 Task: Open the event Second Performance Evaluation and Recognition Ceremony on '2024/04/09', change the date to 2024/03/11, change the font style of the description to Comic Sans MS, set the availability to Busy, insert an emoji Smile, logged in from the account softage.10@softage.net and add another guest for the event, softage.6@softage.net. Change the alignment of the event description to Align left.Change the font color of the description to Green and select an event charm, 
Action: Mouse moved to (341, 143)
Screenshot: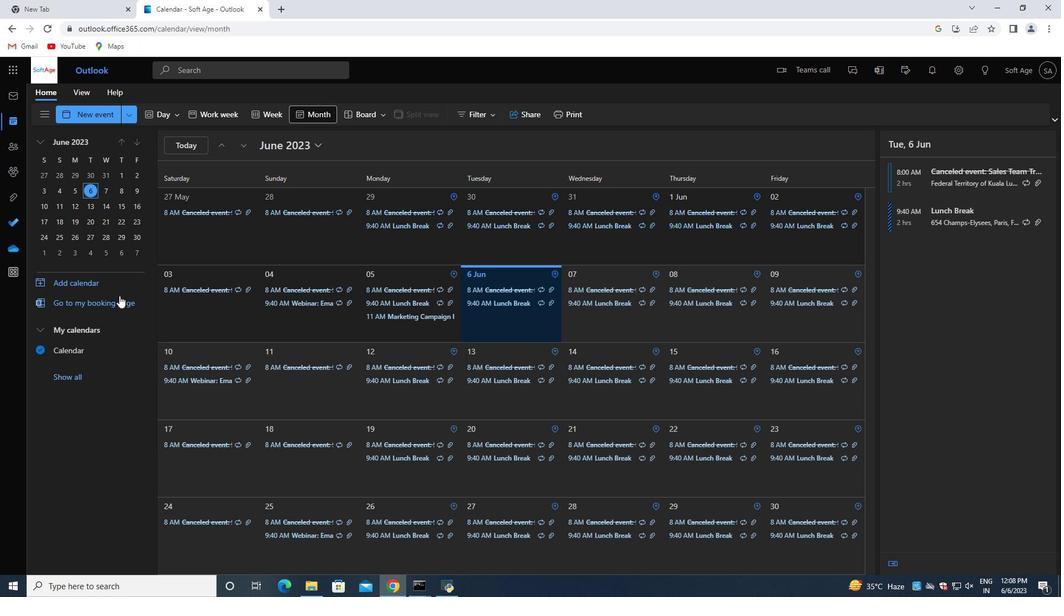 
Action: Mouse pressed left at (341, 143)
Screenshot: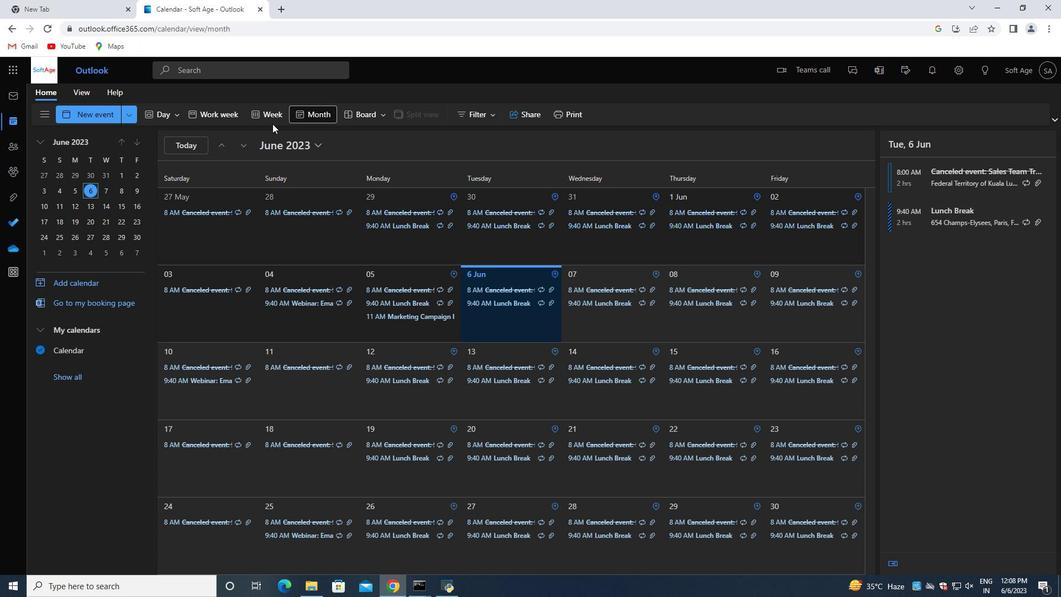 
Action: Mouse moved to (363, 173)
Screenshot: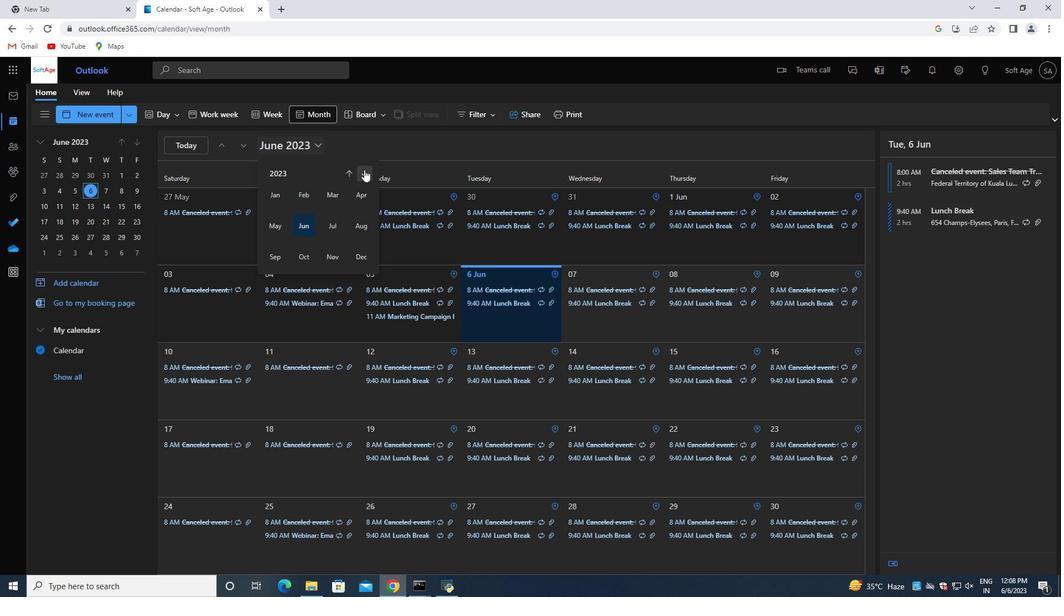 
Action: Mouse pressed left at (363, 173)
Screenshot: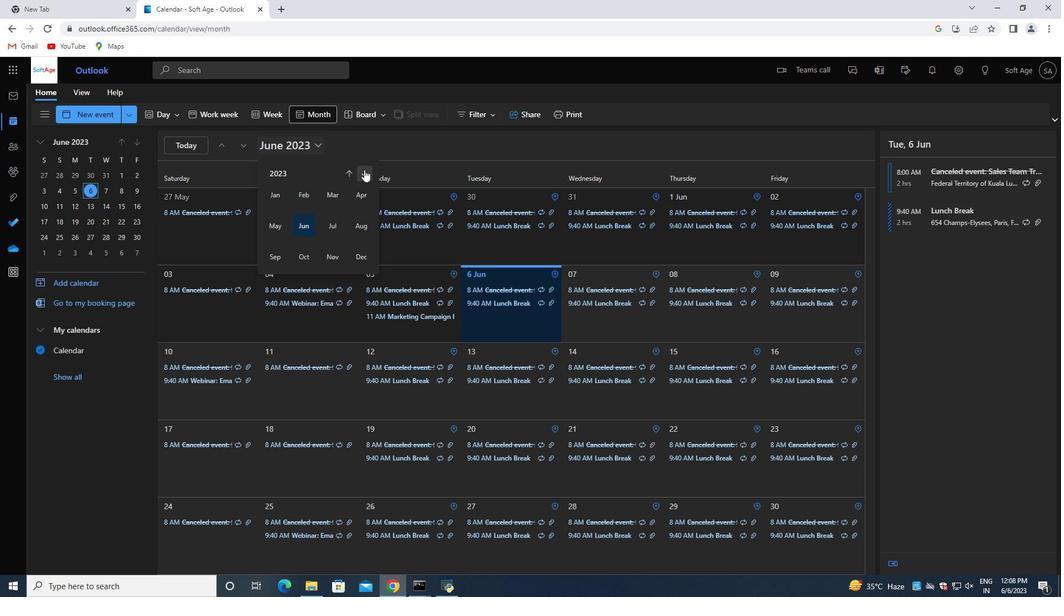 
Action: Mouse moved to (365, 197)
Screenshot: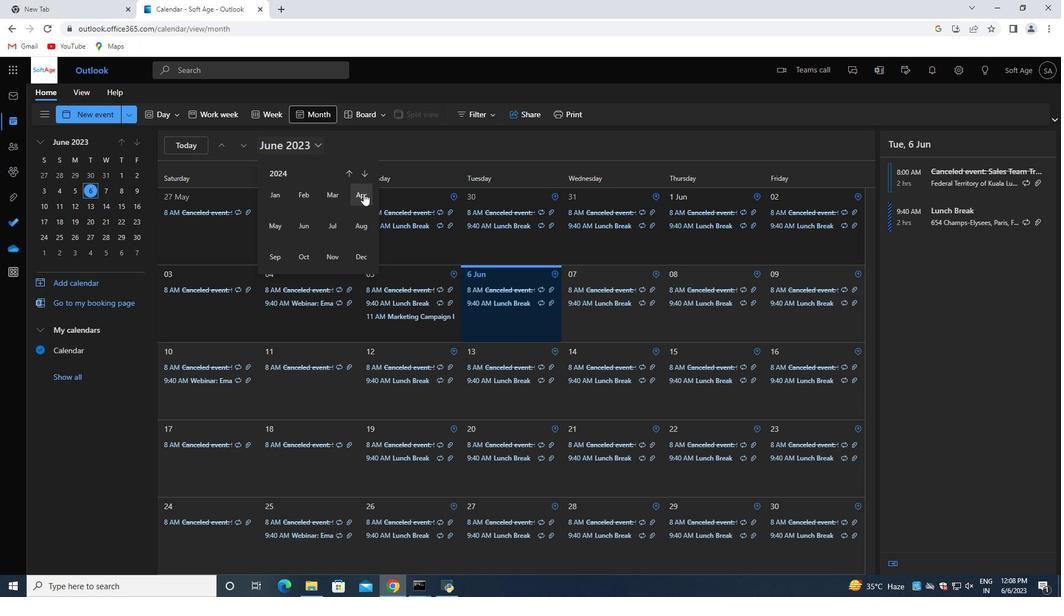 
Action: Mouse pressed left at (365, 197)
Screenshot: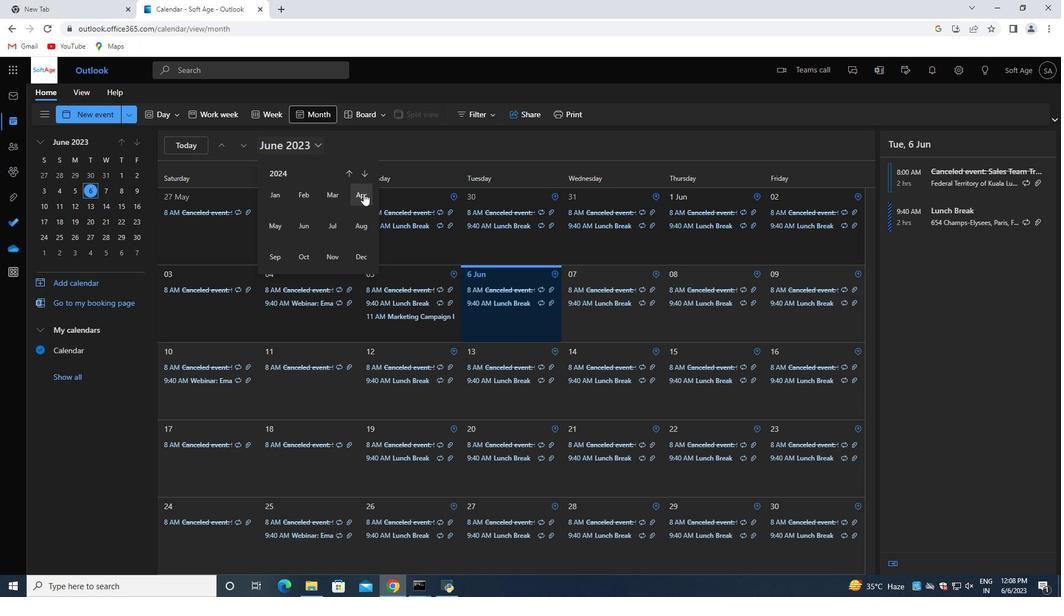 
Action: Mouse moved to (570, 146)
Screenshot: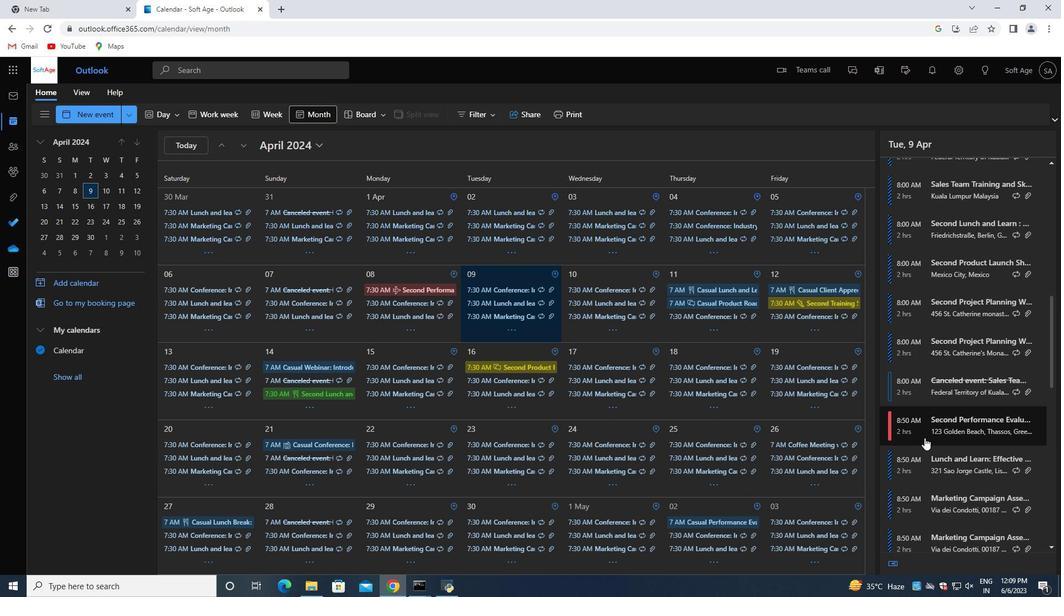 
Action: Mouse pressed left at (570, 146)
Screenshot: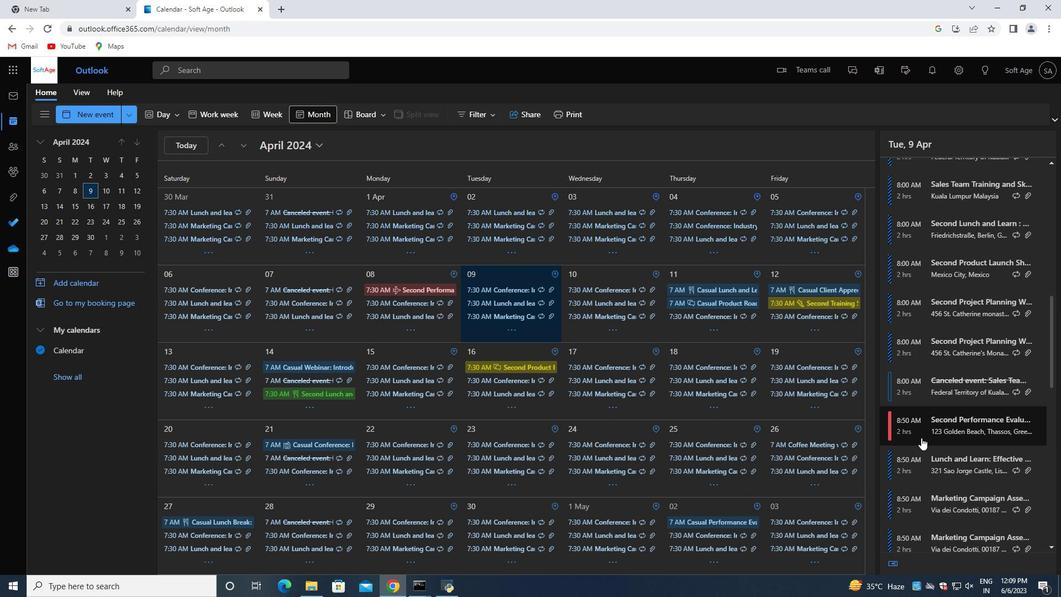 
Action: Mouse moved to (311, 144)
Screenshot: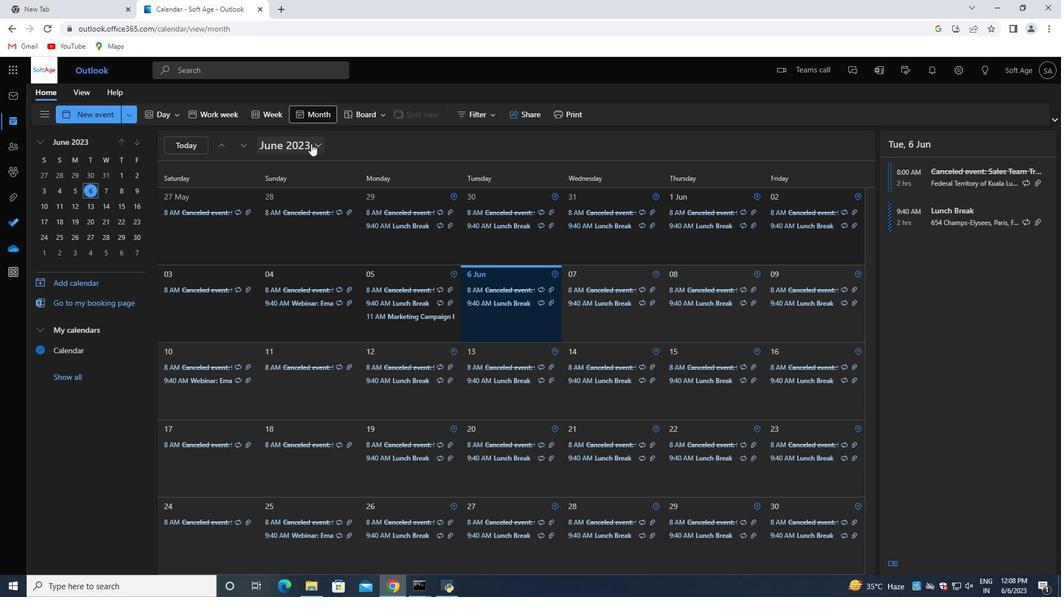 
Action: Mouse pressed left at (311, 144)
Screenshot: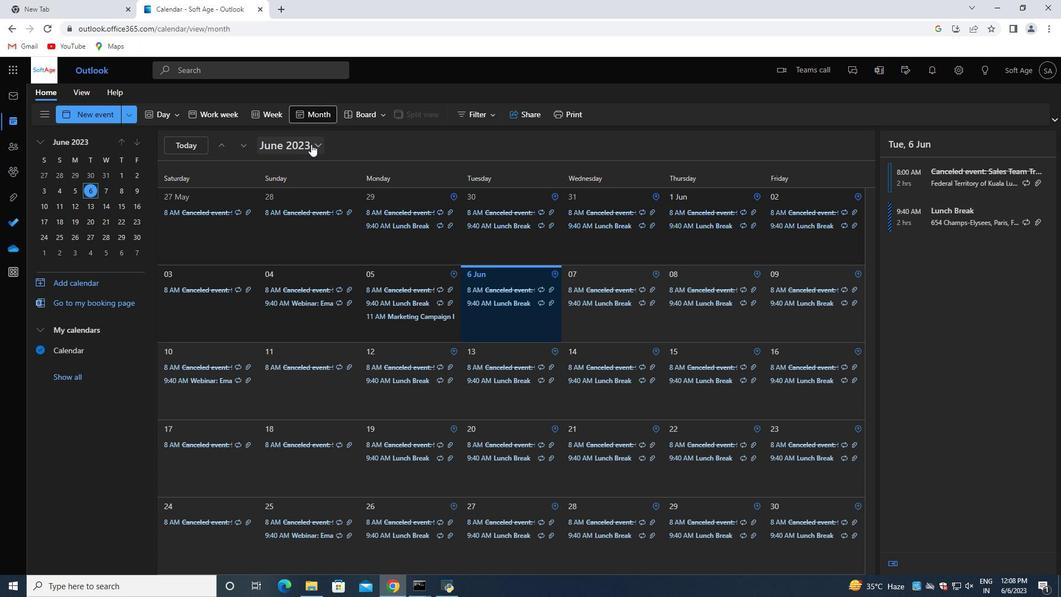 
Action: Mouse moved to (364, 169)
Screenshot: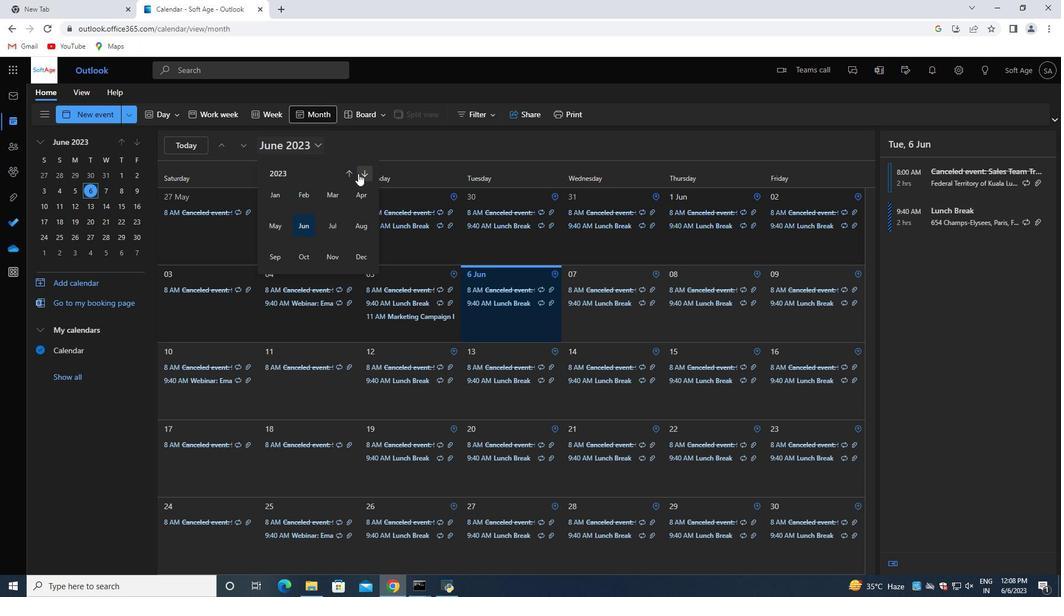 
Action: Mouse pressed left at (364, 169)
Screenshot: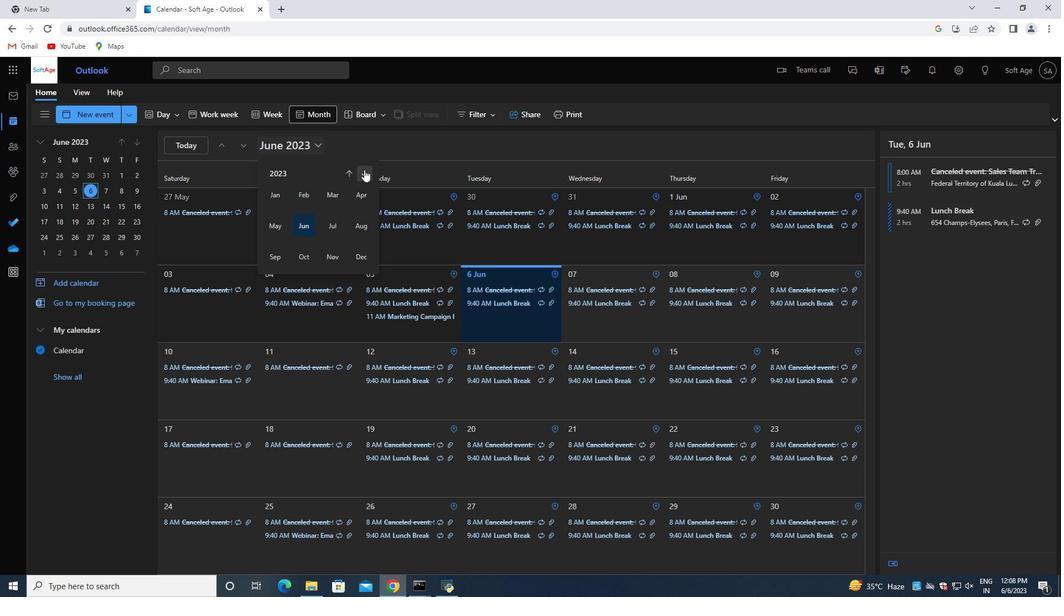 
Action: Mouse moved to (363, 193)
Screenshot: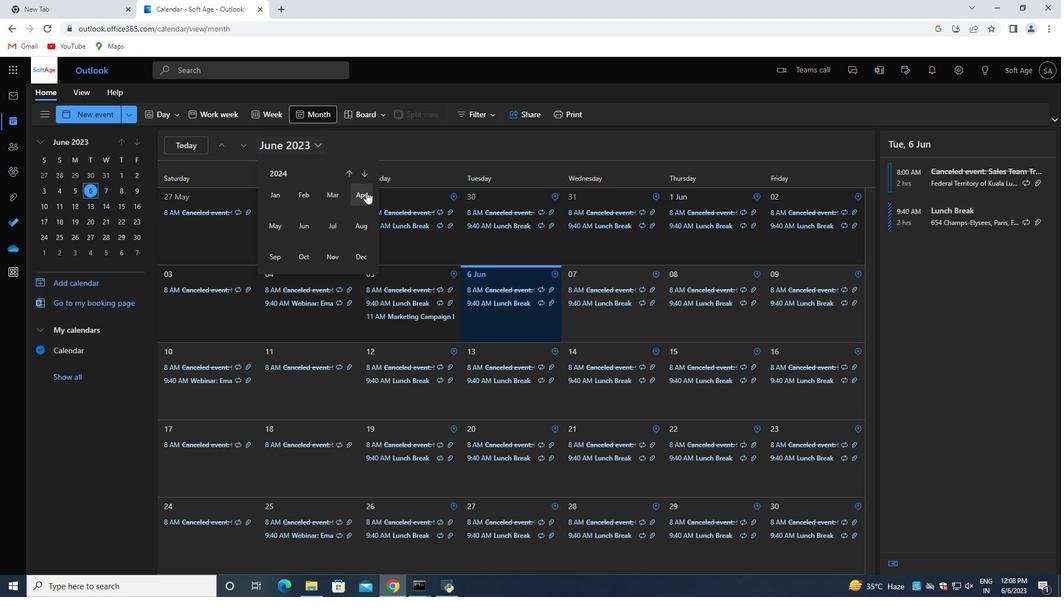 
Action: Mouse pressed left at (363, 193)
Screenshot: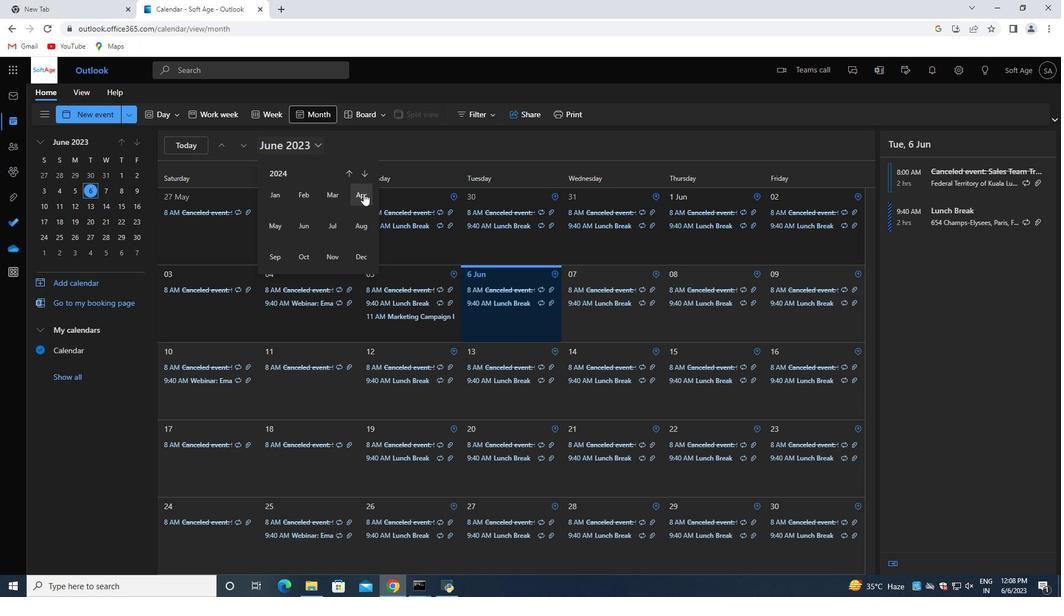 
Action: Mouse moved to (481, 328)
Screenshot: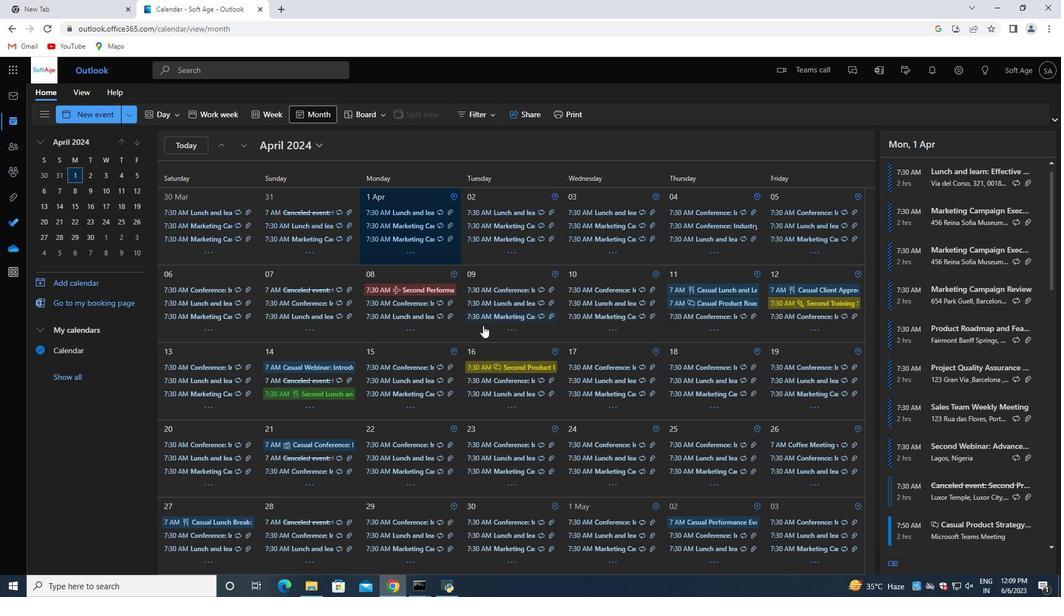 
Action: Mouse pressed left at (481, 328)
Screenshot: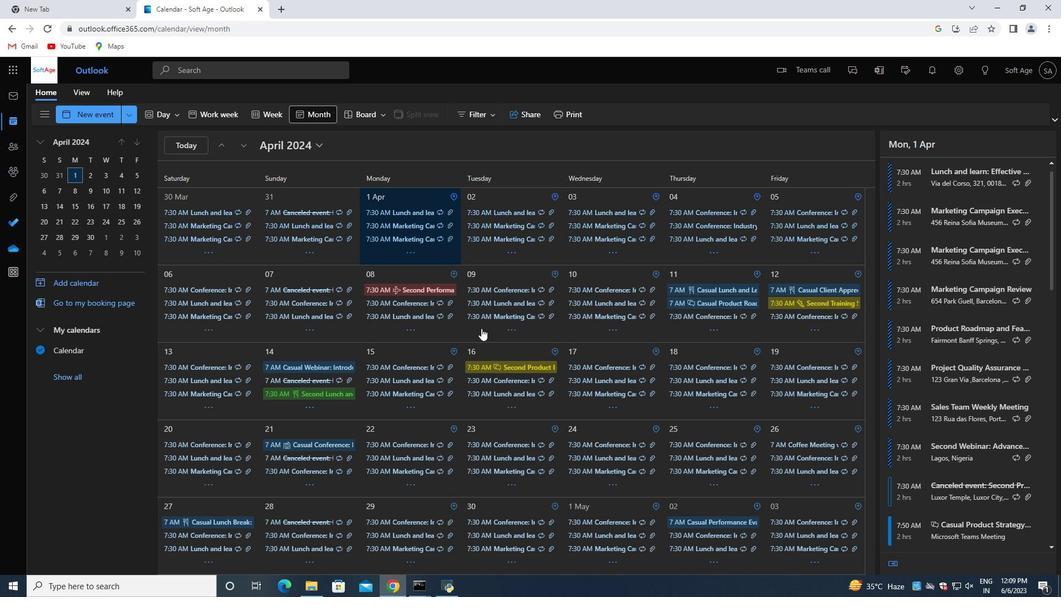 
Action: Mouse moved to (936, 210)
Screenshot: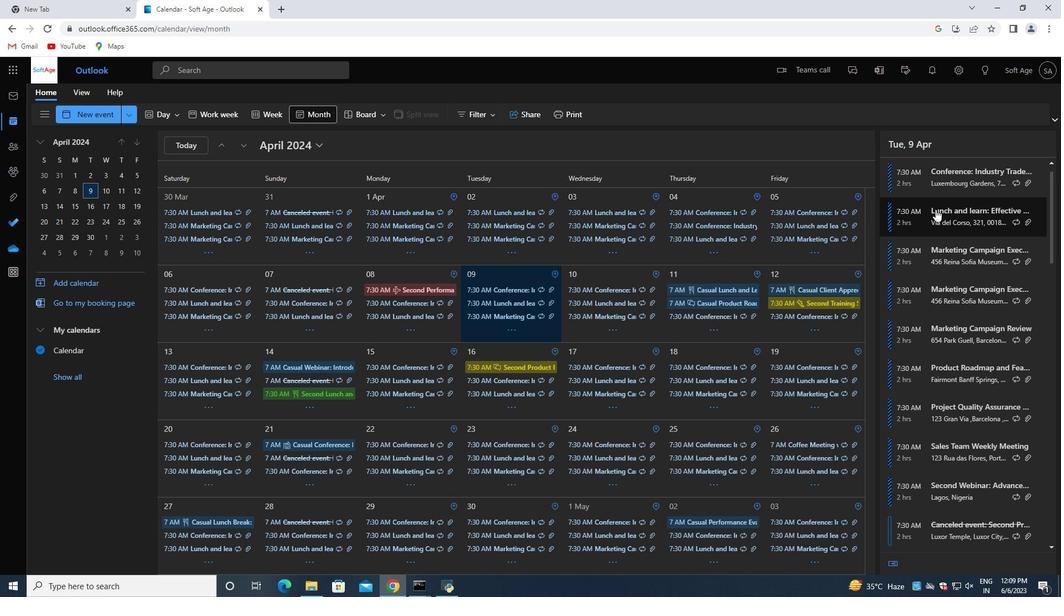 
Action: Mouse scrolled (936, 210) with delta (0, 0)
Screenshot: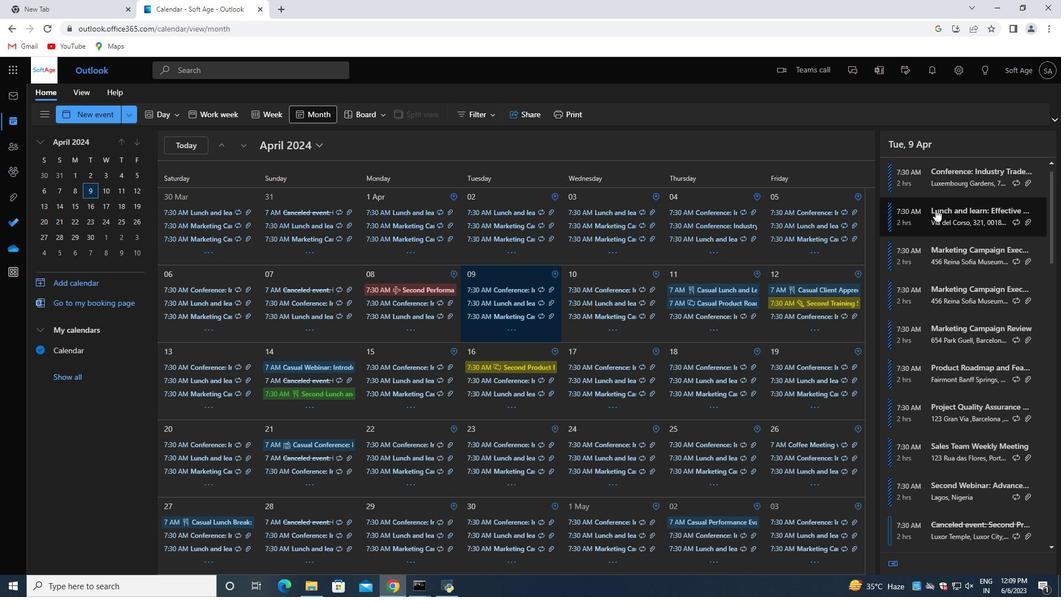 
Action: Mouse moved to (922, 205)
Screenshot: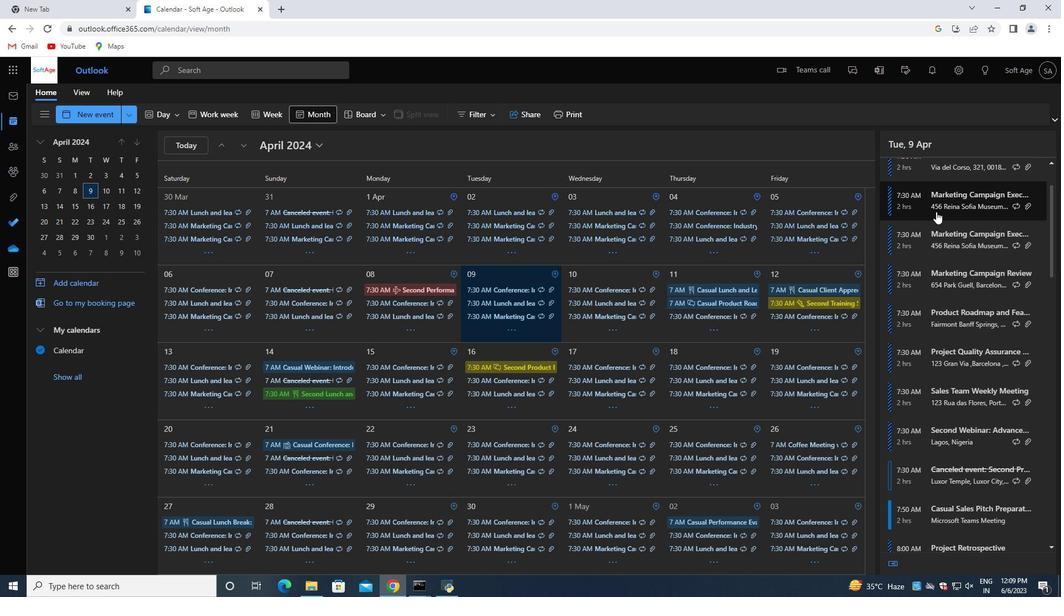 
Action: Mouse scrolled (922, 204) with delta (0, 0)
Screenshot: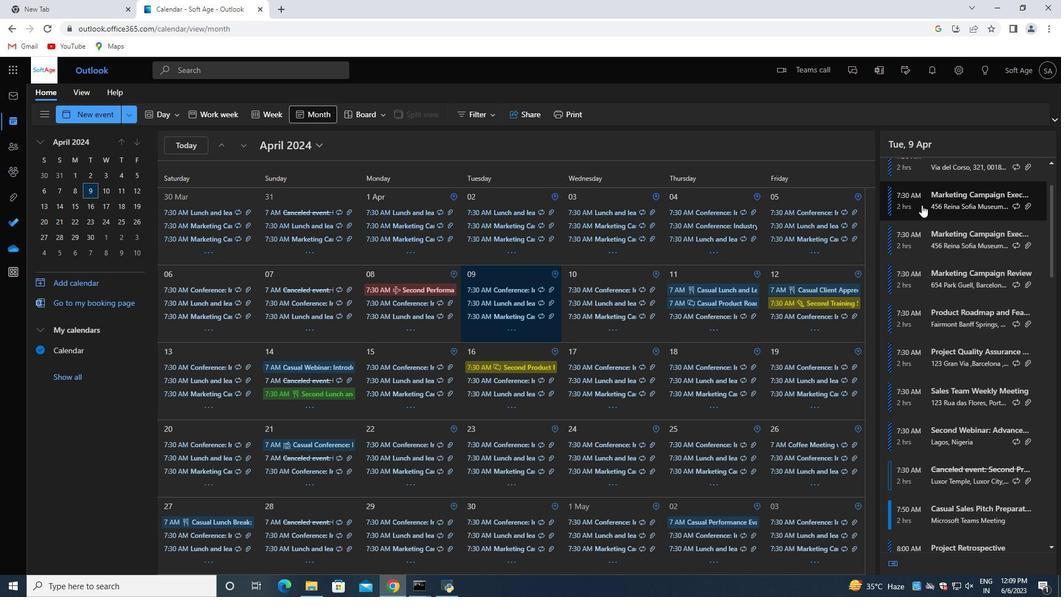 
Action: Mouse moved to (920, 204)
Screenshot: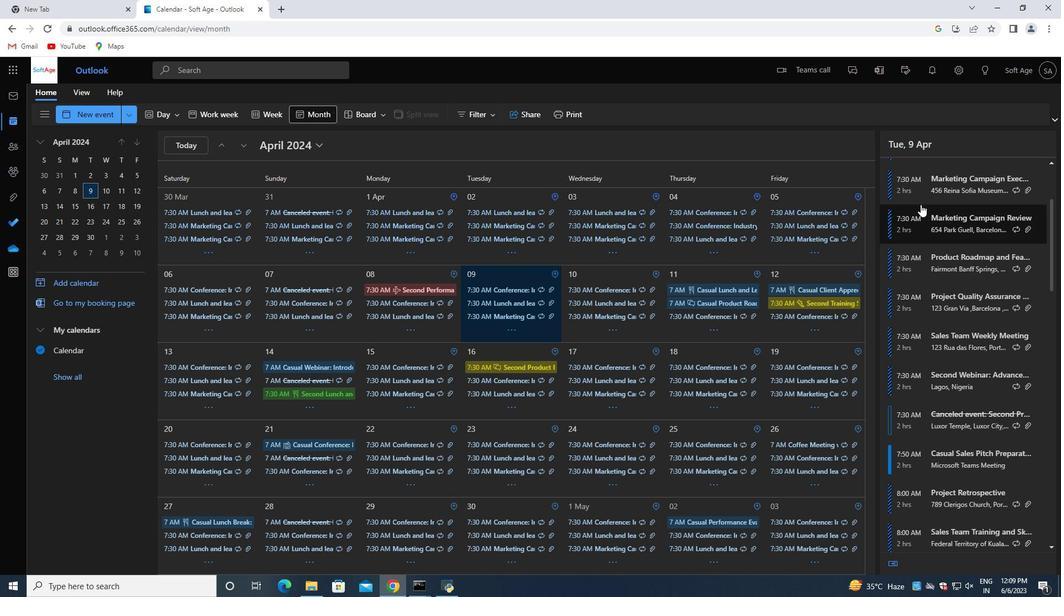 
Action: Mouse scrolled (920, 204) with delta (0, 0)
Screenshot: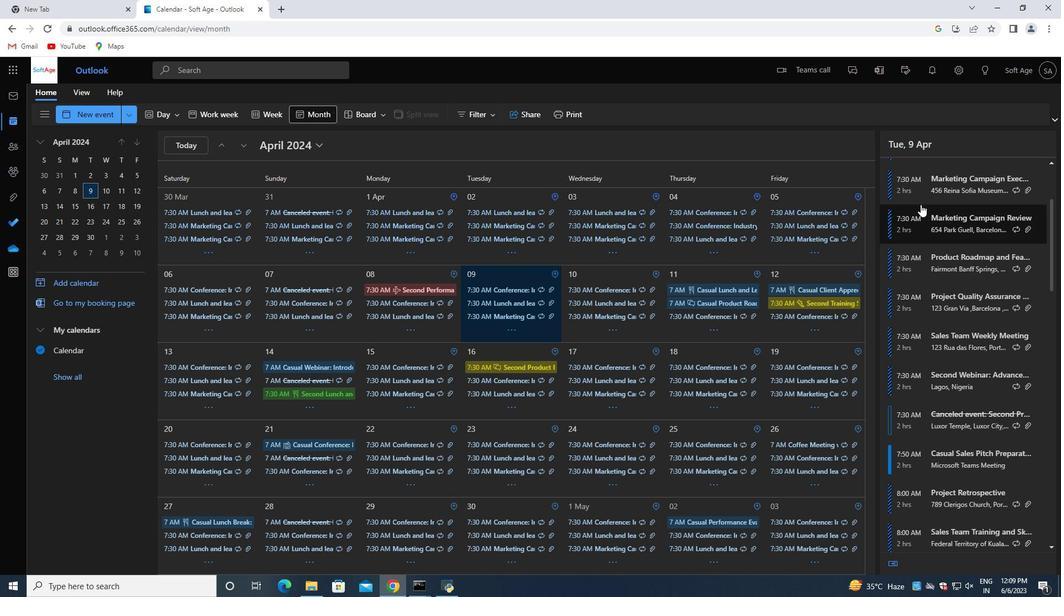 
Action: Mouse scrolled (920, 204) with delta (0, 0)
Screenshot: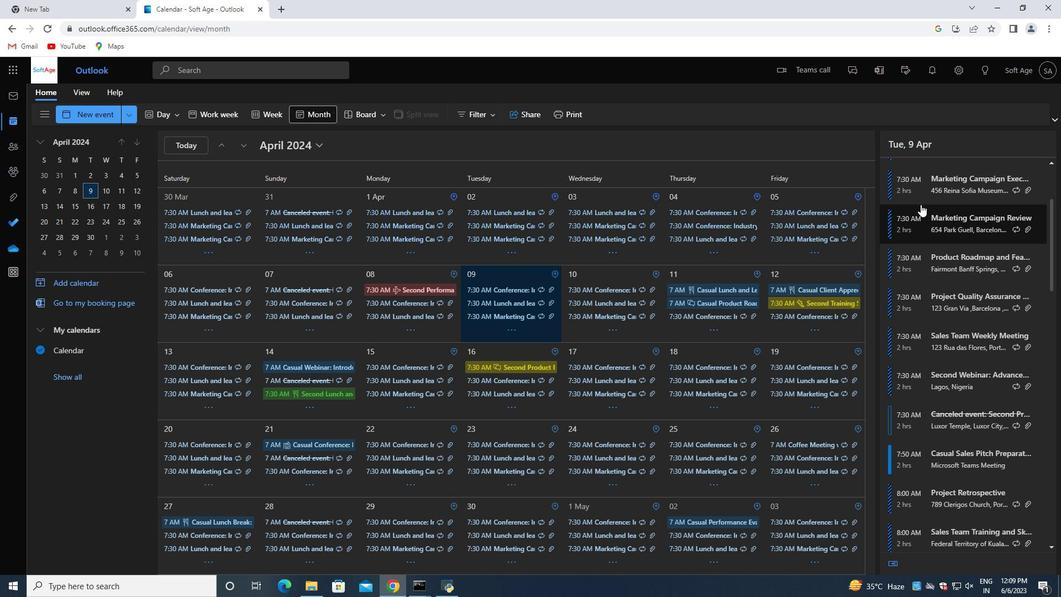 
Action: Mouse scrolled (920, 204) with delta (0, 0)
Screenshot: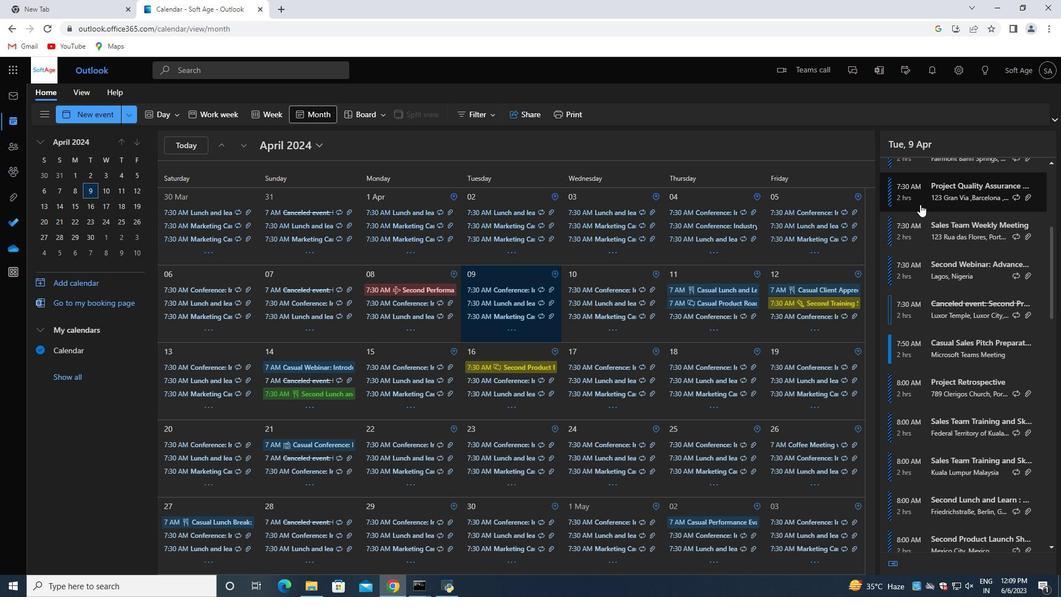 
Action: Mouse scrolled (920, 204) with delta (0, 0)
Screenshot: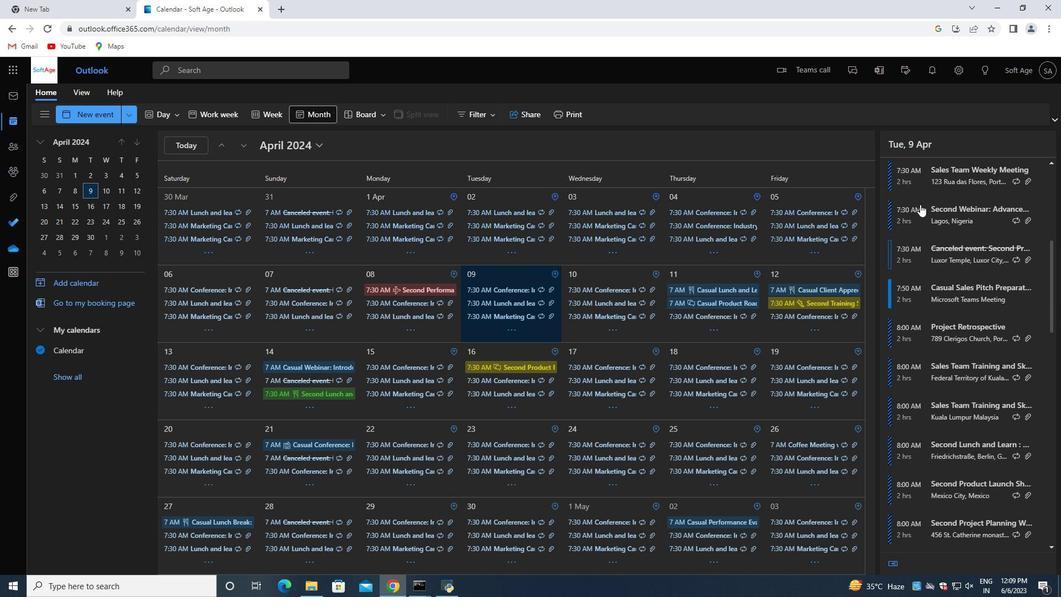 
Action: Mouse scrolled (920, 204) with delta (0, 0)
Screenshot: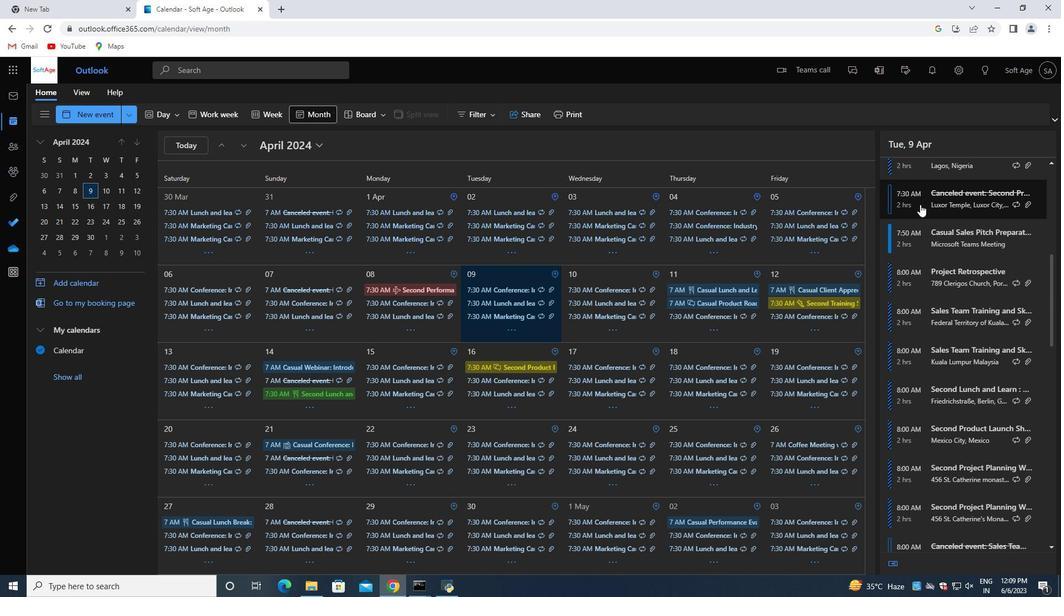 
Action: Mouse scrolled (920, 204) with delta (0, 0)
Screenshot: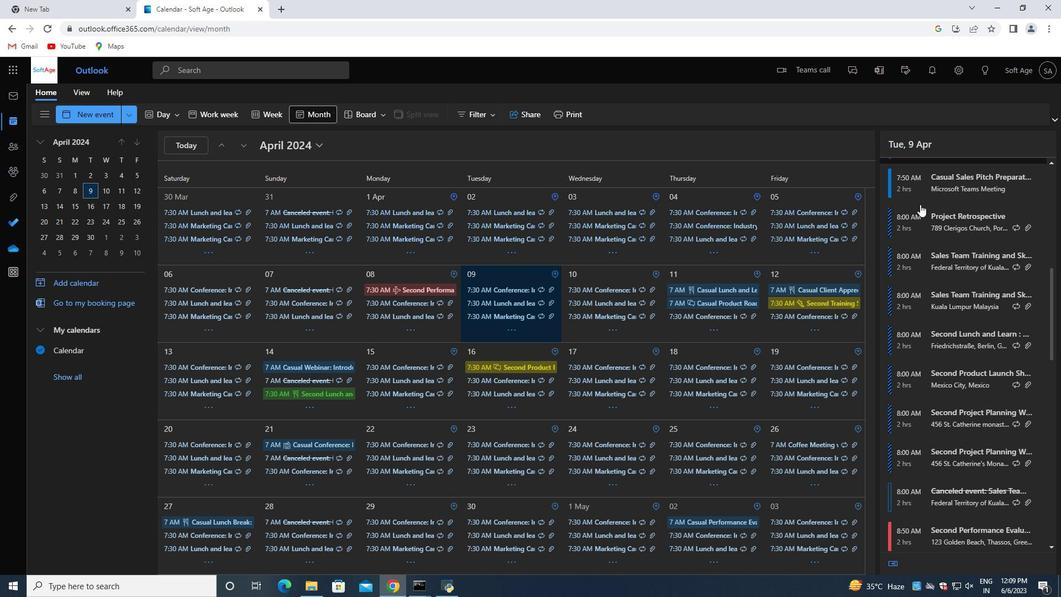 
Action: Mouse scrolled (920, 204) with delta (0, 0)
Screenshot: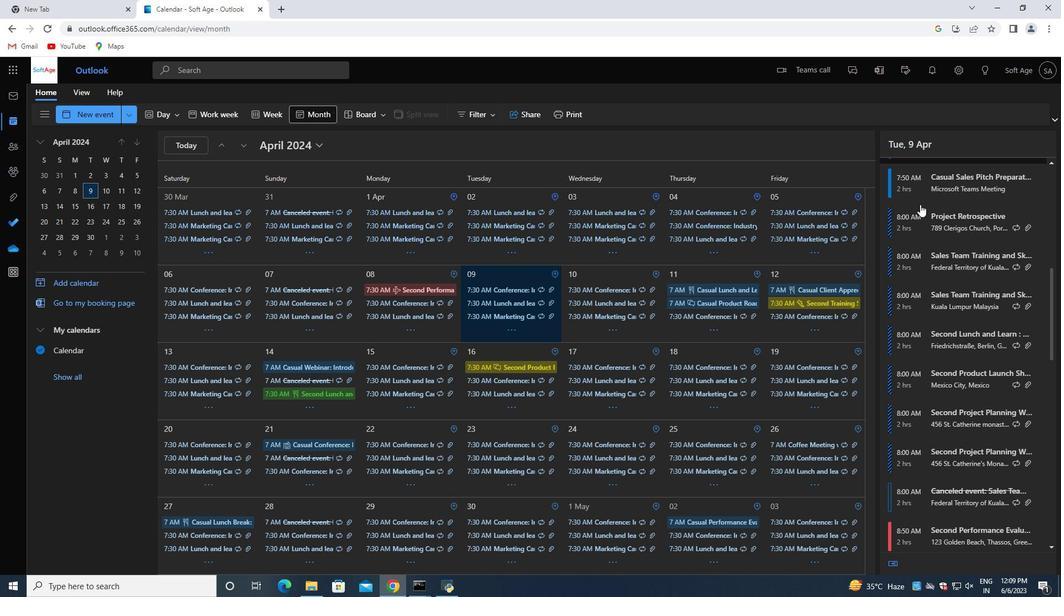 
Action: Mouse moved to (921, 437)
Screenshot: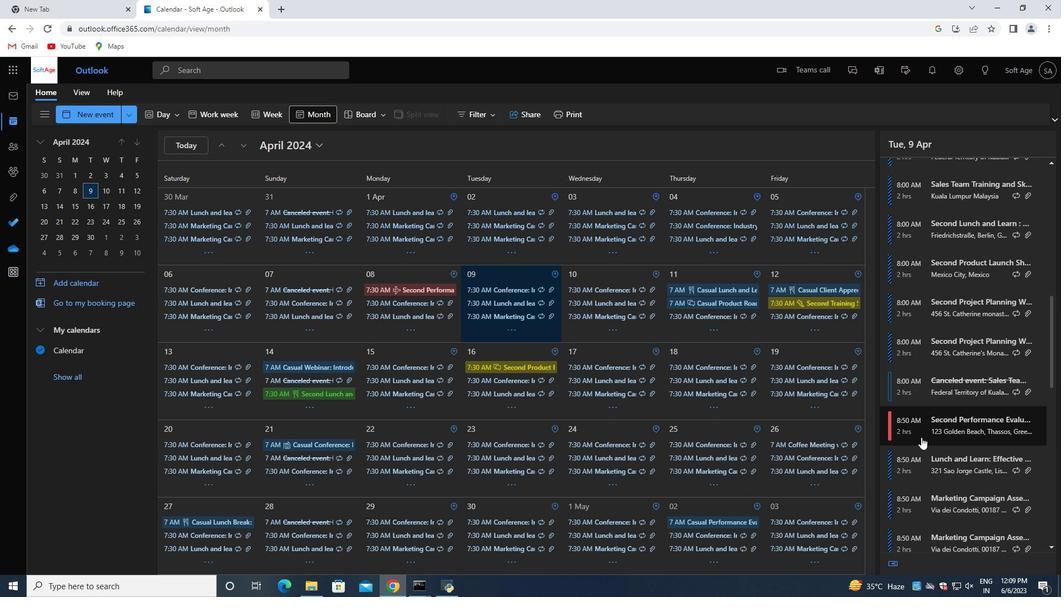 
Action: Mouse pressed left at (921, 437)
Screenshot: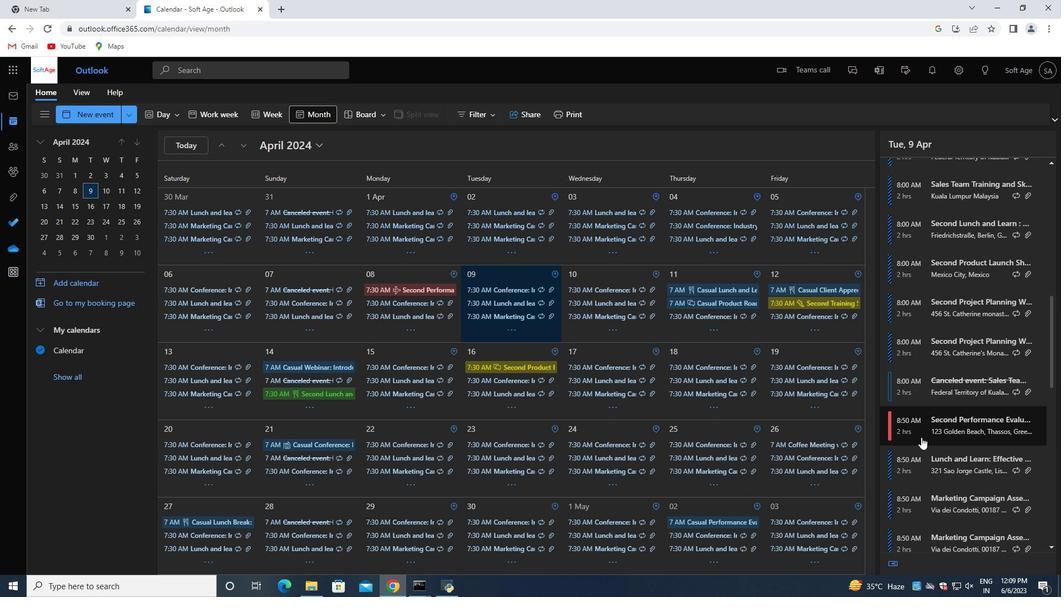 
Action: Mouse moved to (702, 534)
Screenshot: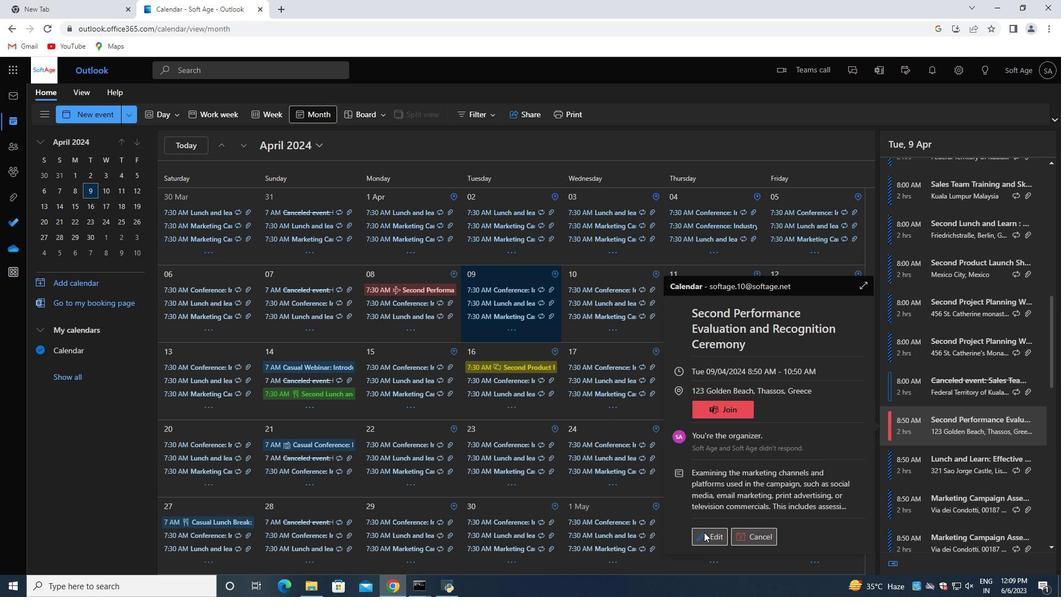 
Action: Mouse pressed left at (702, 534)
Screenshot: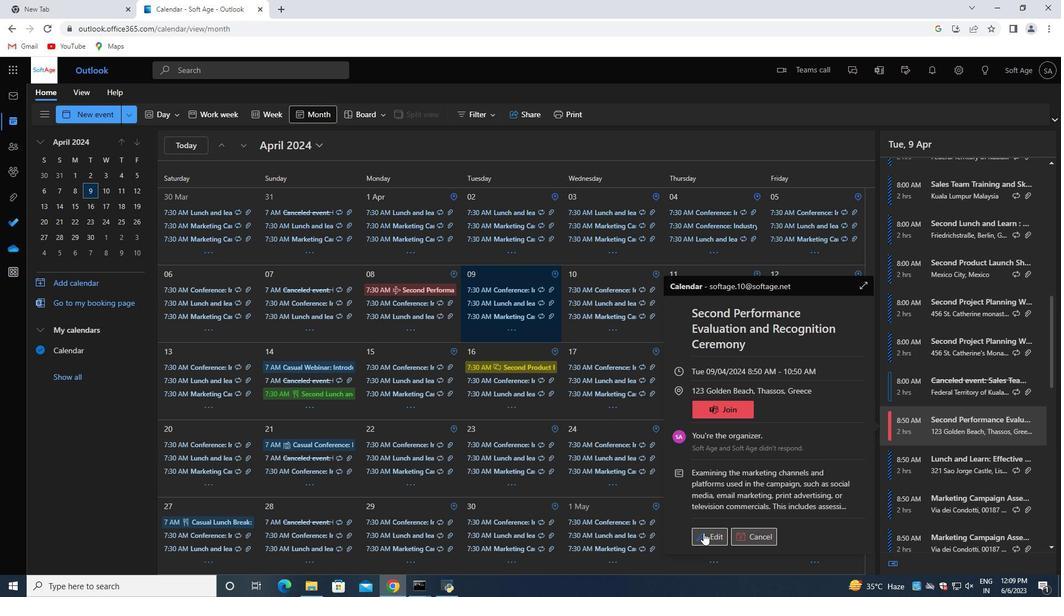 
Action: Mouse moved to (322, 307)
Screenshot: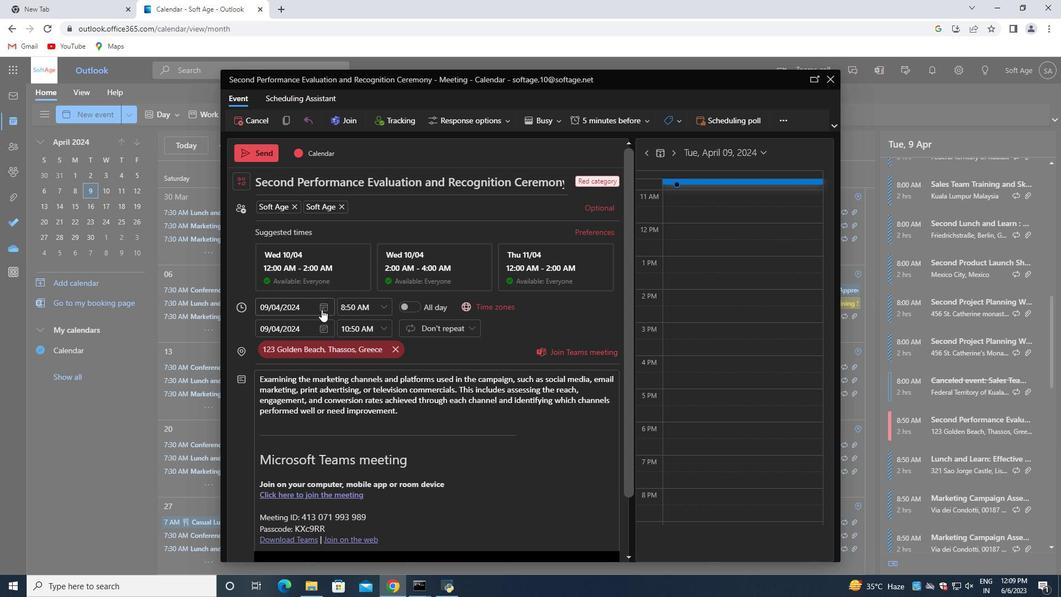 
Action: Mouse pressed left at (322, 307)
Screenshot: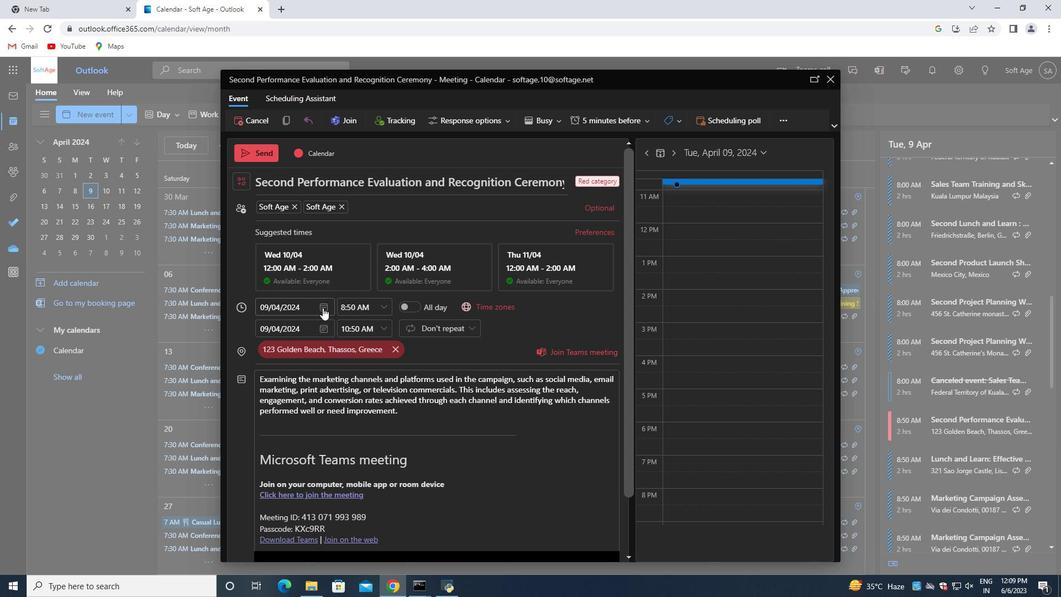 
Action: Mouse moved to (341, 330)
Screenshot: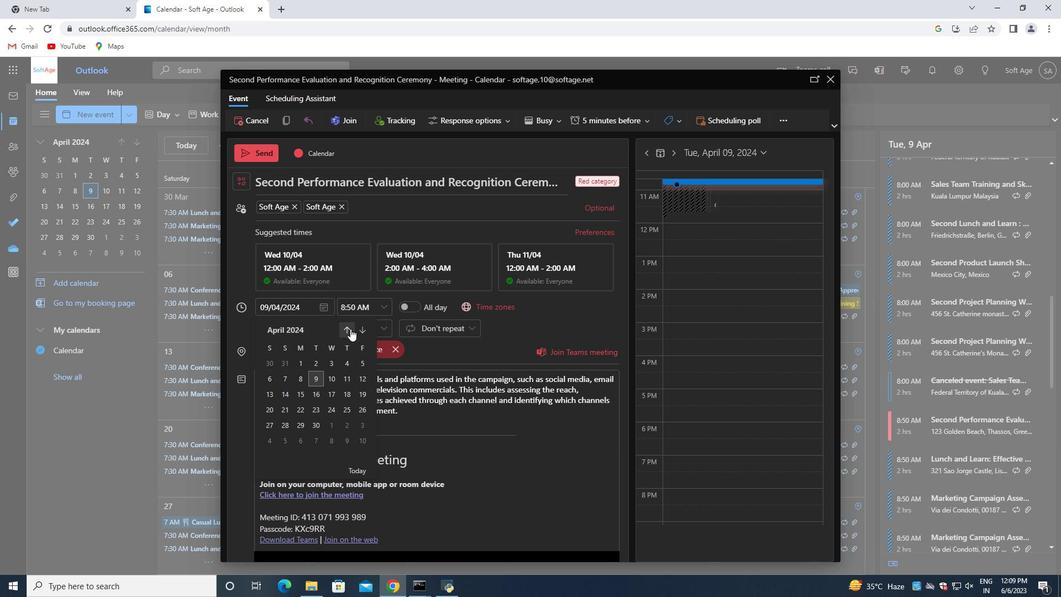 
Action: Mouse pressed left at (341, 330)
Screenshot: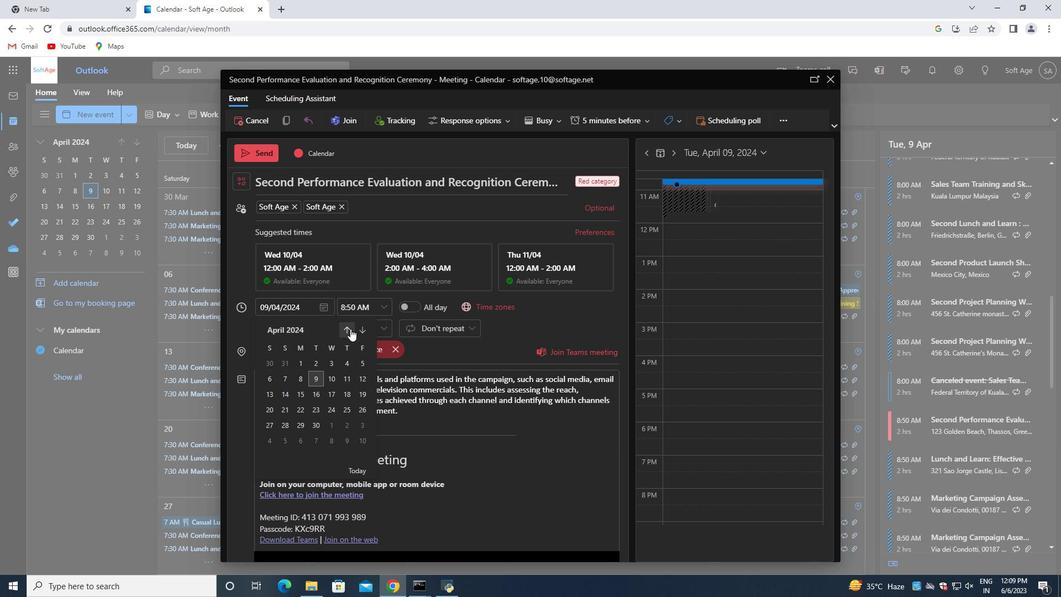 
Action: Mouse moved to (300, 392)
Screenshot: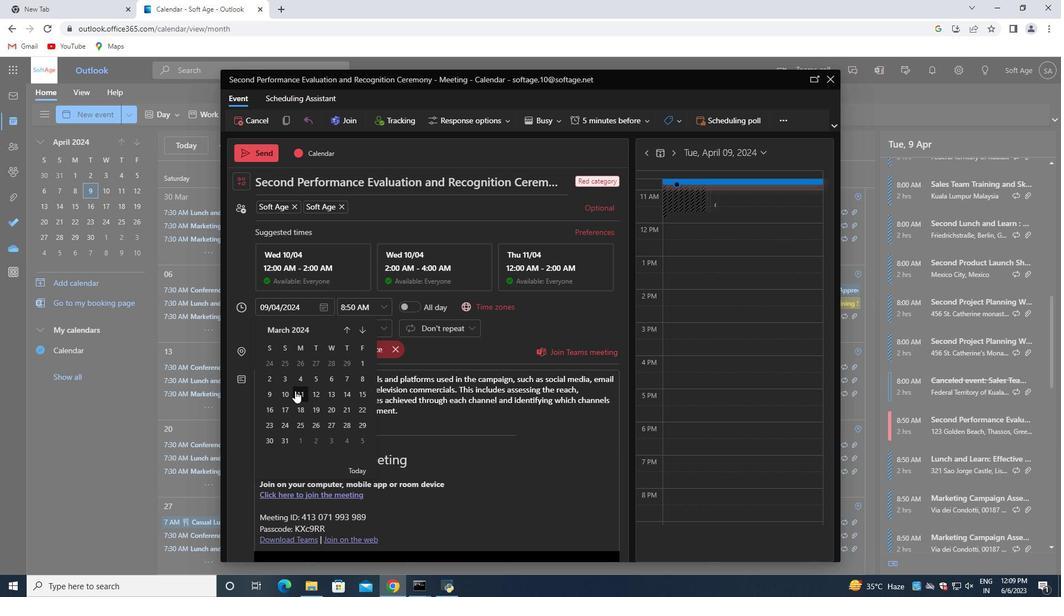 
Action: Mouse pressed left at (300, 392)
Screenshot: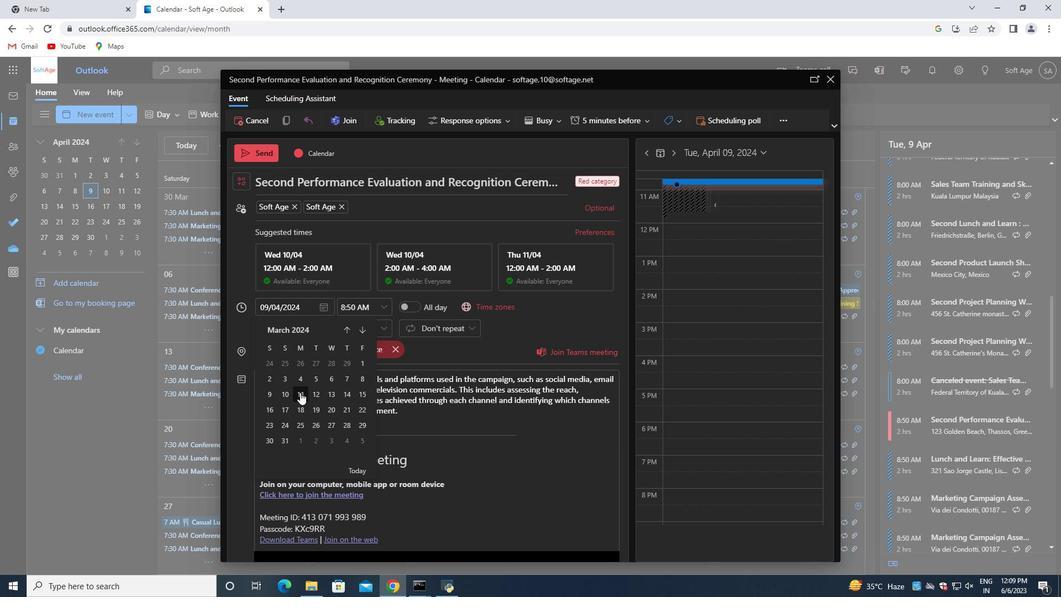 
Action: Mouse moved to (405, 413)
Screenshot: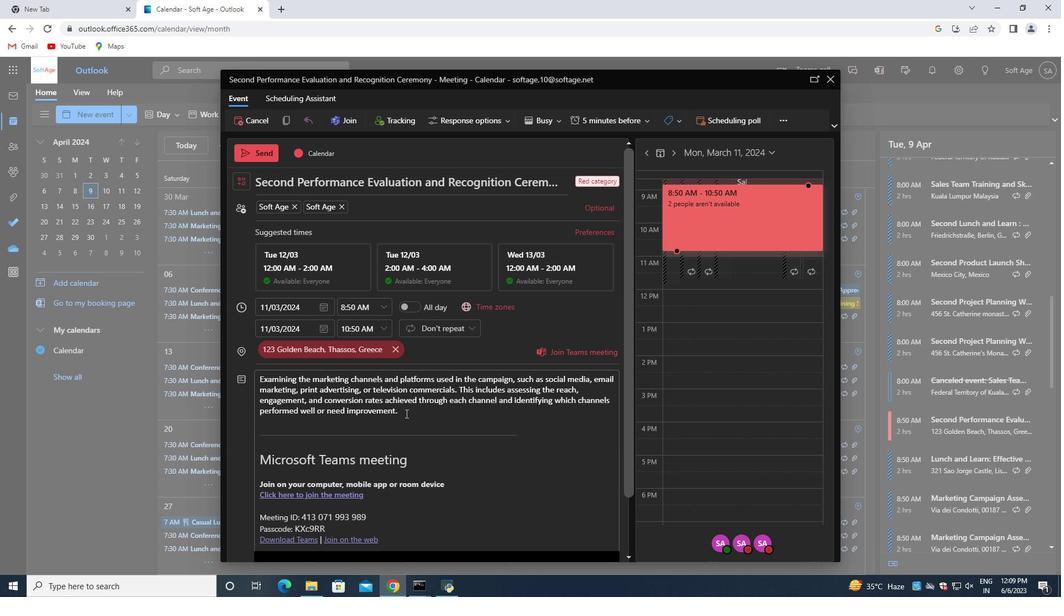 
Action: Mouse pressed left at (405, 413)
Screenshot: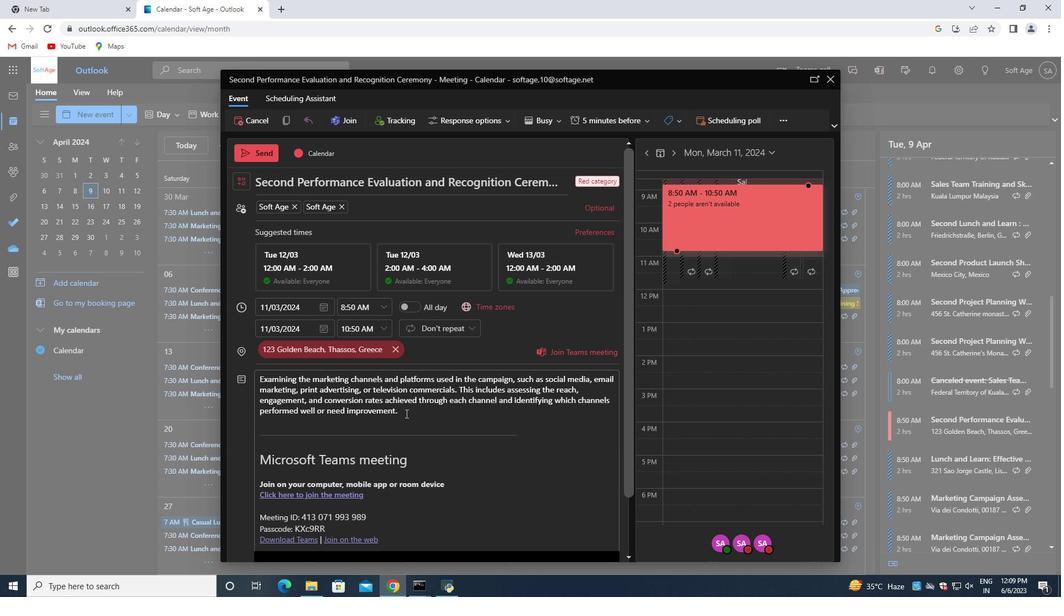 
Action: Mouse moved to (338, 429)
Screenshot: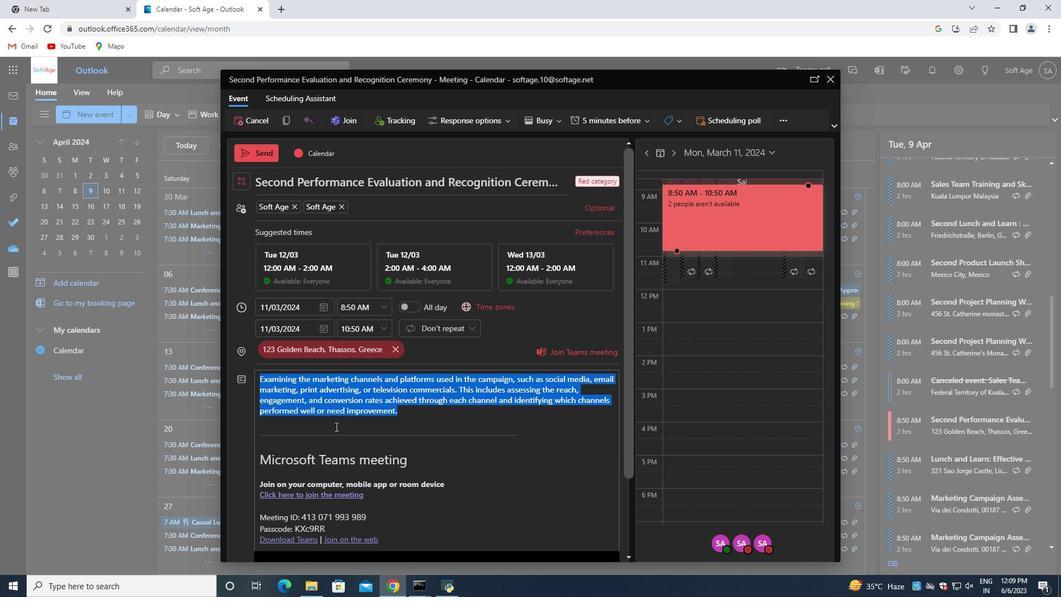 
Action: Mouse scrolled (338, 428) with delta (0, 0)
Screenshot: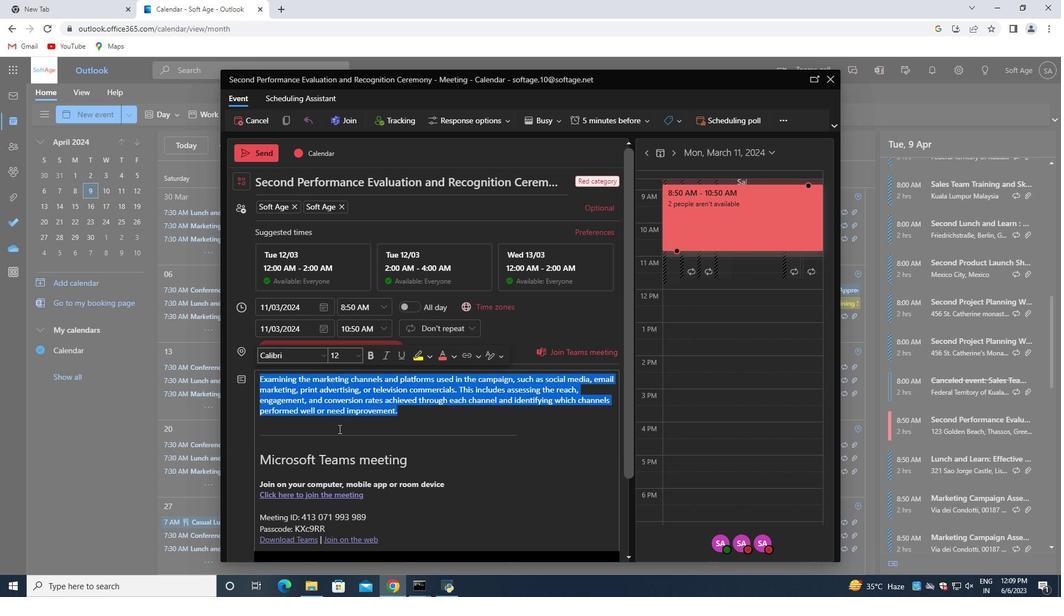 
Action: Mouse scrolled (338, 428) with delta (0, 0)
Screenshot: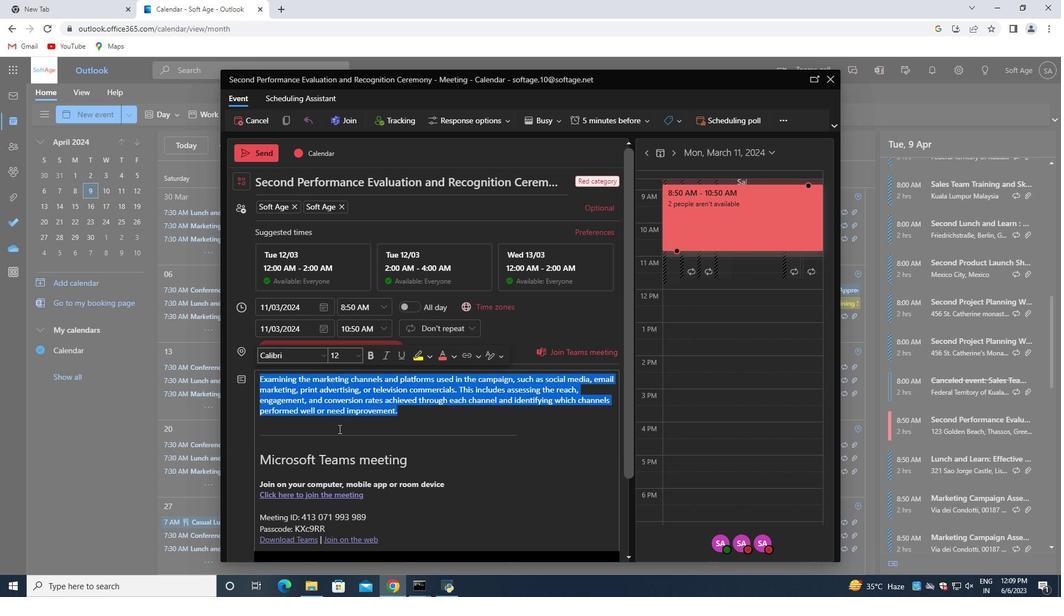 
Action: Mouse moved to (338, 432)
Screenshot: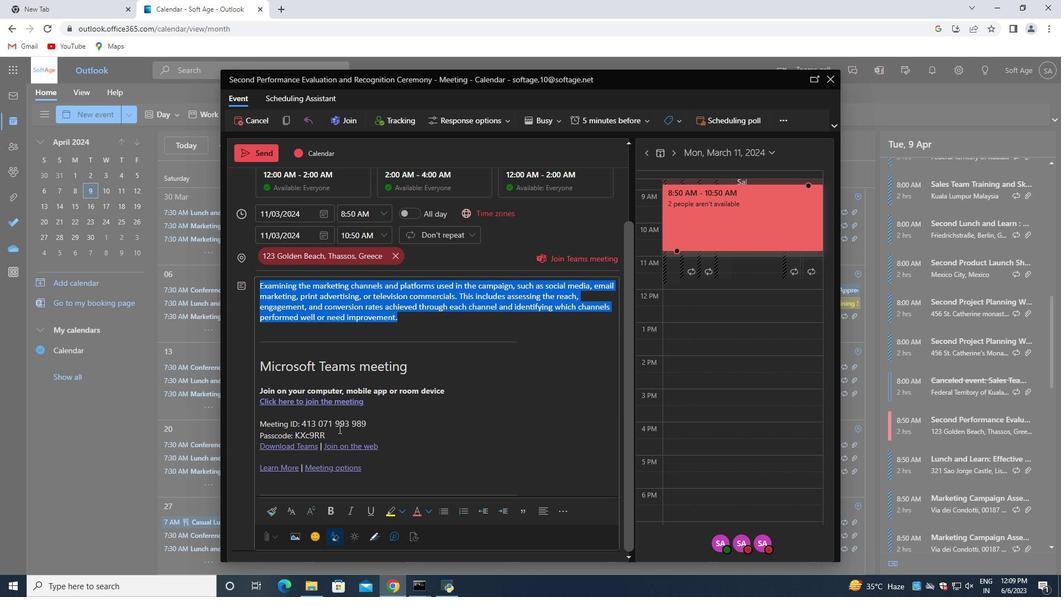
Action: Mouse scrolled (338, 428) with delta (0, 0)
Screenshot: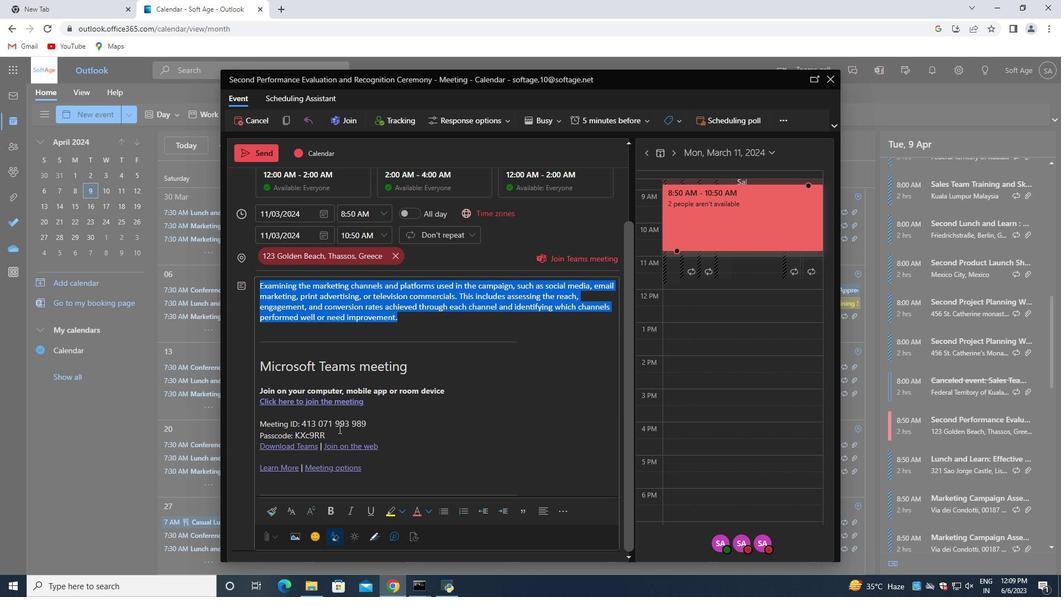 
Action: Mouse moved to (338, 434)
Screenshot: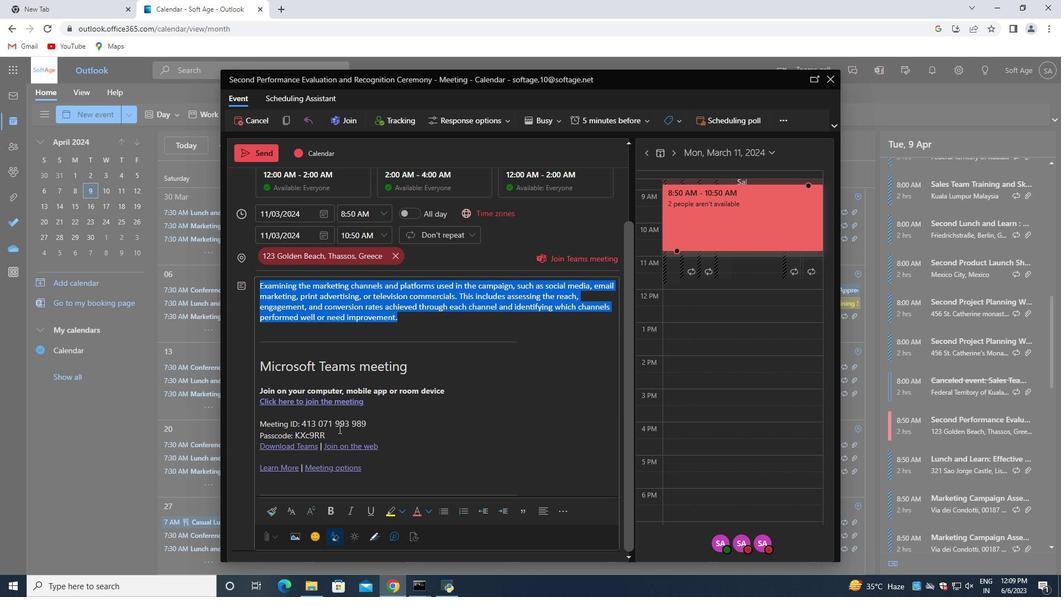 
Action: Mouse scrolled (338, 433) with delta (0, 0)
Screenshot: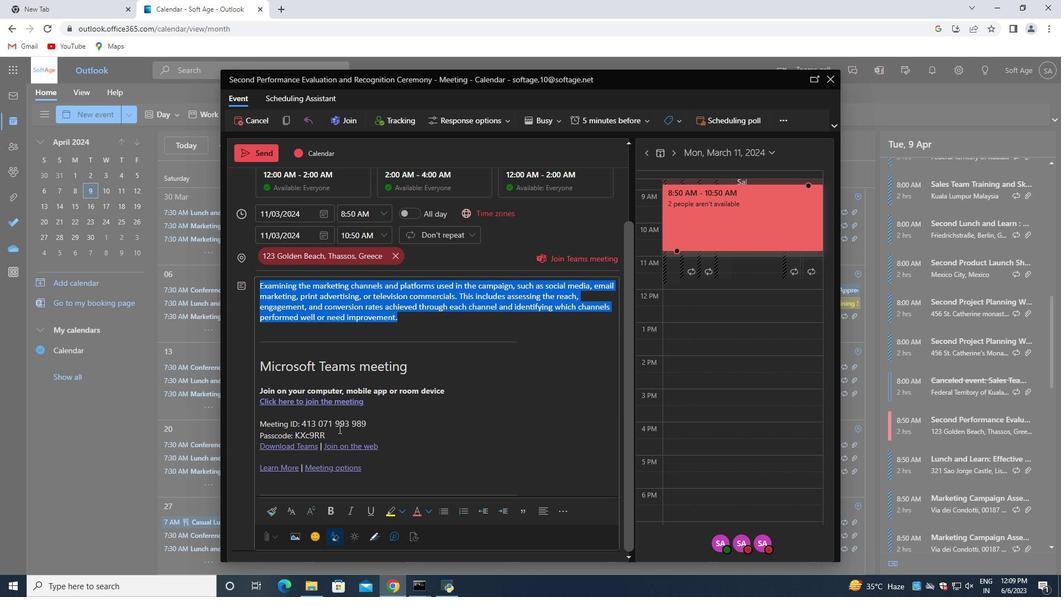 
Action: Mouse moved to (337, 439)
Screenshot: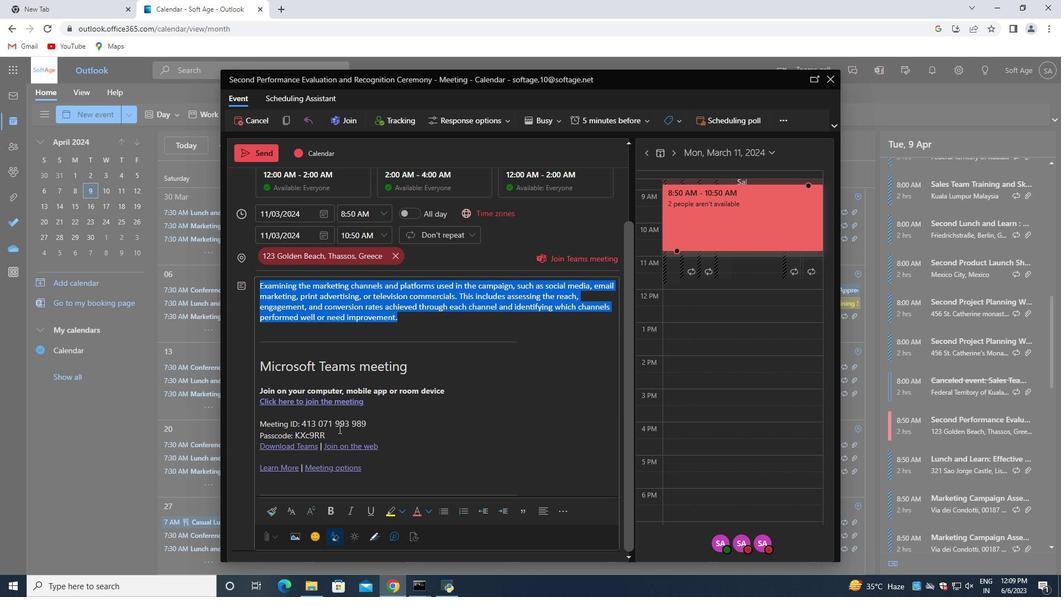 
Action: Mouse scrolled (337, 439) with delta (0, 0)
Screenshot: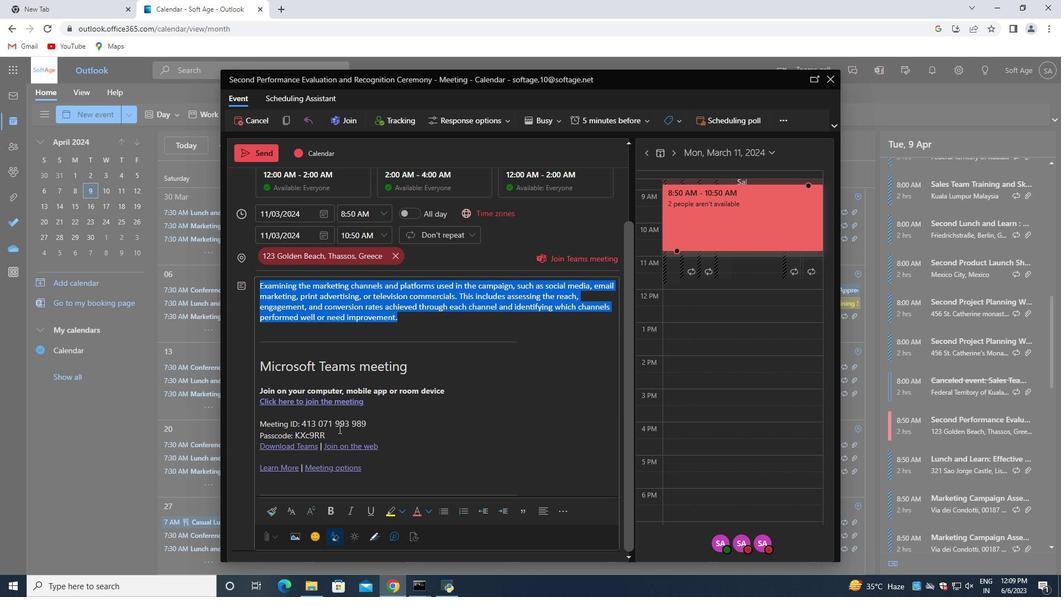 
Action: Mouse moved to (293, 508)
Screenshot: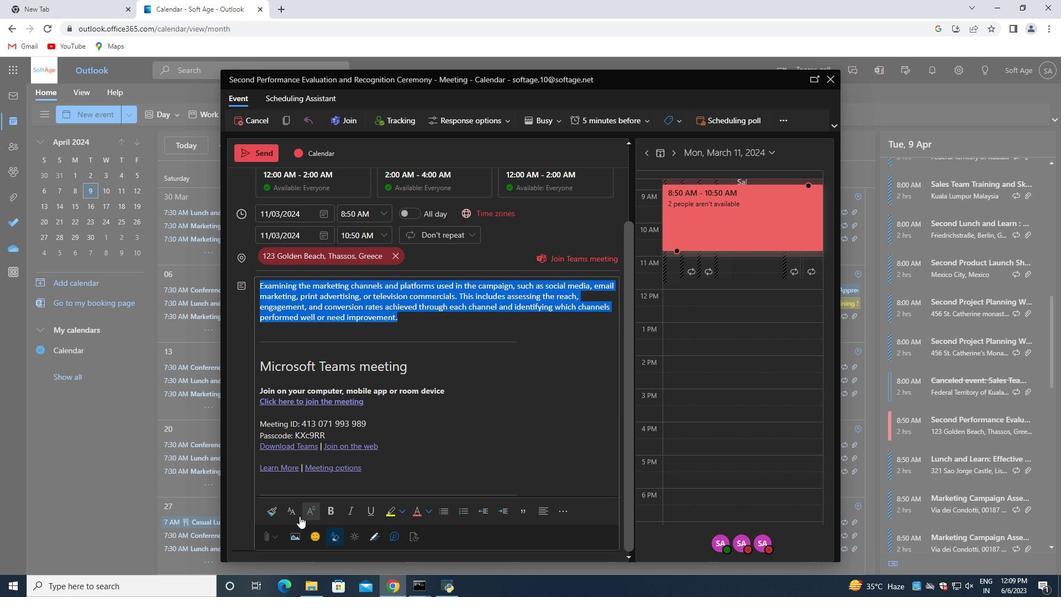 
Action: Mouse pressed left at (293, 508)
Screenshot: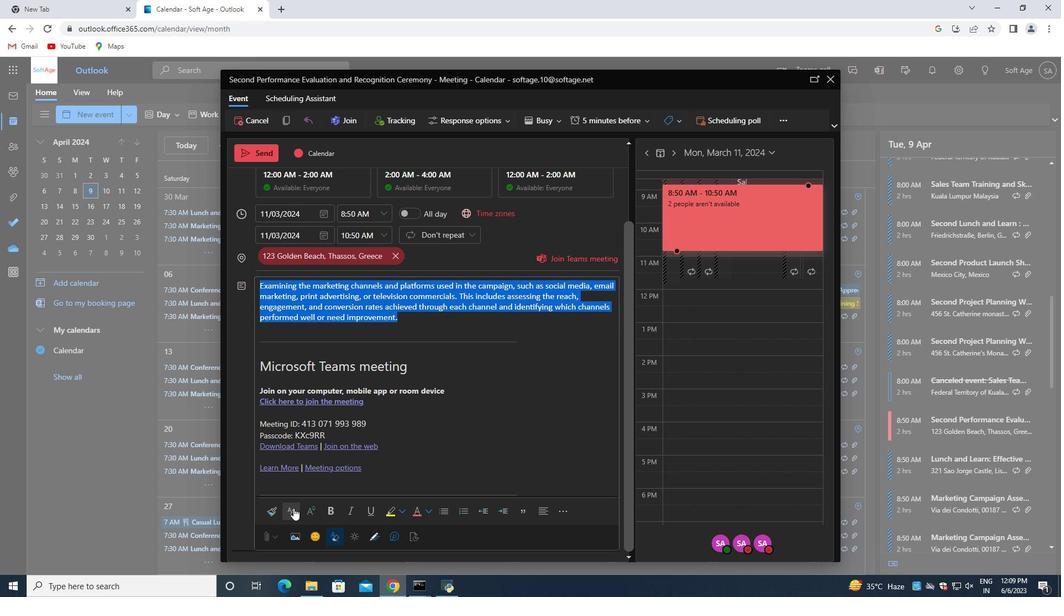 
Action: Mouse moved to (351, 426)
Screenshot: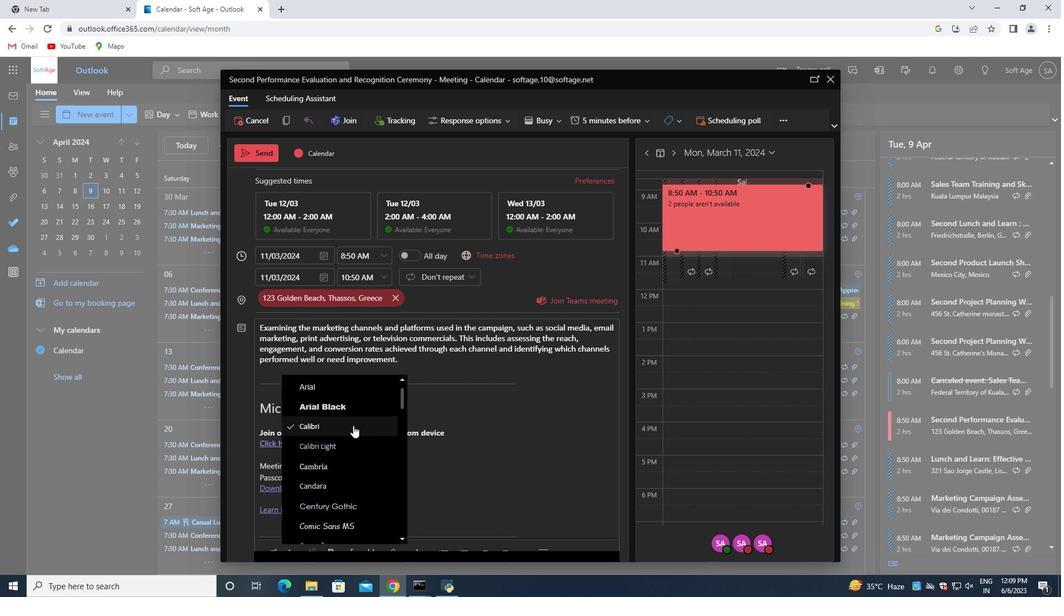 
Action: Mouse scrolled (351, 425) with delta (0, 0)
Screenshot: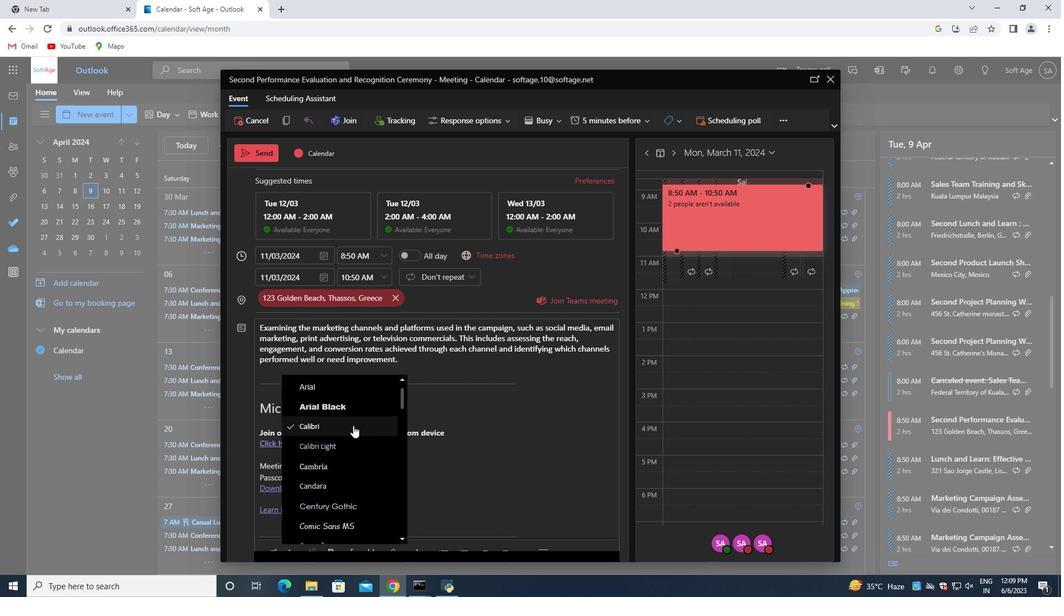 
Action: Mouse moved to (332, 469)
Screenshot: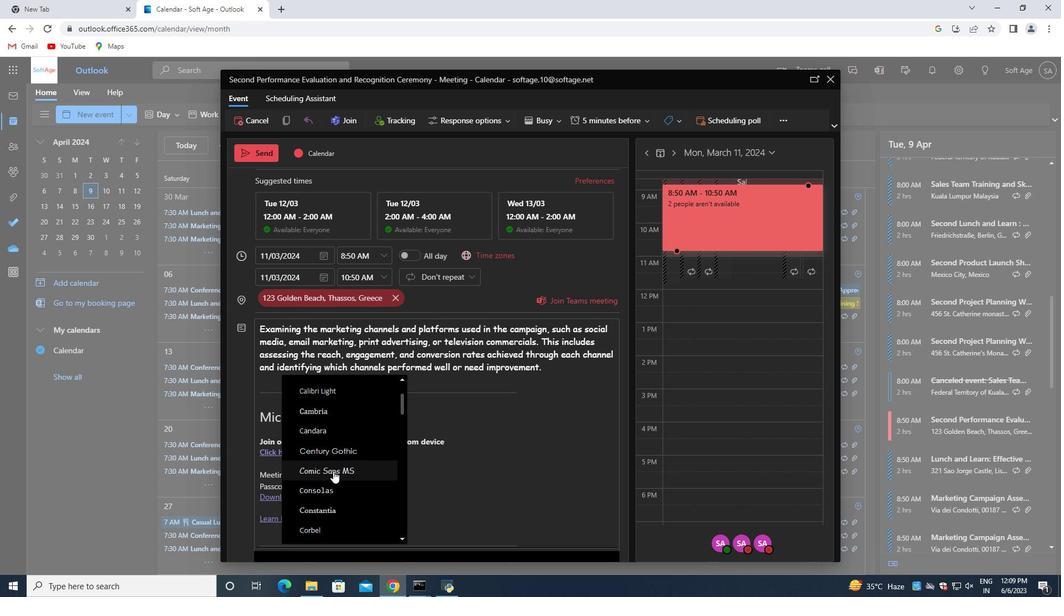 
Action: Mouse pressed left at (332, 469)
Screenshot: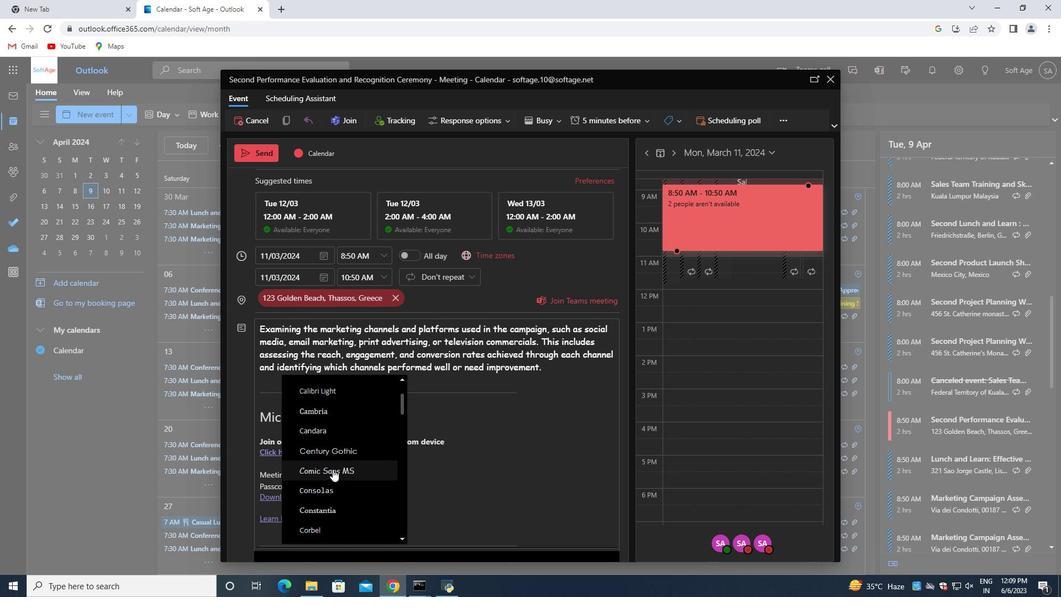 
Action: Mouse moved to (536, 121)
Screenshot: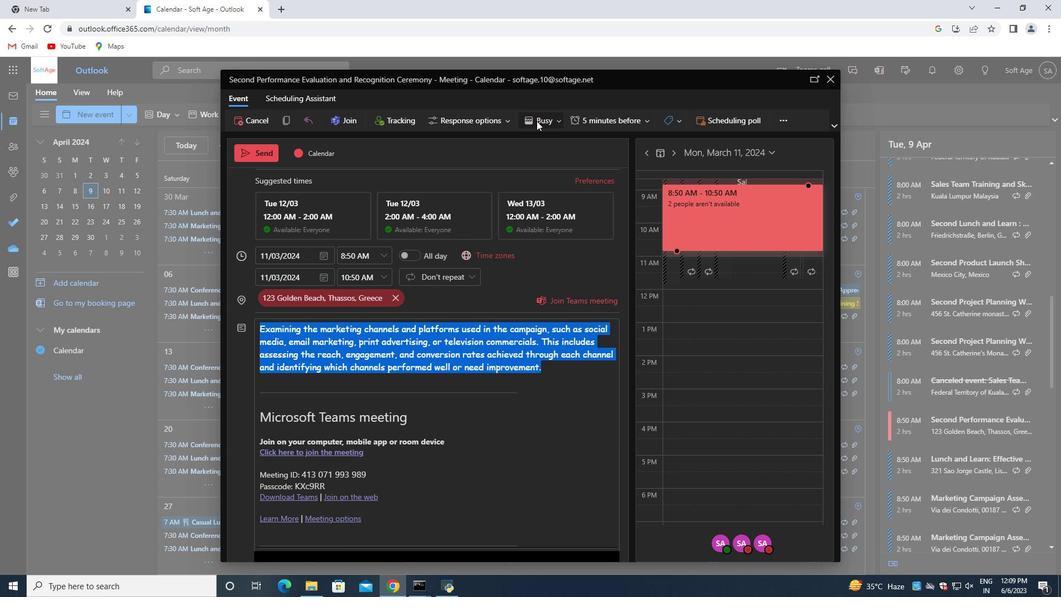 
Action: Mouse pressed left at (536, 121)
Screenshot: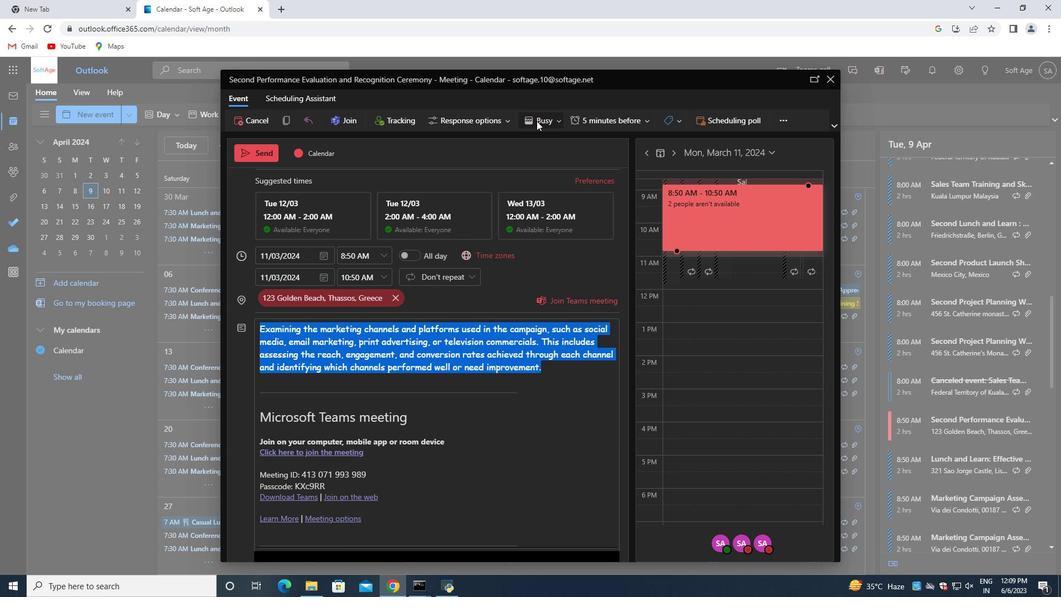 
Action: Mouse moved to (510, 201)
Screenshot: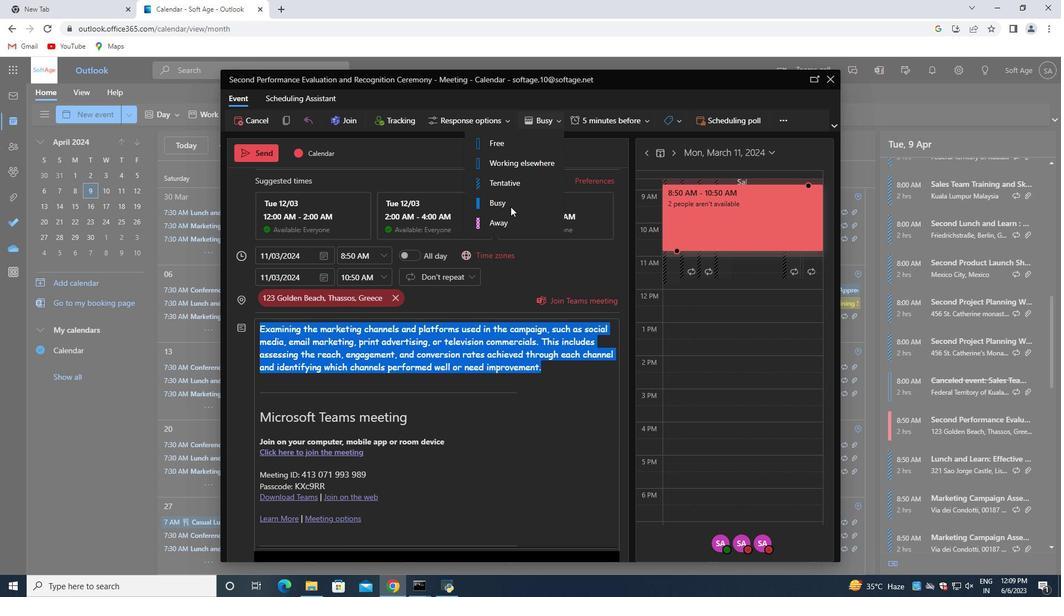
Action: Mouse pressed left at (510, 201)
Screenshot: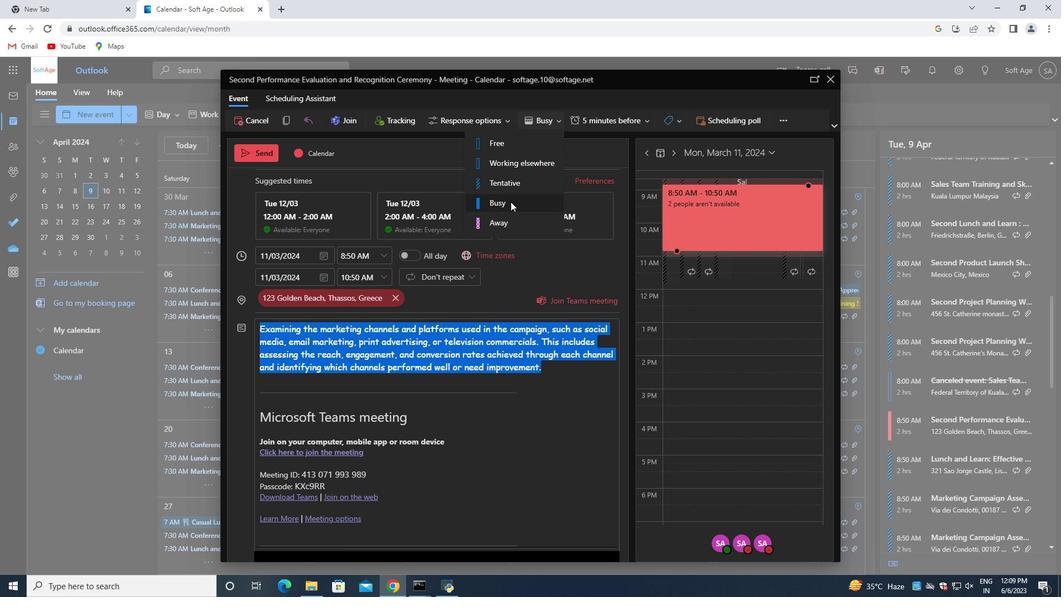 
Action: Mouse moved to (554, 368)
Screenshot: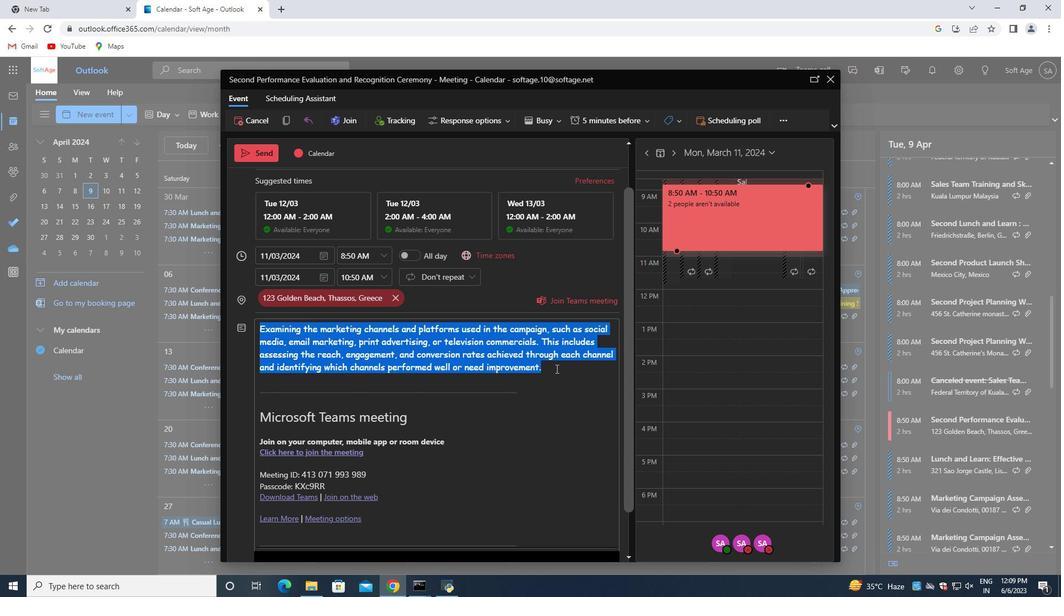 
Action: Mouse pressed left at (554, 368)
Screenshot: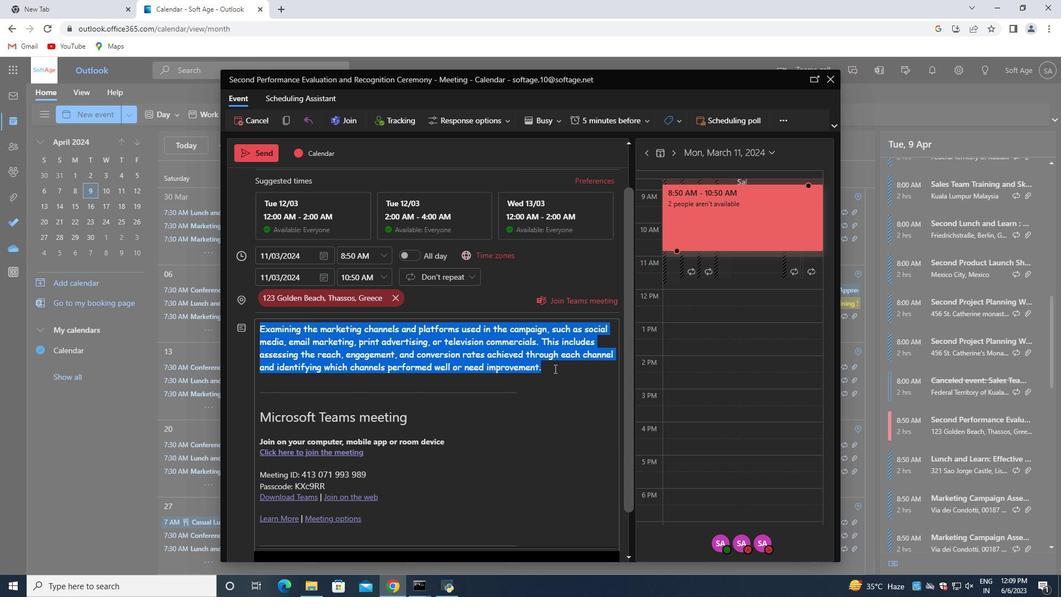 
Action: Mouse moved to (548, 371)
Screenshot: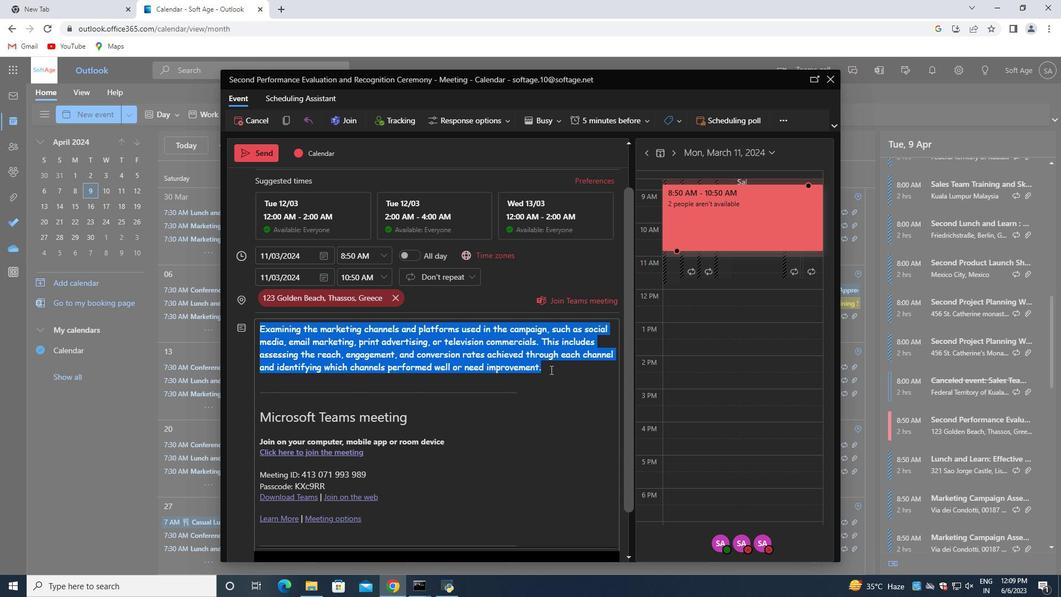 
Action: Mouse pressed left at (548, 371)
Screenshot: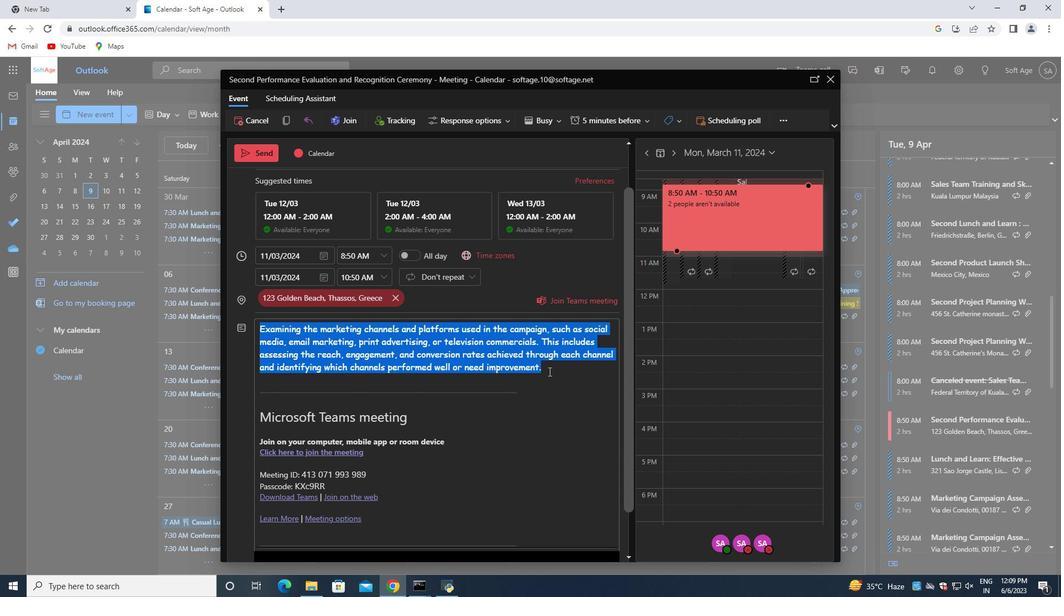 
Action: Mouse moved to (338, 467)
Screenshot: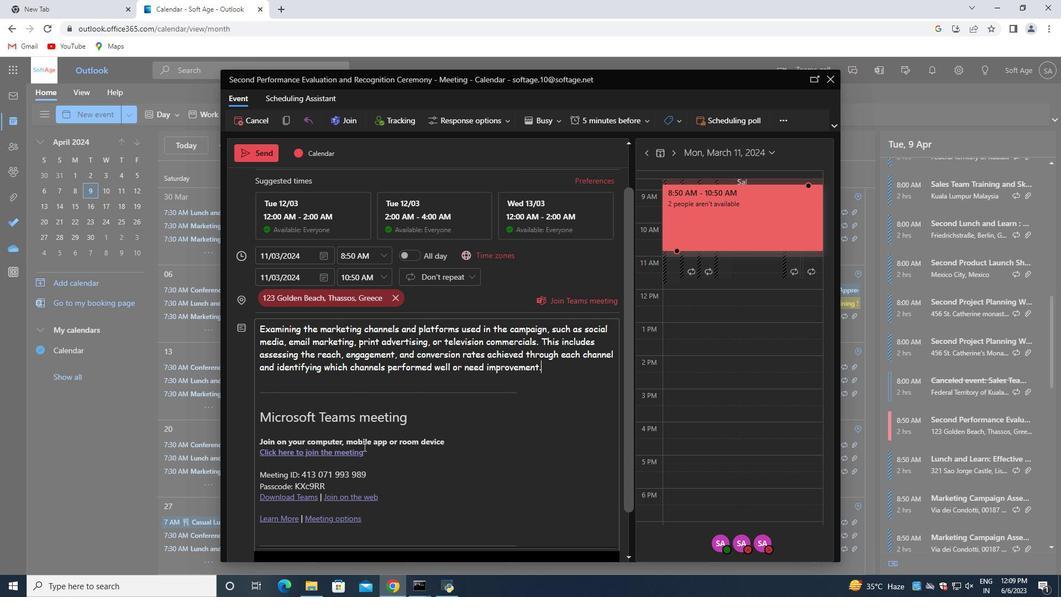 
Action: Mouse scrolled (362, 448) with delta (0, 0)
Screenshot: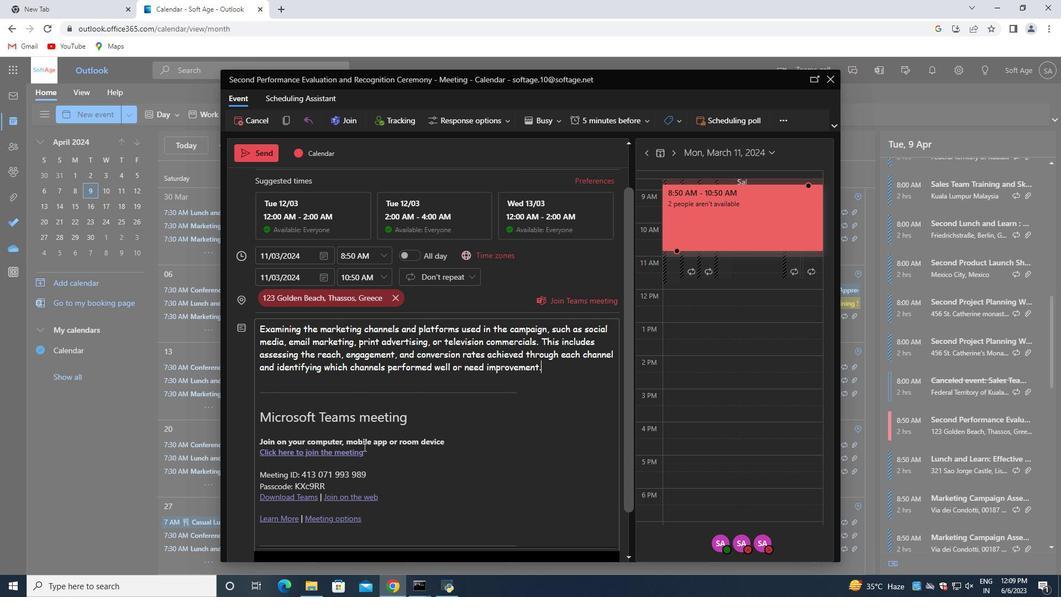 
Action: Mouse moved to (337, 468)
Screenshot: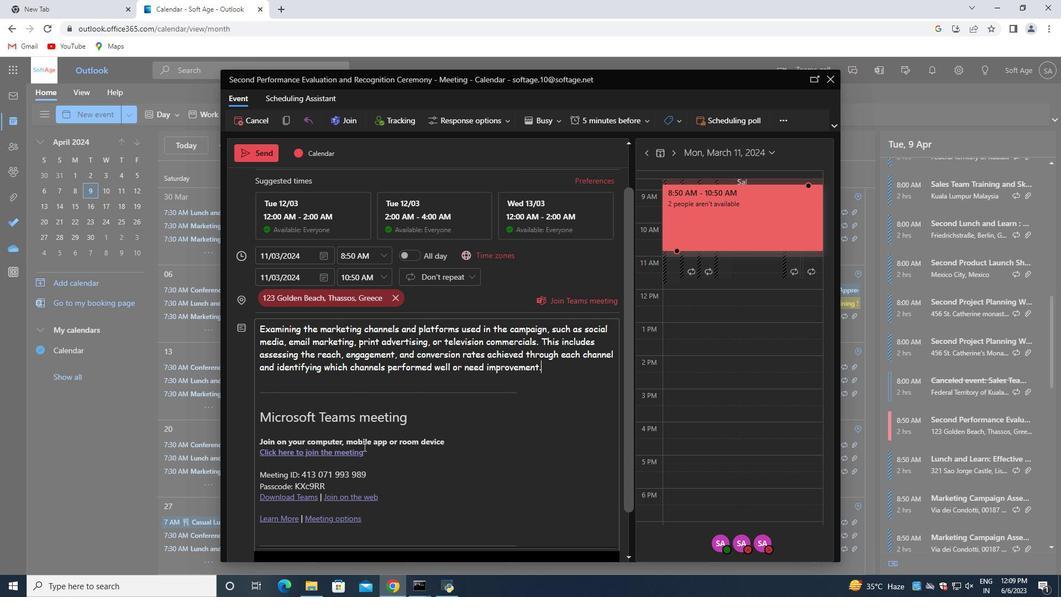 
Action: Mouse scrolled (356, 452) with delta (0, 0)
Screenshot: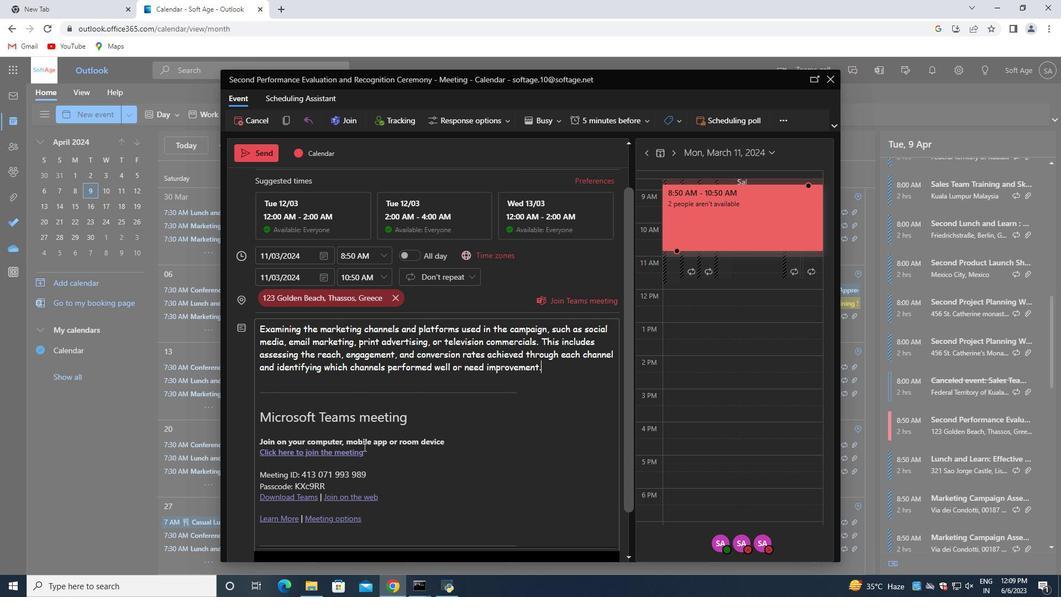 
Action: Mouse moved to (336, 470)
Screenshot: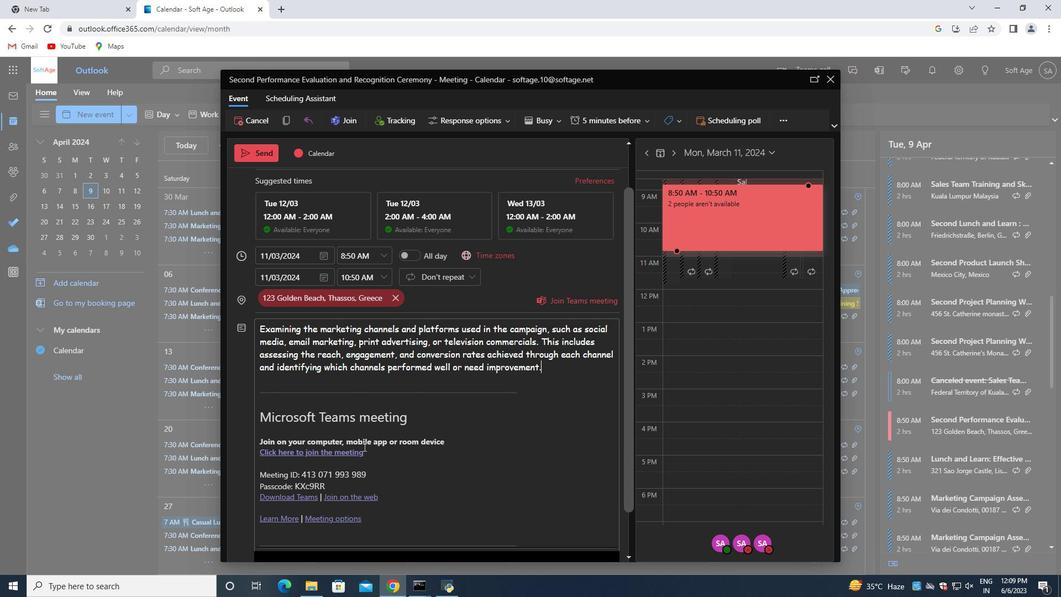 
Action: Mouse scrolled (346, 458) with delta (0, 0)
Screenshot: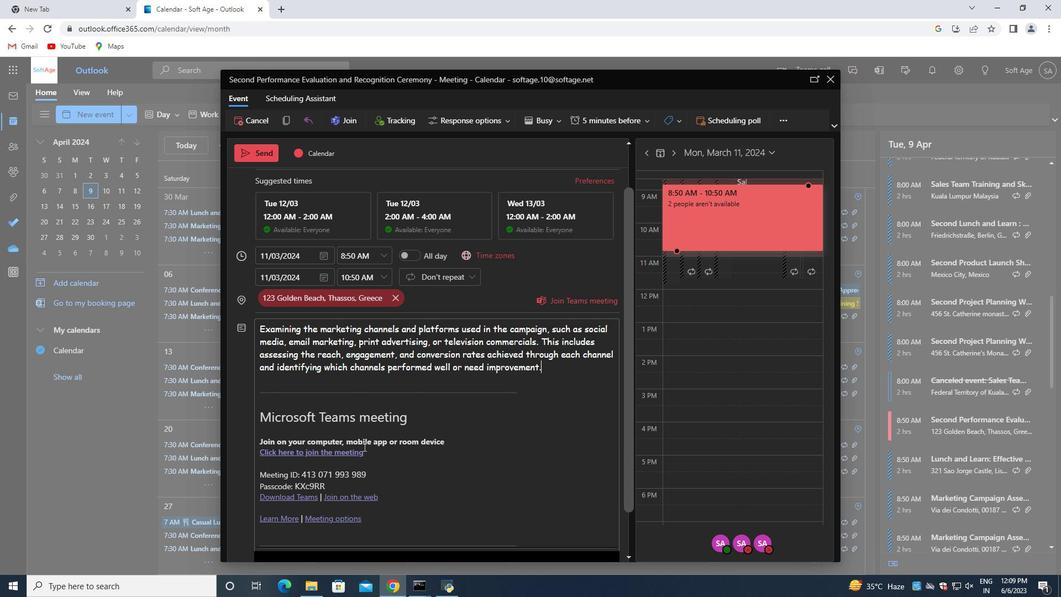 
Action: Mouse moved to (336, 472)
Screenshot: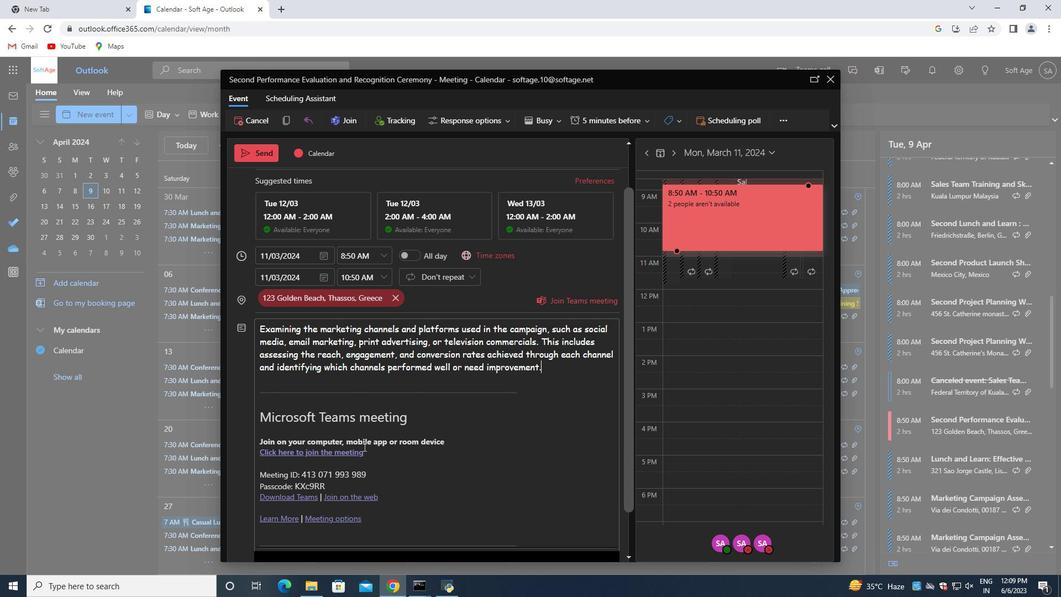 
Action: Mouse scrolled (340, 464) with delta (0, 0)
Screenshot: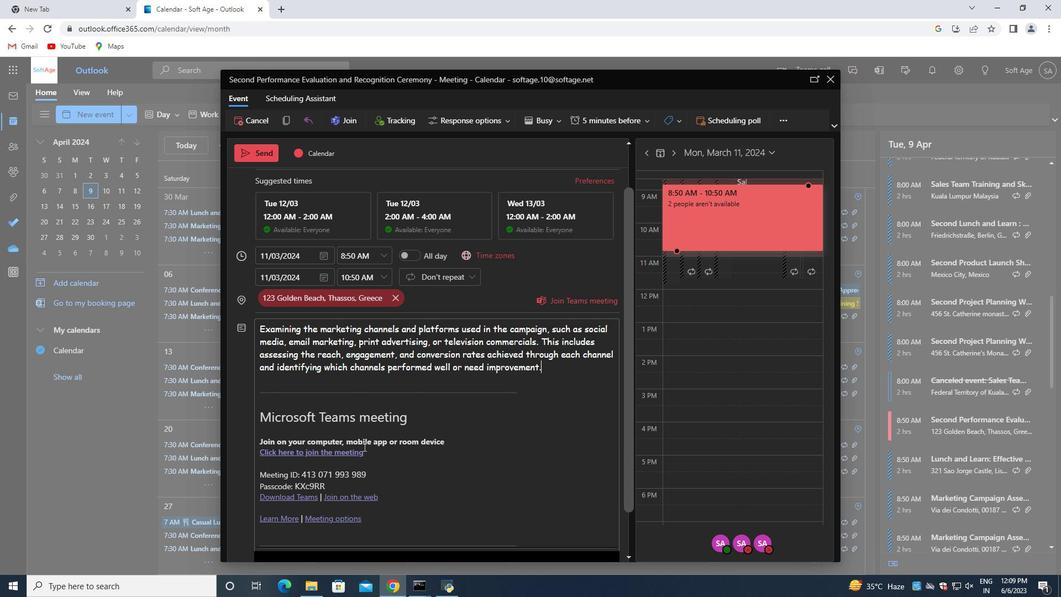 
Action: Mouse moved to (335, 472)
Screenshot: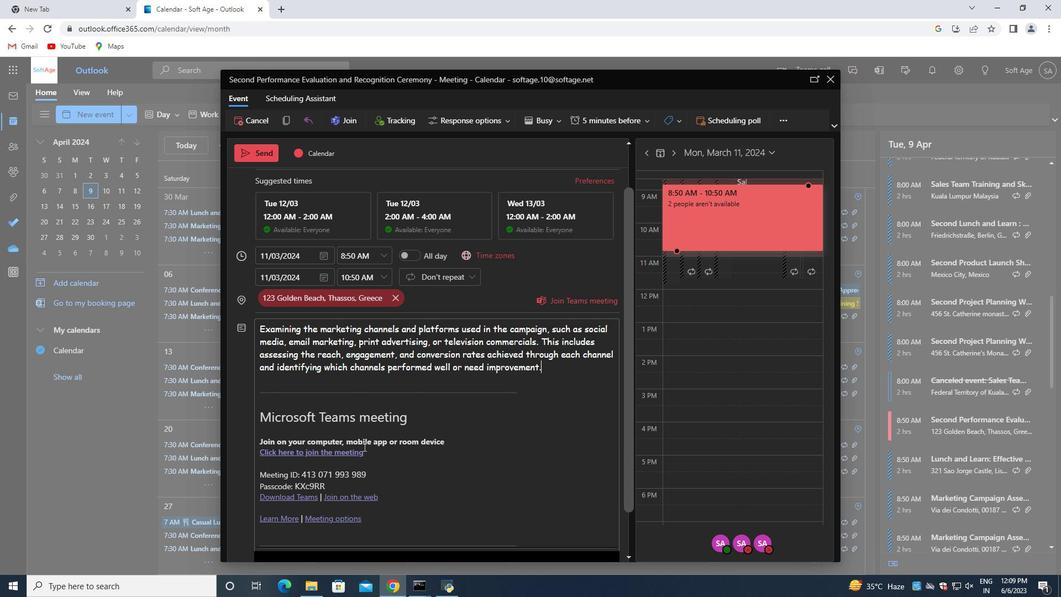 
Action: Mouse scrolled (337, 468) with delta (0, 0)
Screenshot: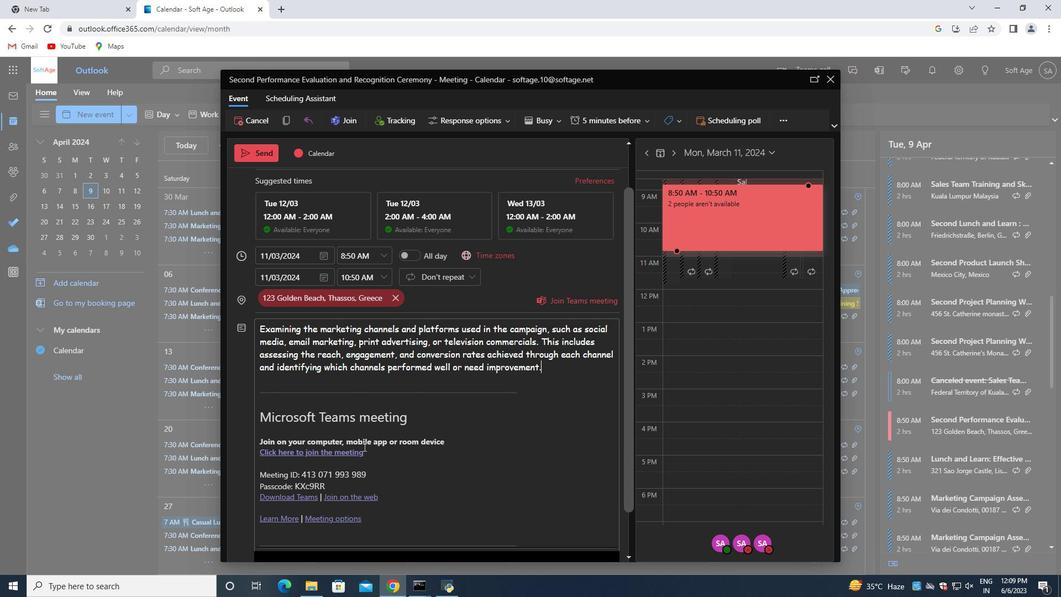 
Action: Mouse moved to (320, 537)
Screenshot: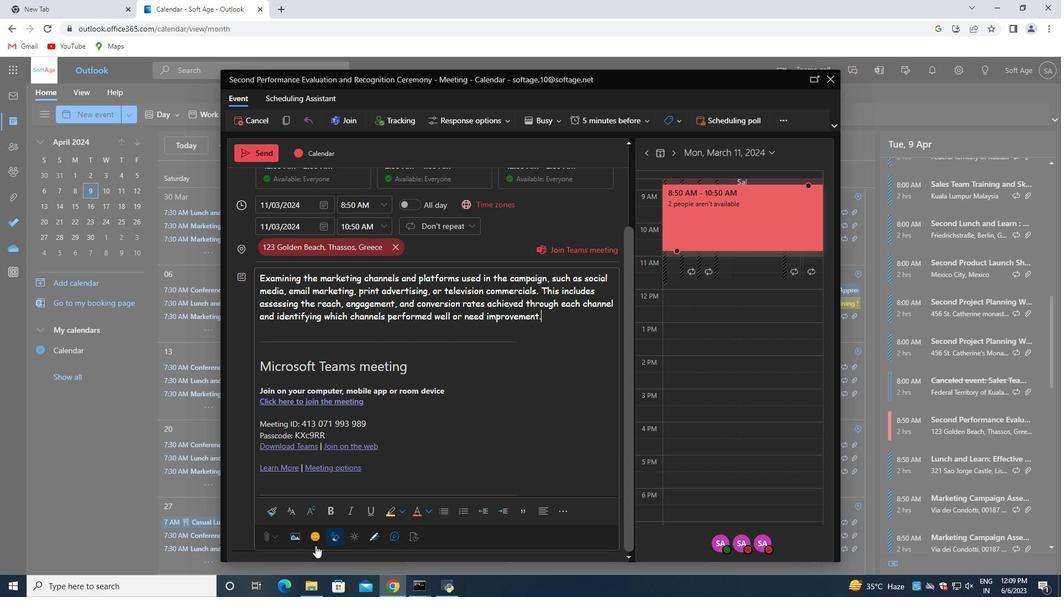 
Action: Mouse pressed left at (320, 537)
Screenshot: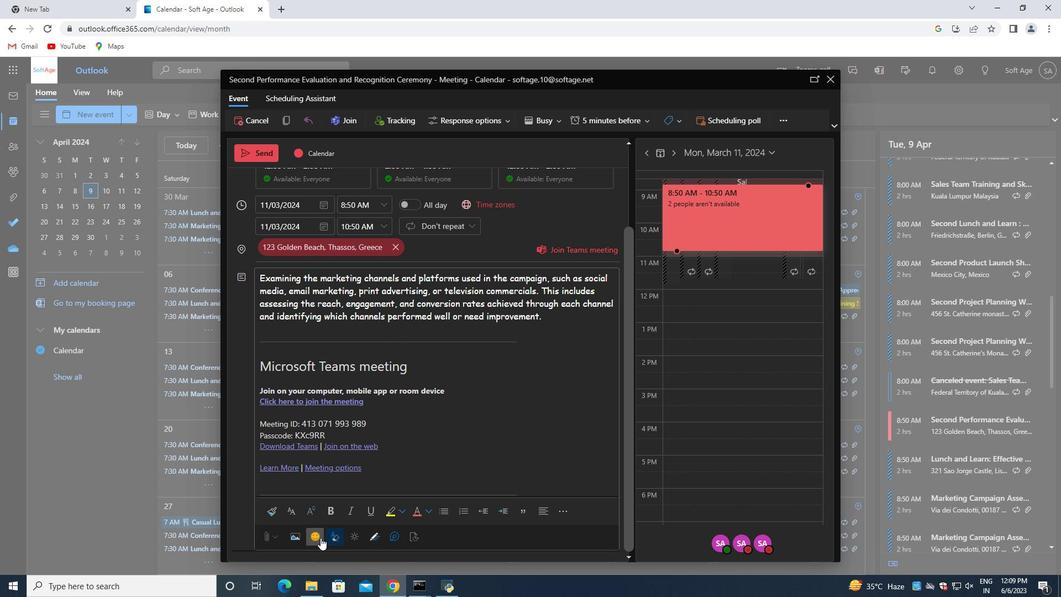 
Action: Mouse moved to (759, 307)
Screenshot: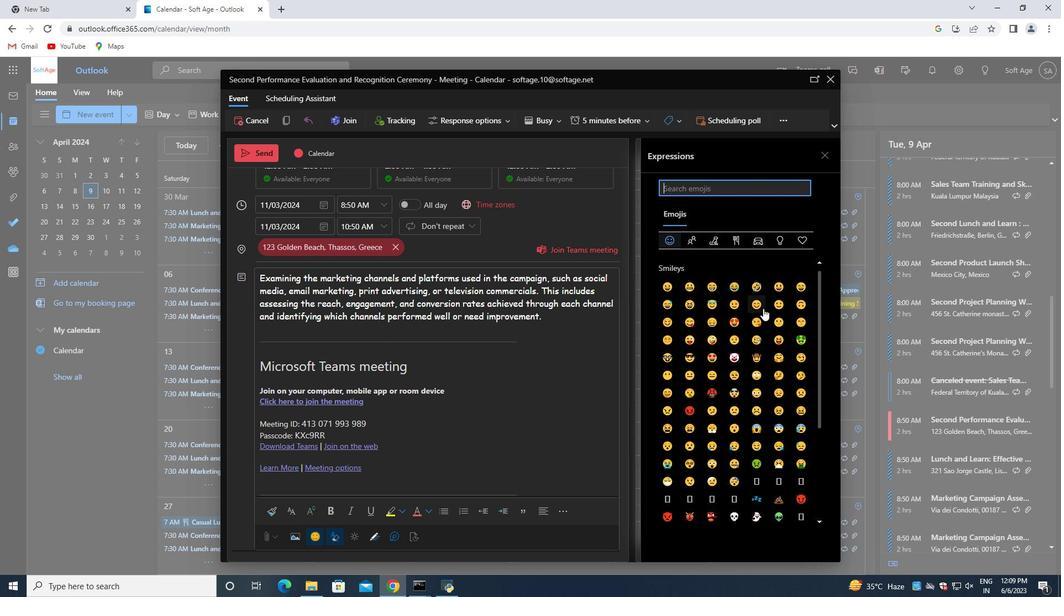 
Action: Mouse pressed left at (759, 307)
Screenshot: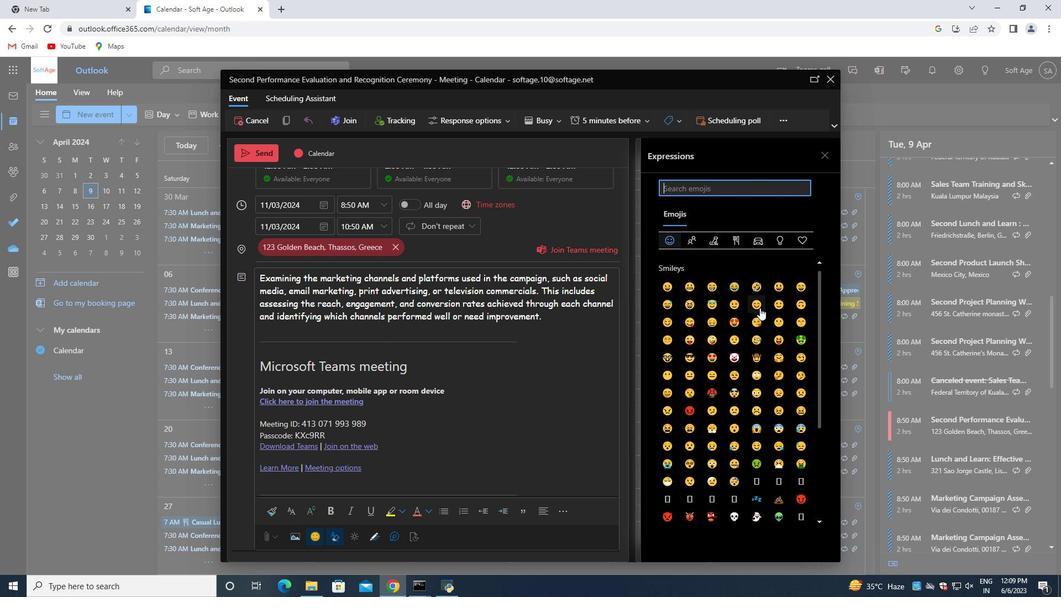 
Action: Mouse moved to (827, 152)
Screenshot: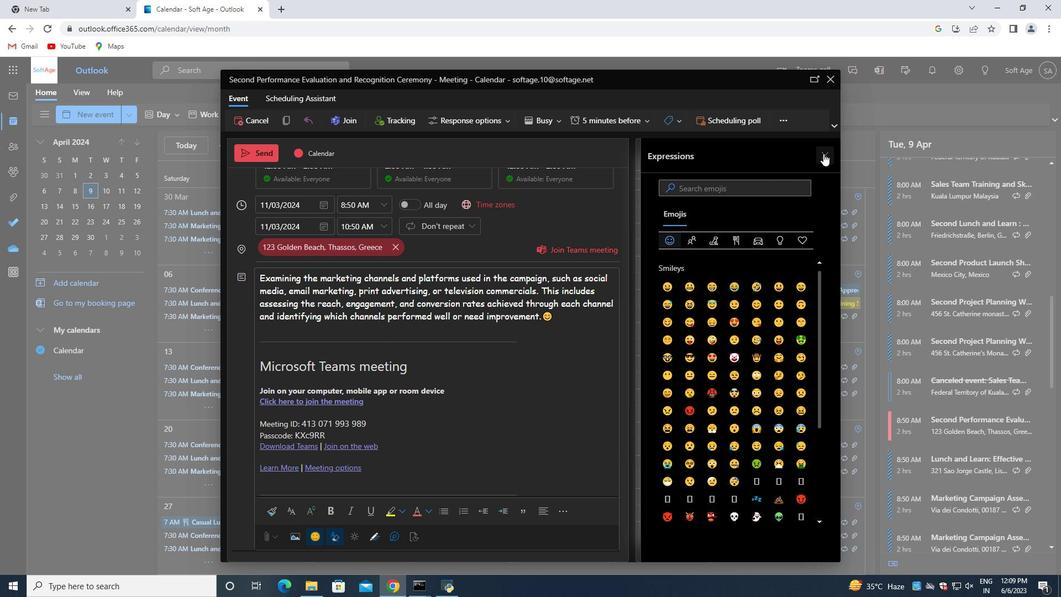 
Action: Mouse pressed left at (827, 152)
Screenshot: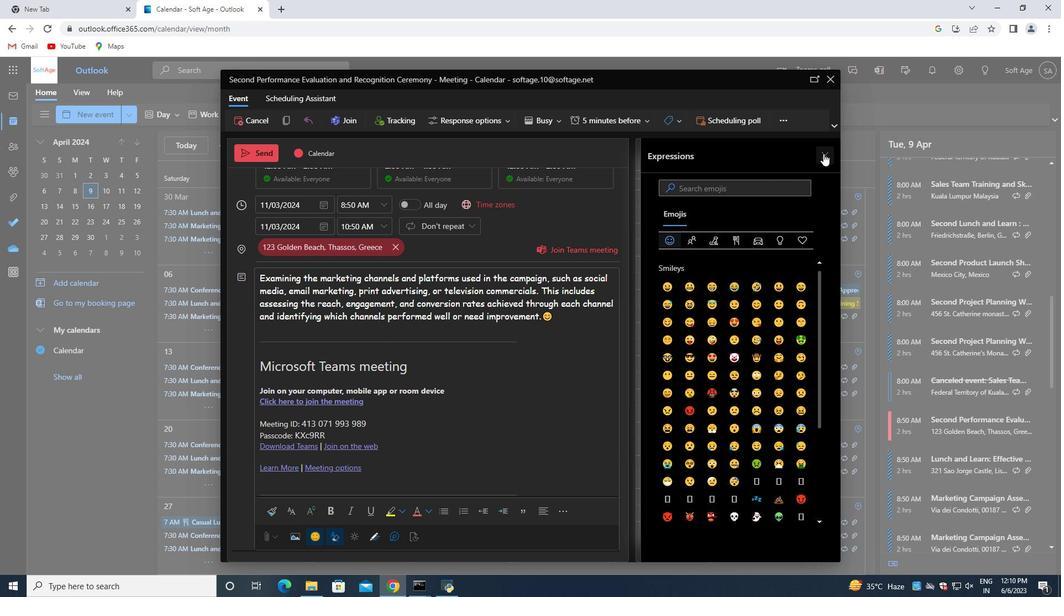
Action: Mouse moved to (495, 333)
Screenshot: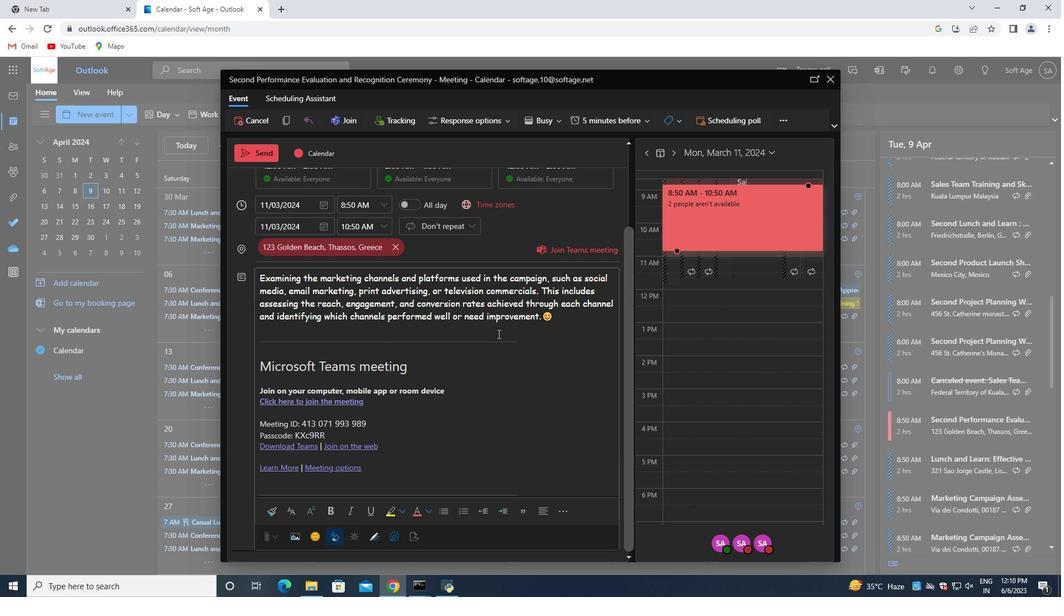 
Action: Mouse scrolled (495, 334) with delta (0, 0)
Screenshot: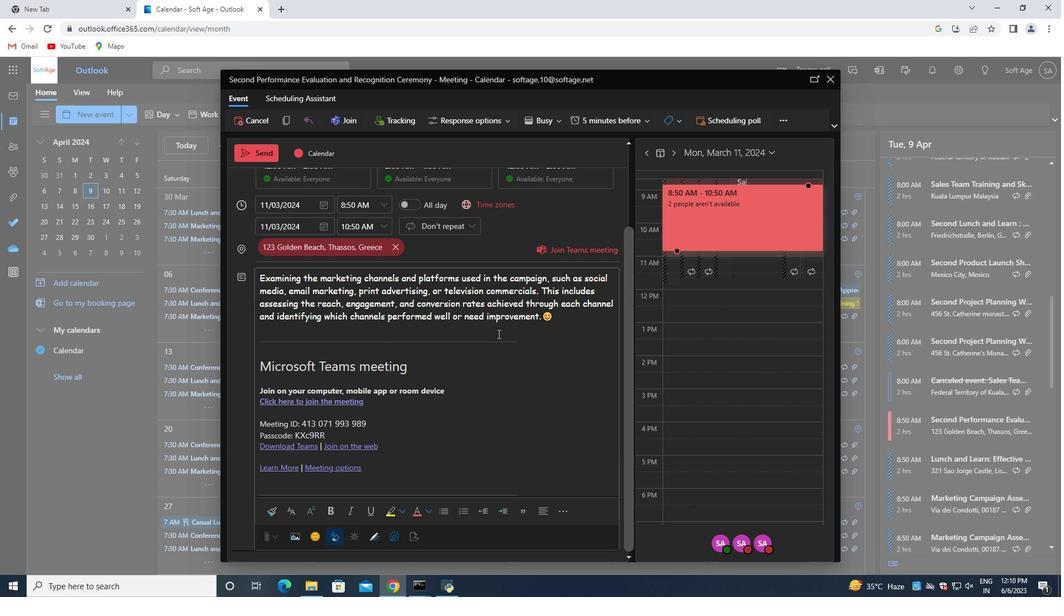 
Action: Mouse moved to (495, 332)
Screenshot: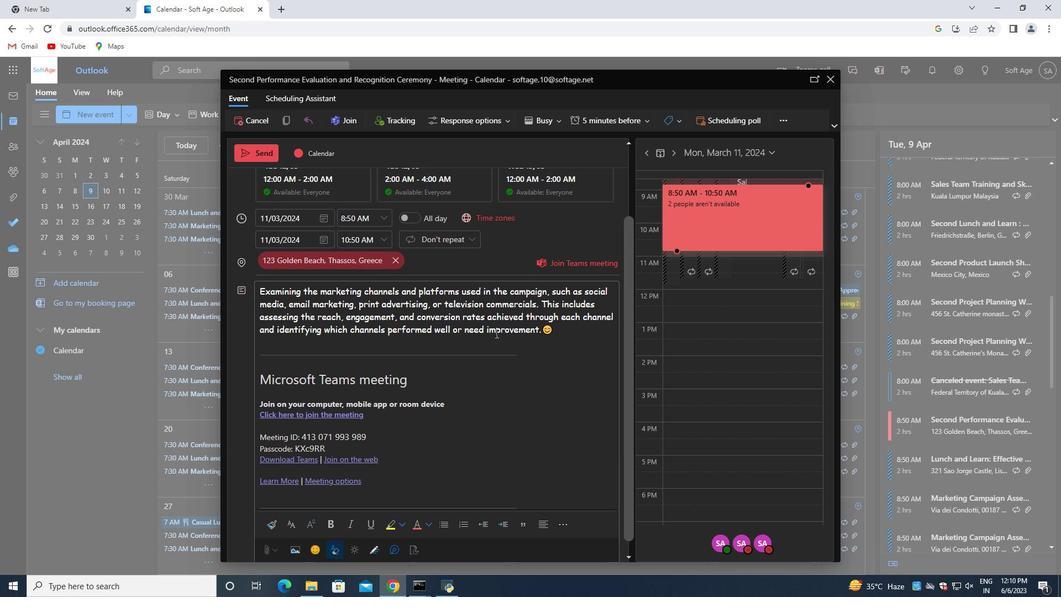 
Action: Mouse scrolled (495, 333) with delta (0, 0)
Screenshot: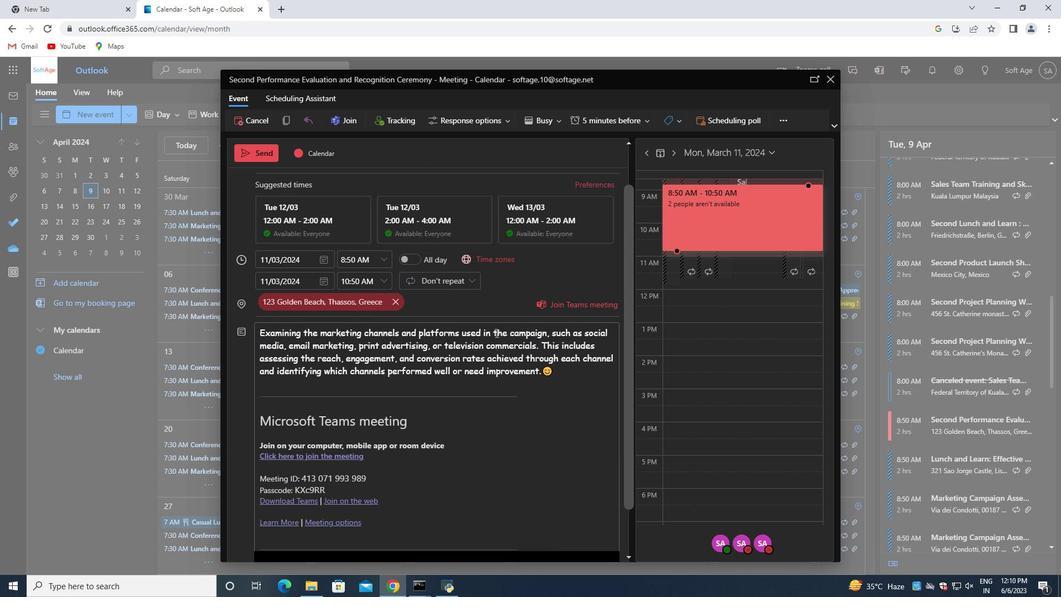 
Action: Mouse scrolled (495, 333) with delta (0, 0)
Screenshot: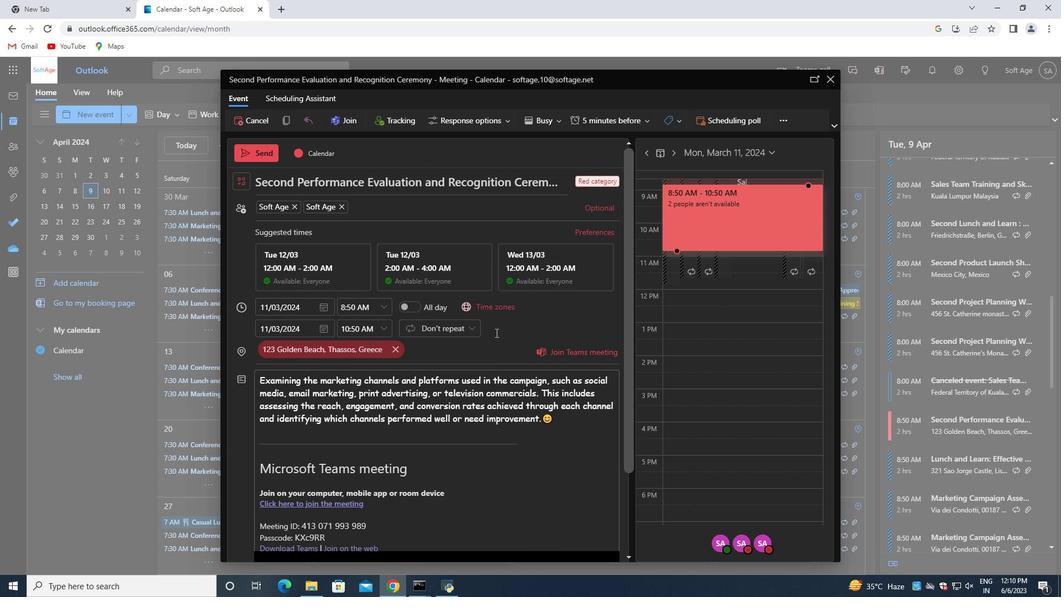 
Action: Mouse scrolled (495, 333) with delta (0, 0)
Screenshot: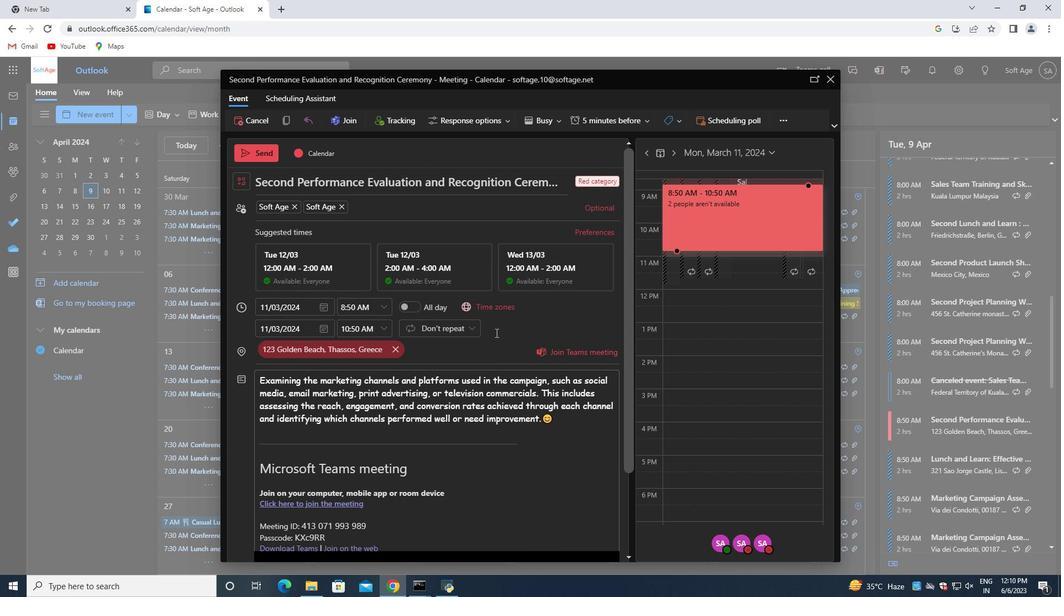 
Action: Mouse scrolled (495, 333) with delta (0, 0)
Screenshot: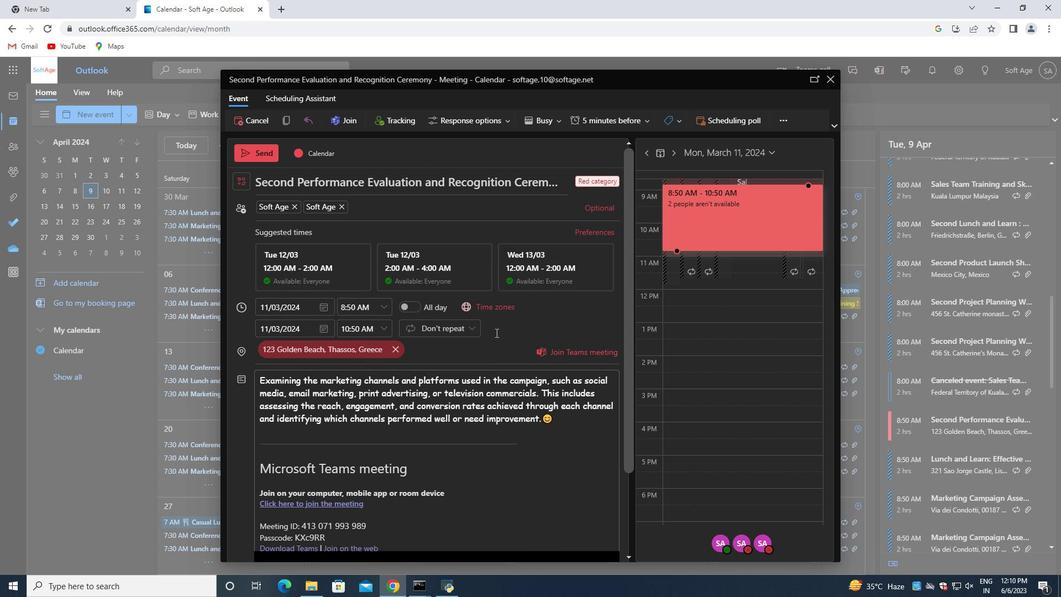 
Action: Mouse scrolled (495, 333) with delta (0, 0)
Screenshot: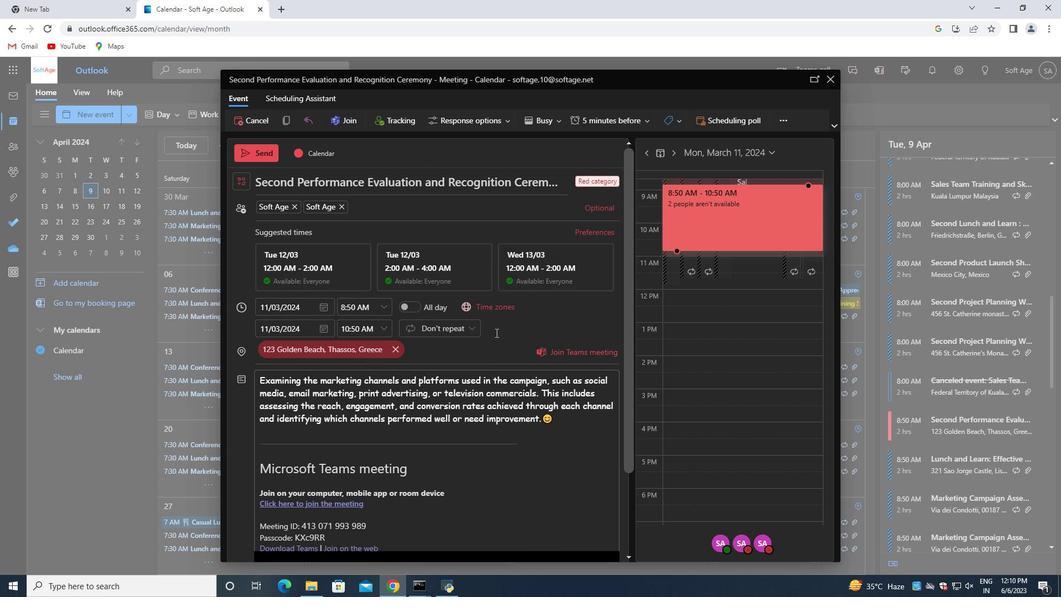 
Action: Mouse scrolled (495, 333) with delta (0, 0)
Screenshot: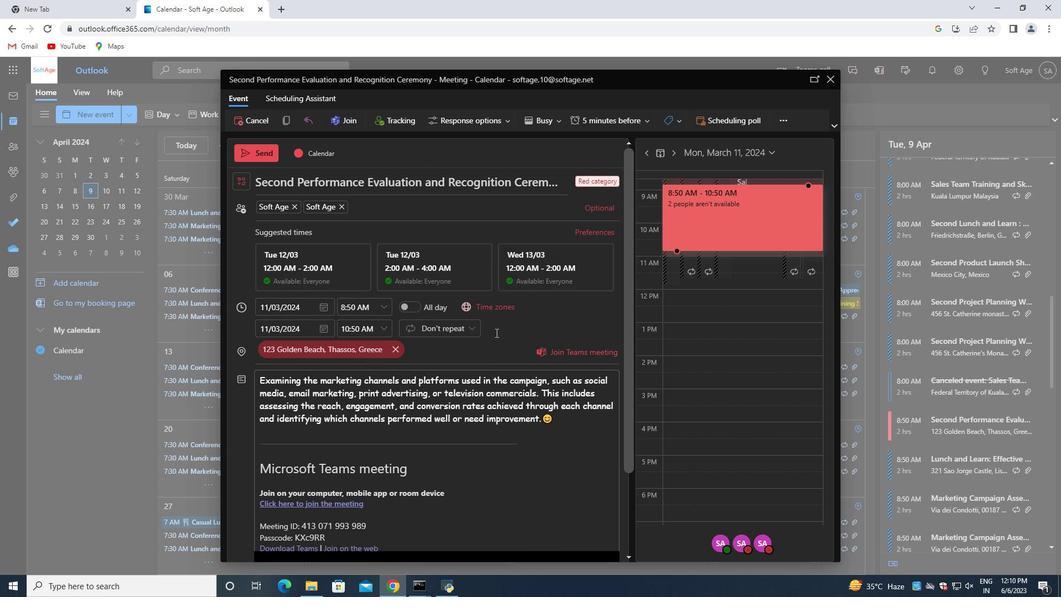 
Action: Mouse moved to (362, 206)
Screenshot: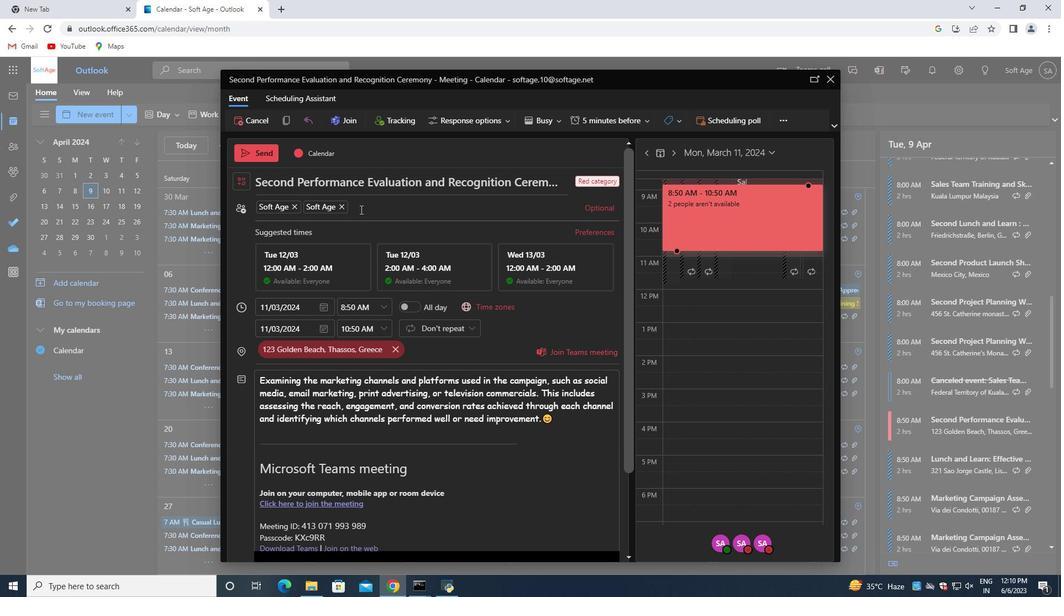 
Action: Mouse pressed left at (362, 206)
Screenshot: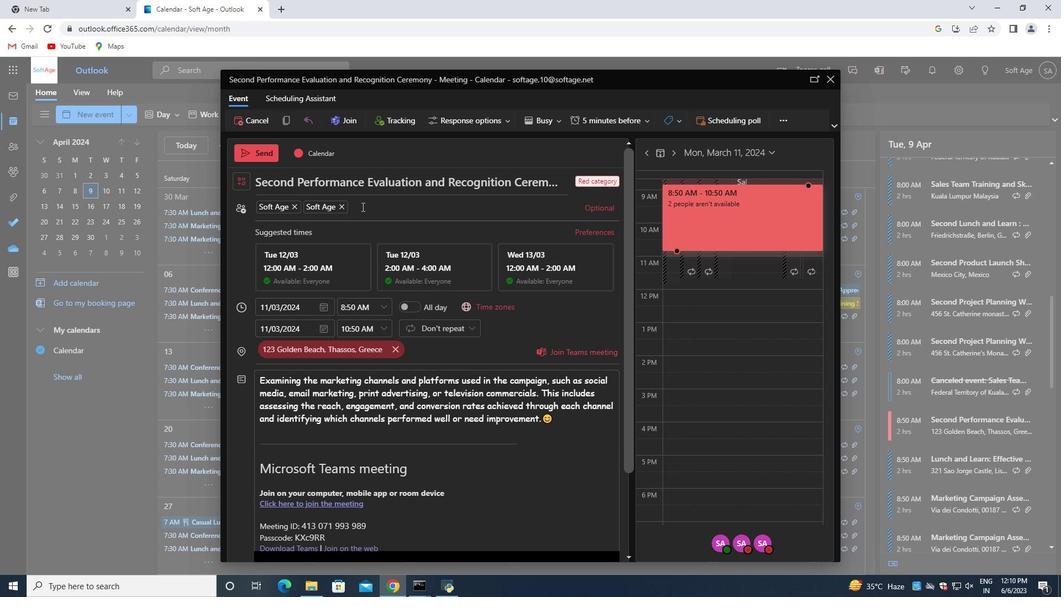 
Action: Key pressed softage.6<Key.shift>@softage.net<Key.enter>
Screenshot: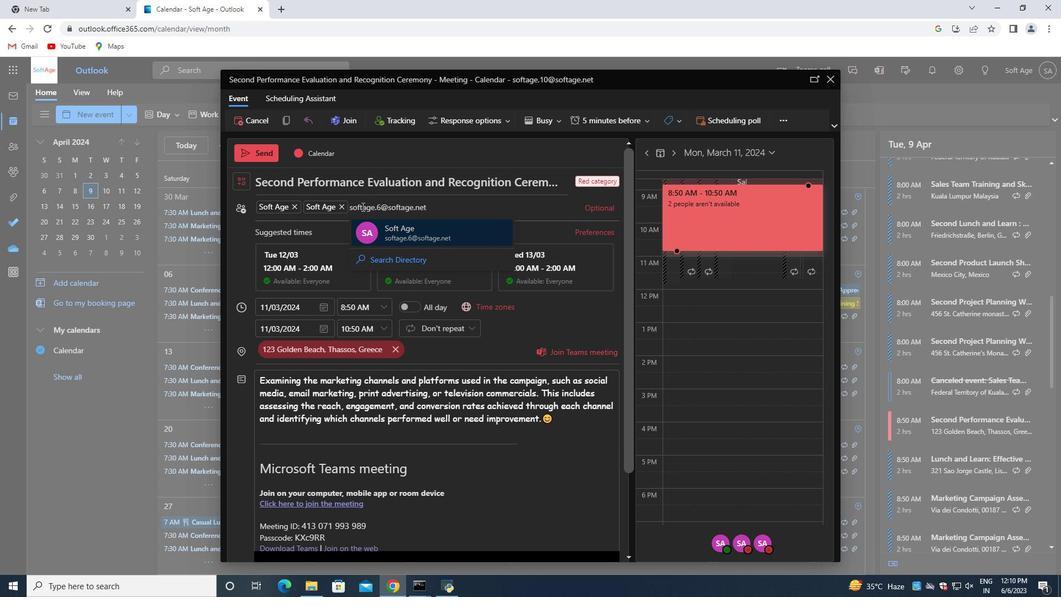 
Action: Mouse moved to (556, 416)
Screenshot: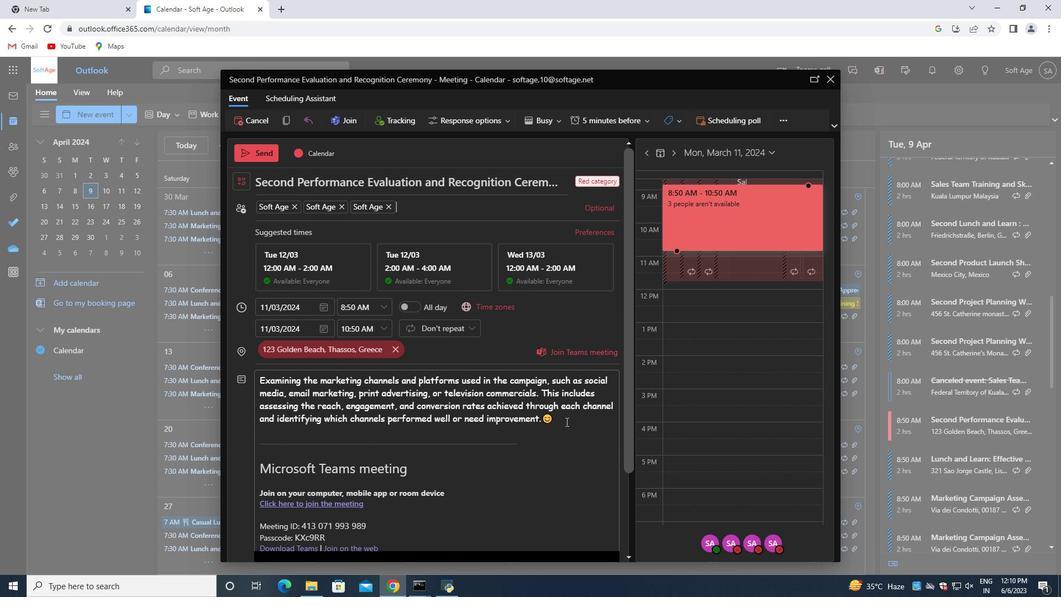 
Action: Mouse pressed left at (556, 416)
Screenshot: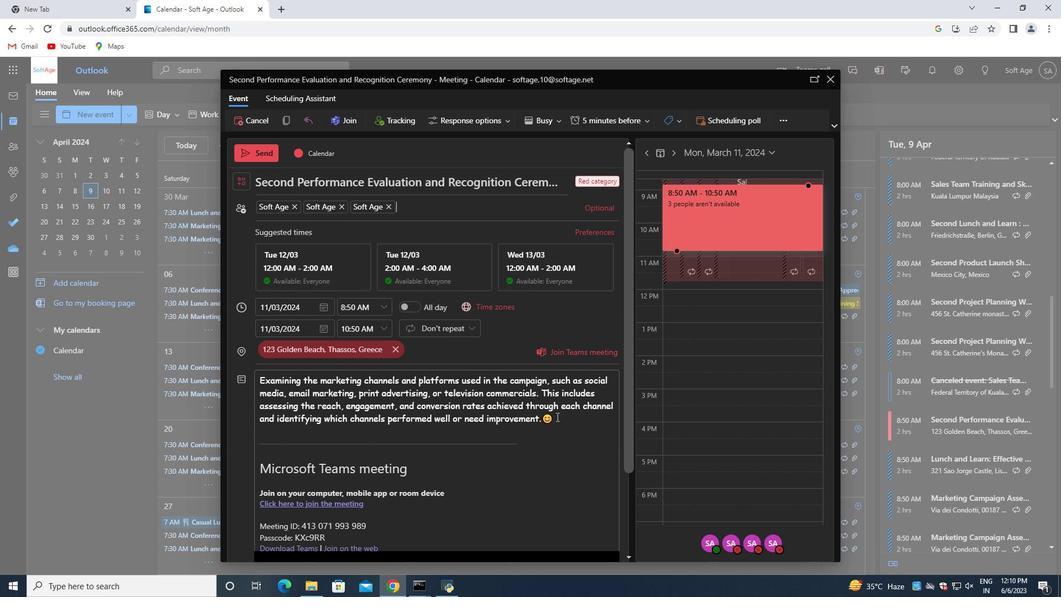 
Action: Mouse moved to (460, 449)
Screenshot: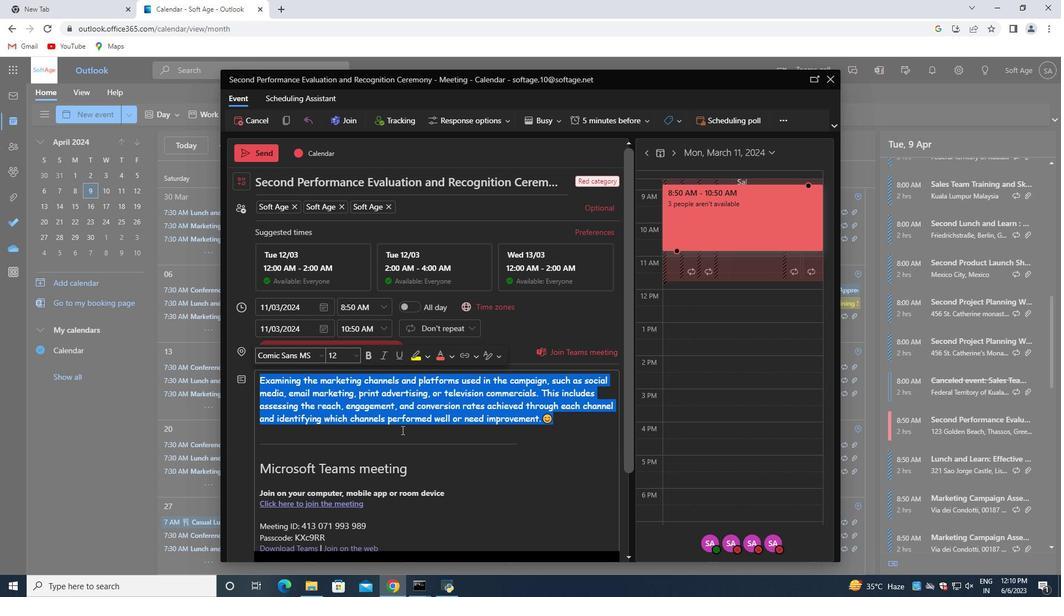 
Action: Mouse scrolled (460, 448) with delta (0, 0)
Screenshot: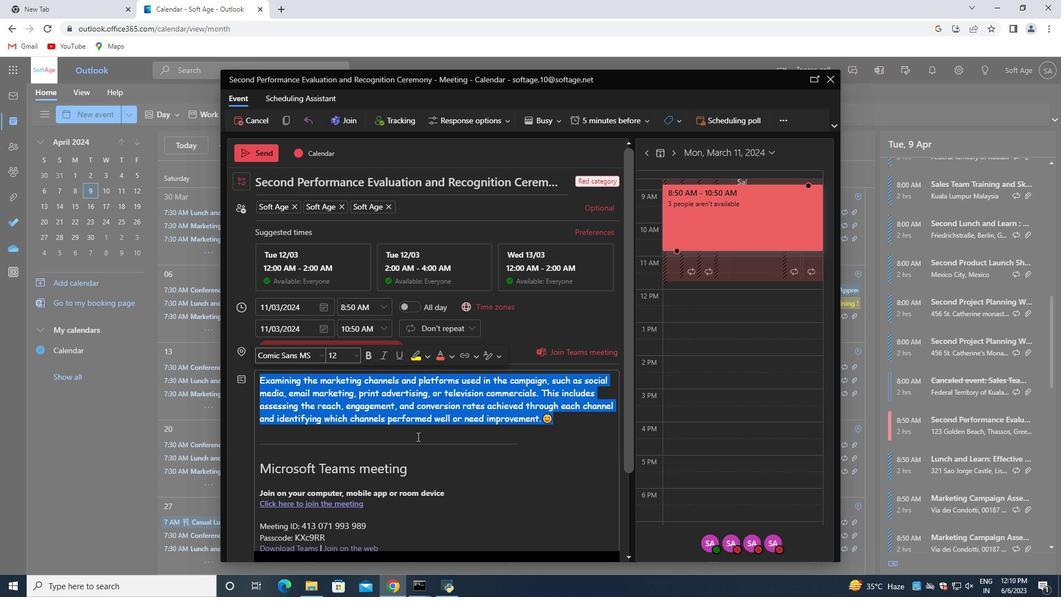 
Action: Mouse moved to (461, 450)
Screenshot: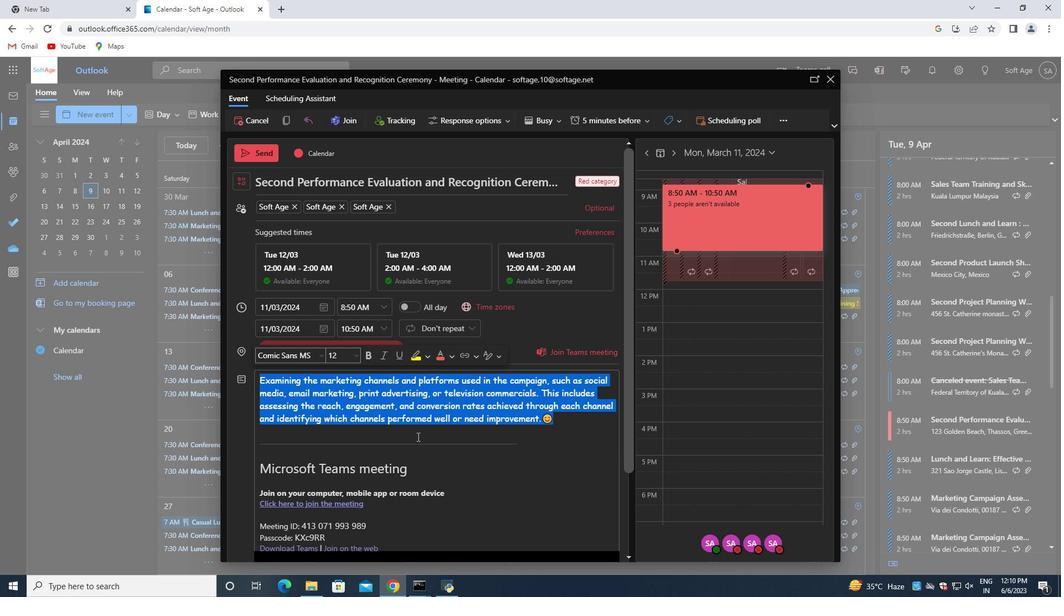
Action: Mouse scrolled (461, 449) with delta (0, 0)
Screenshot: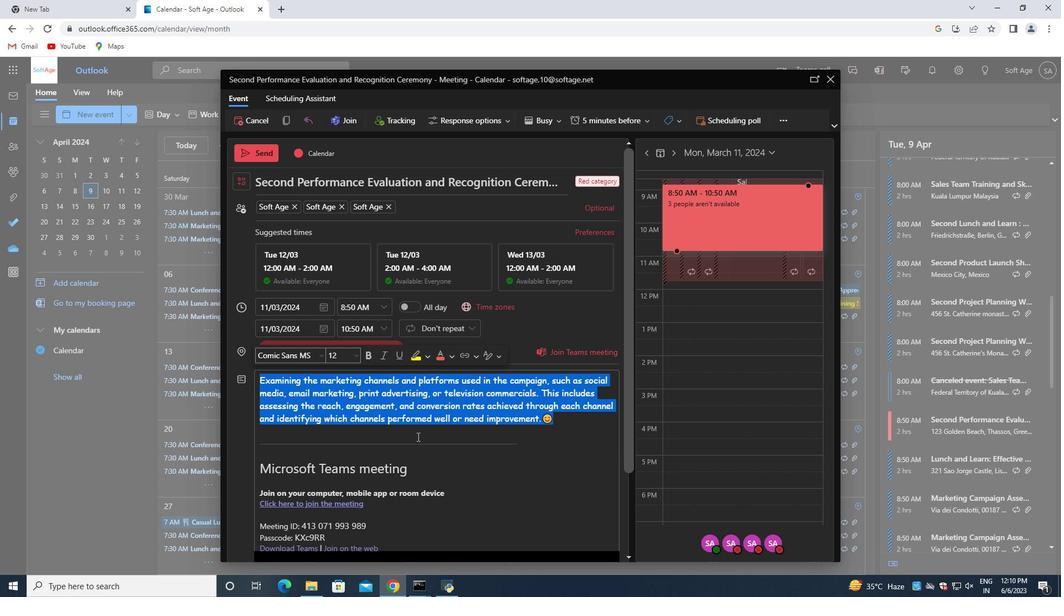 
Action: Mouse scrolled (461, 449) with delta (0, 0)
Screenshot: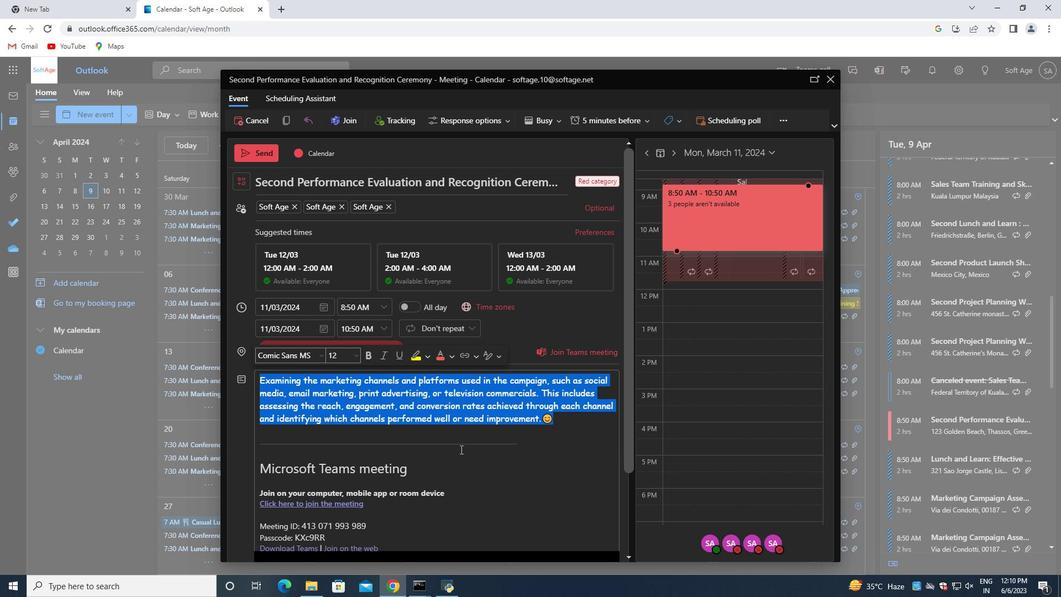 
Action: Mouse scrolled (461, 449) with delta (0, 0)
Screenshot: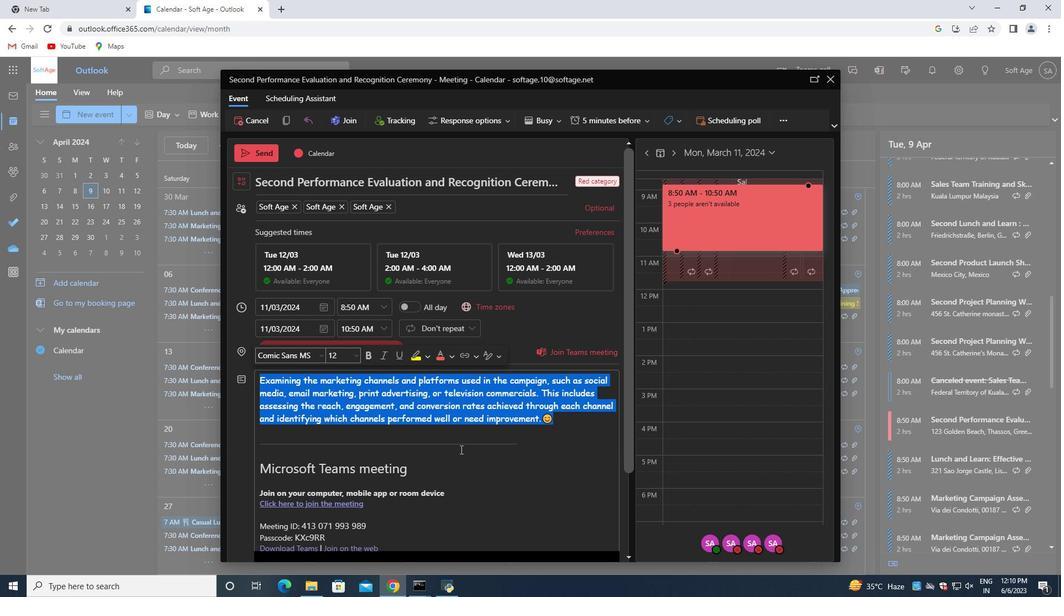 
Action: Mouse moved to (541, 510)
Screenshot: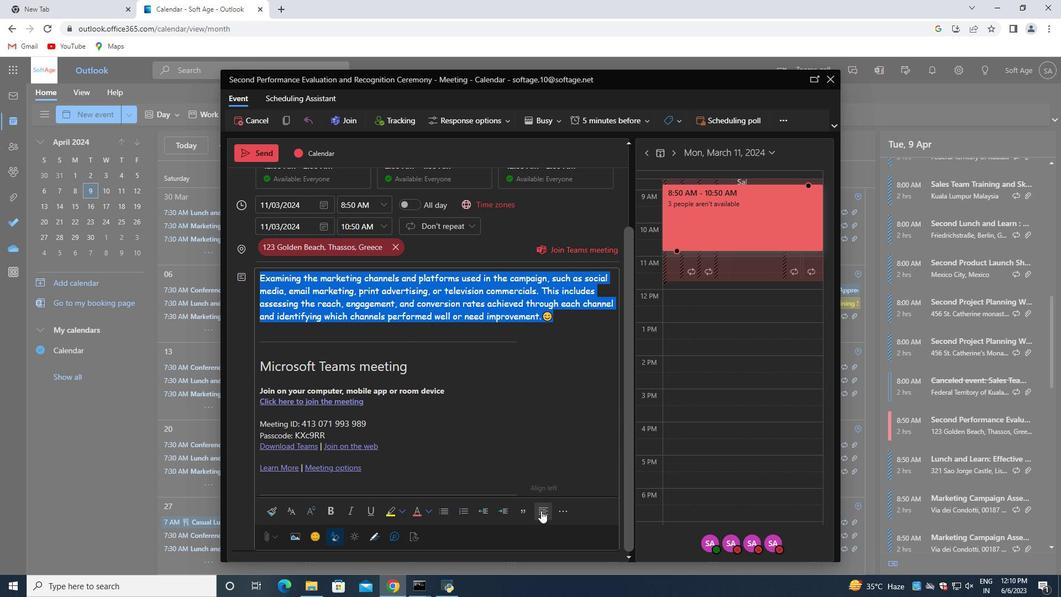 
Action: Mouse pressed left at (541, 510)
Screenshot: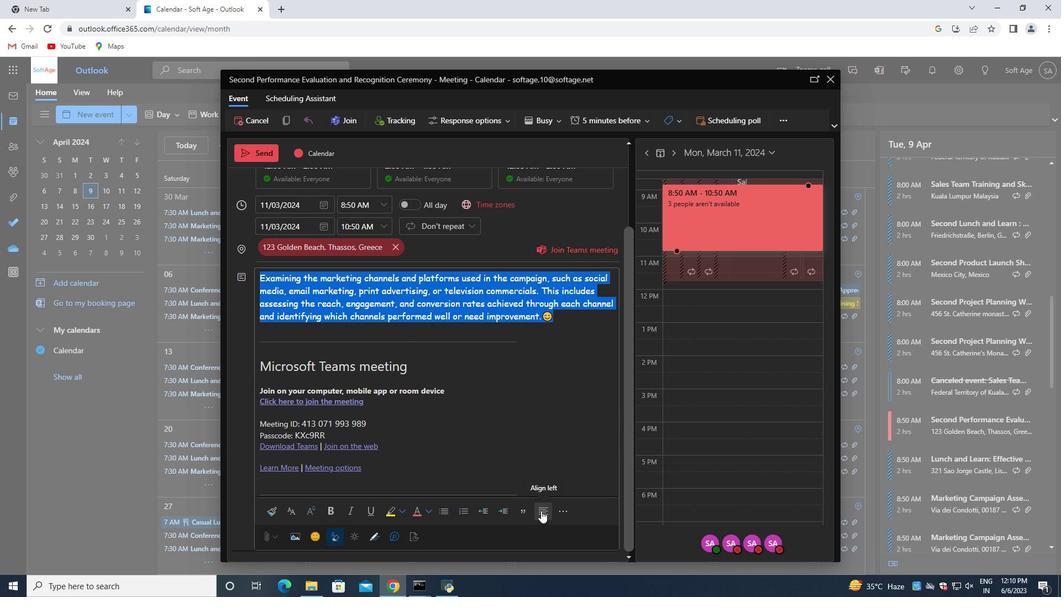 
Action: Mouse moved to (447, 489)
Screenshot: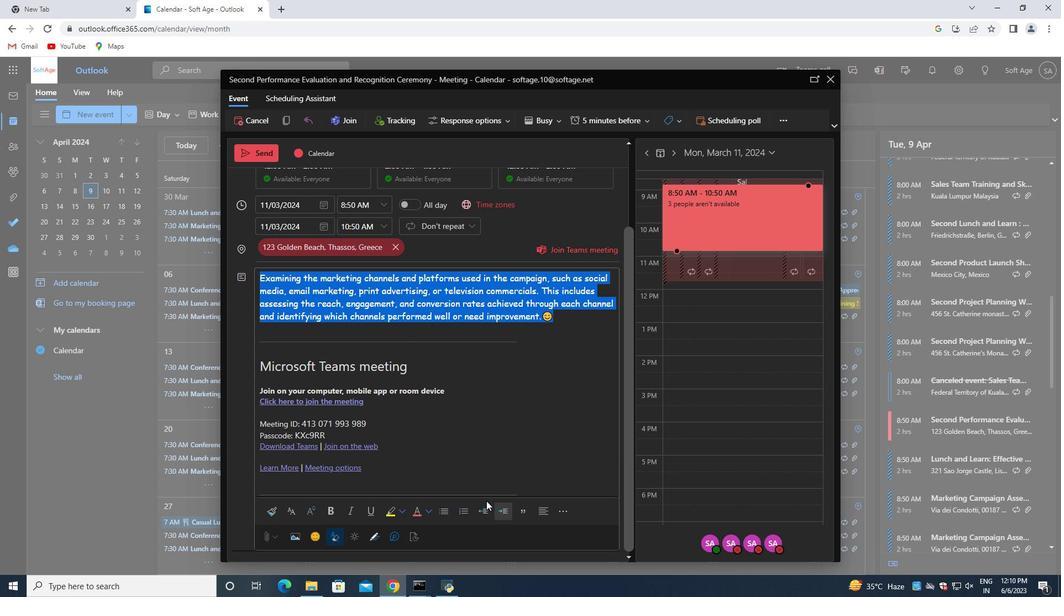 
Action: Mouse scrolled (447, 488) with delta (0, 0)
Screenshot: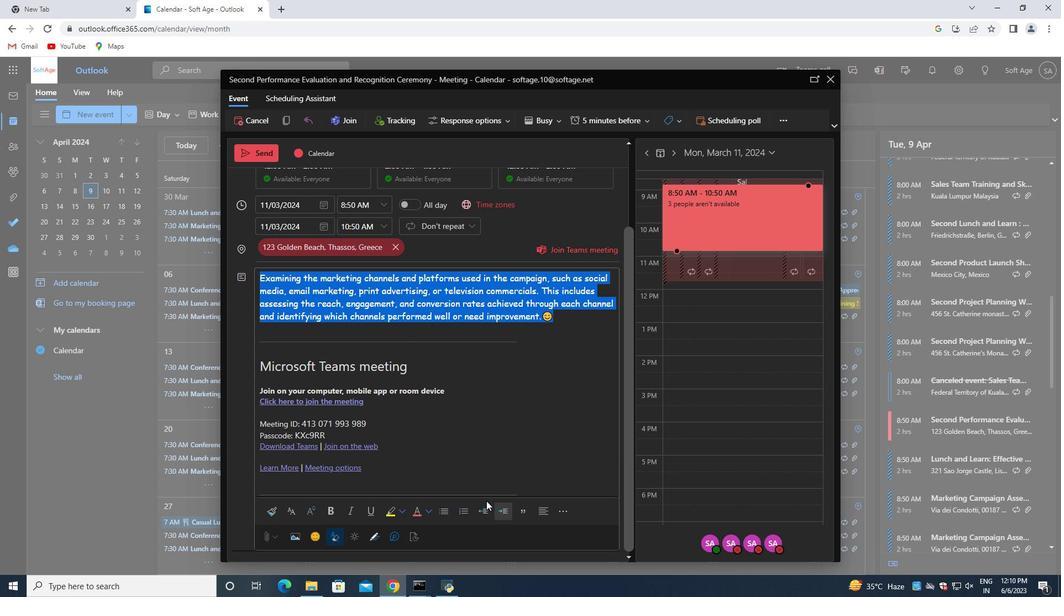 
Action: Mouse moved to (442, 487)
Screenshot: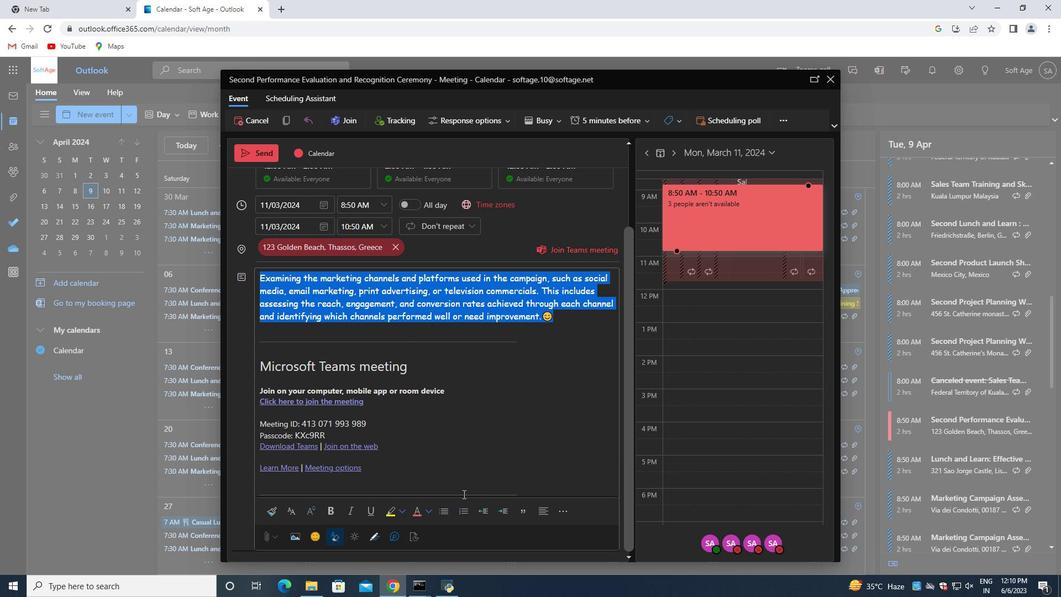
Action: Mouse scrolled (442, 487) with delta (0, 0)
Screenshot: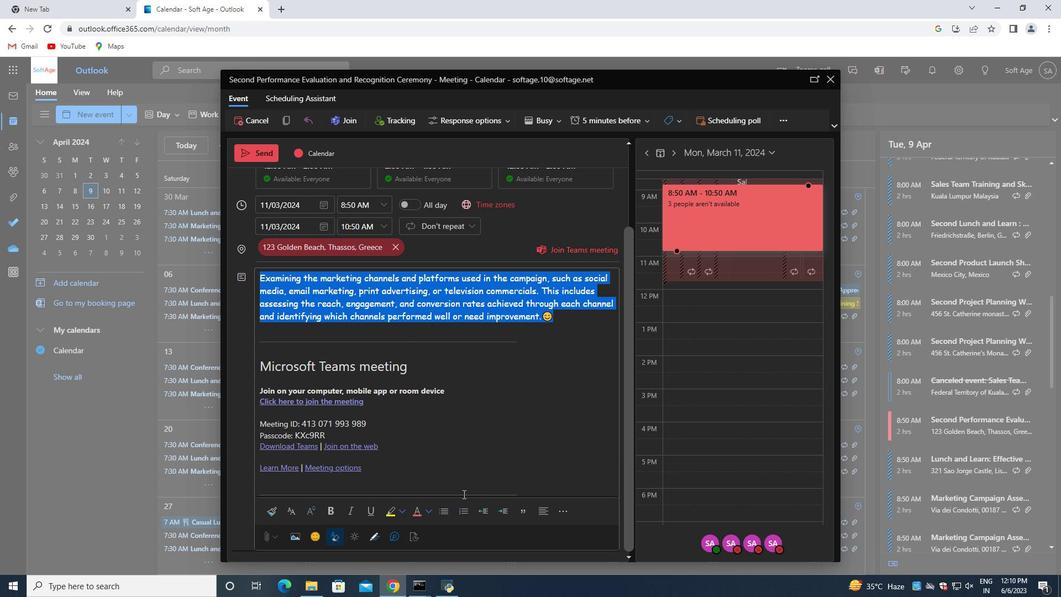 
Action: Mouse moved to (440, 486)
Screenshot: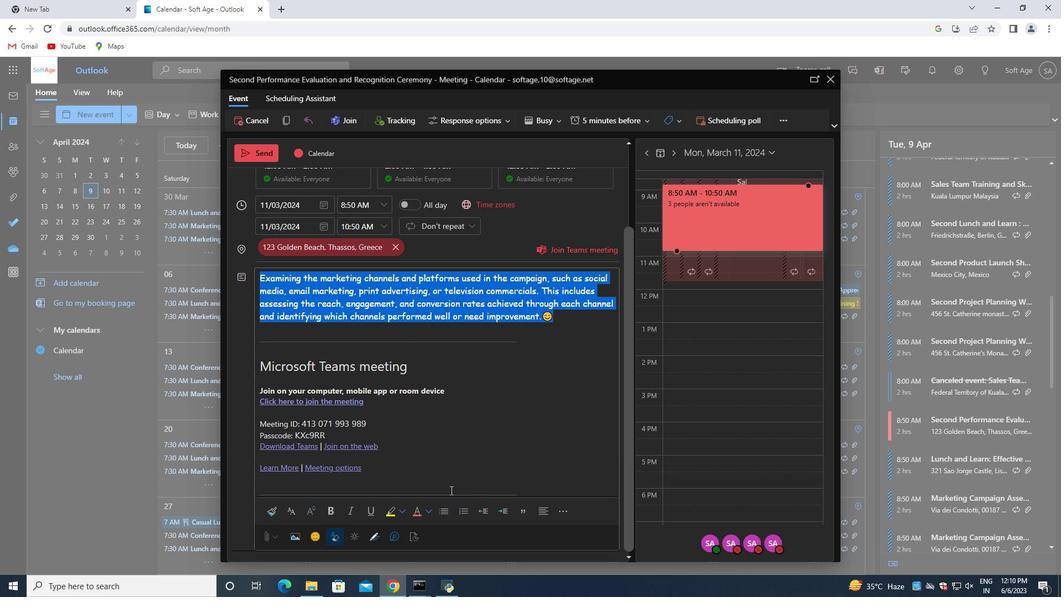 
Action: Mouse scrolled (440, 485) with delta (0, 0)
Screenshot: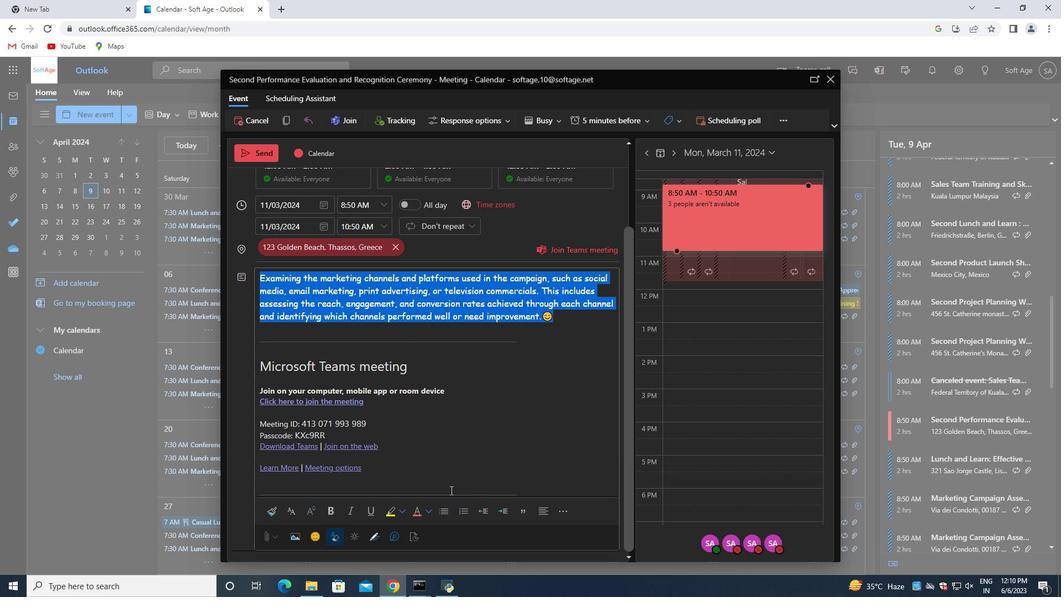 
Action: Mouse moved to (437, 484)
Screenshot: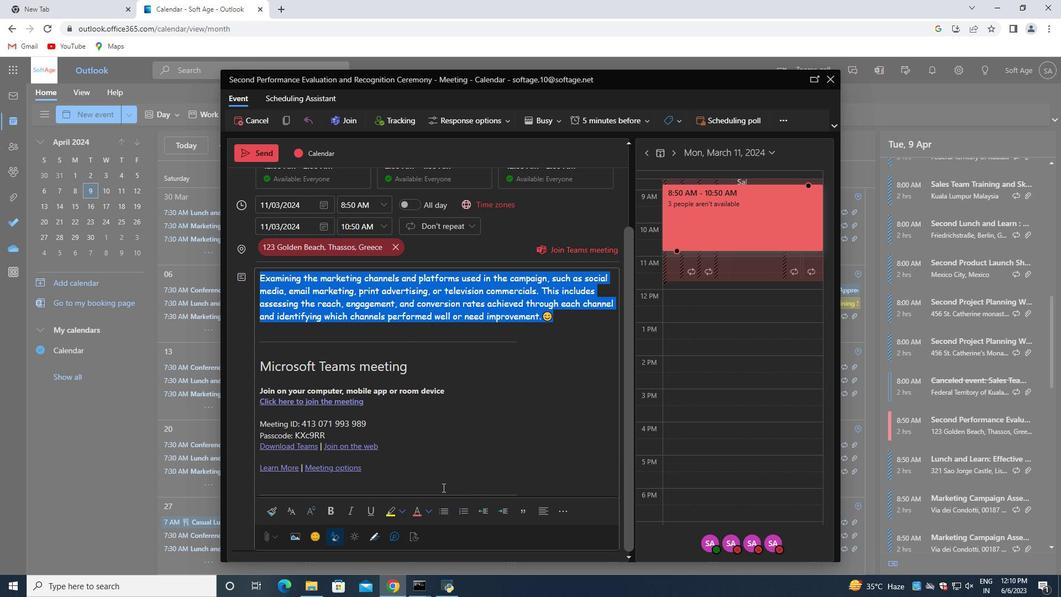 
Action: Mouse scrolled (437, 484) with delta (0, 0)
Screenshot: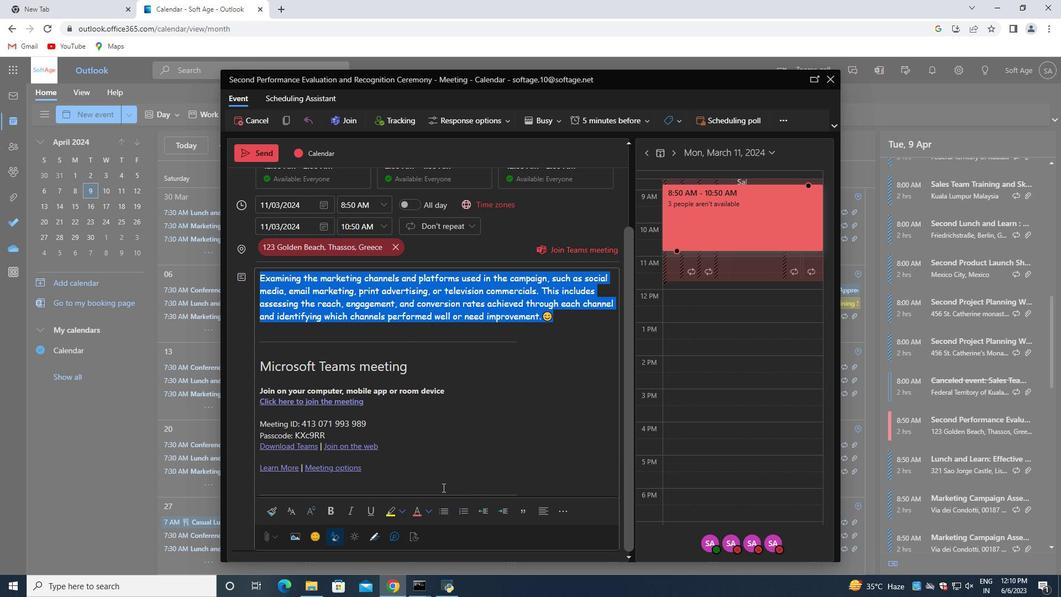 
Action: Mouse moved to (430, 515)
Screenshot: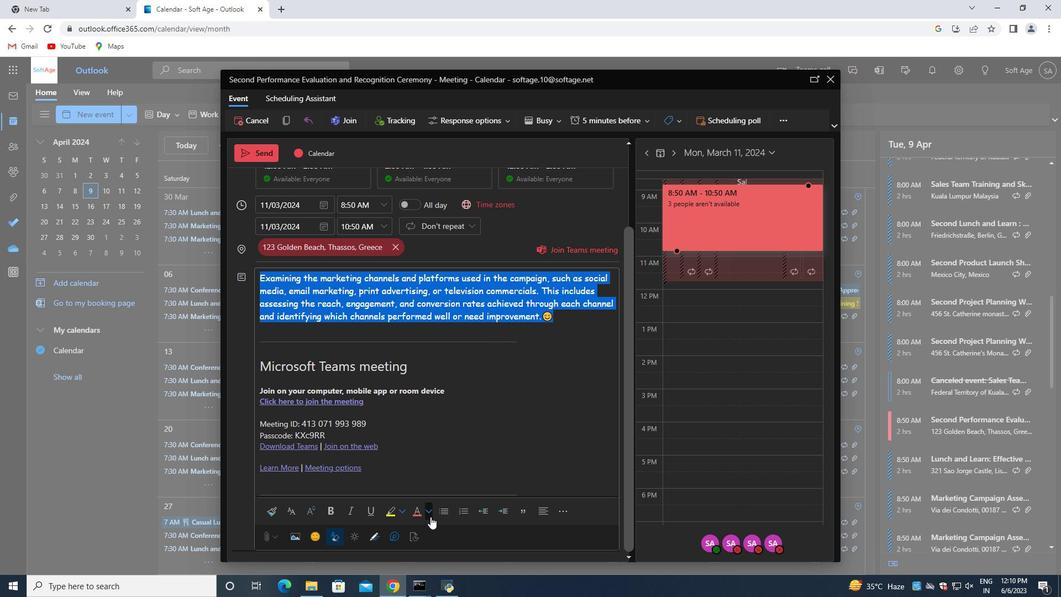 
Action: Mouse pressed left at (430, 515)
Screenshot: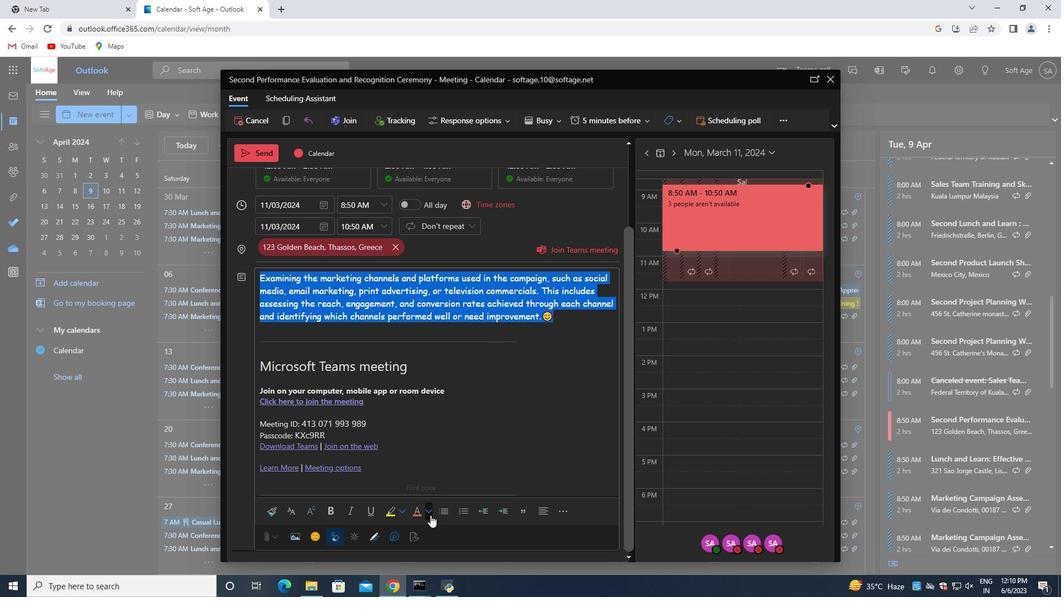 
Action: Mouse moved to (437, 466)
Screenshot: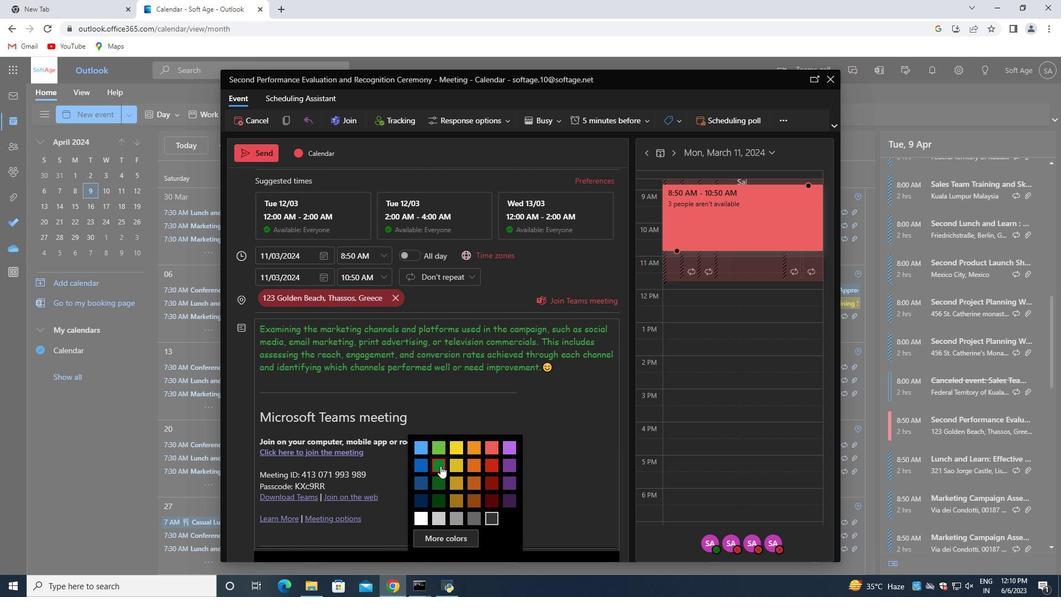
Action: Mouse pressed left at (437, 466)
Screenshot: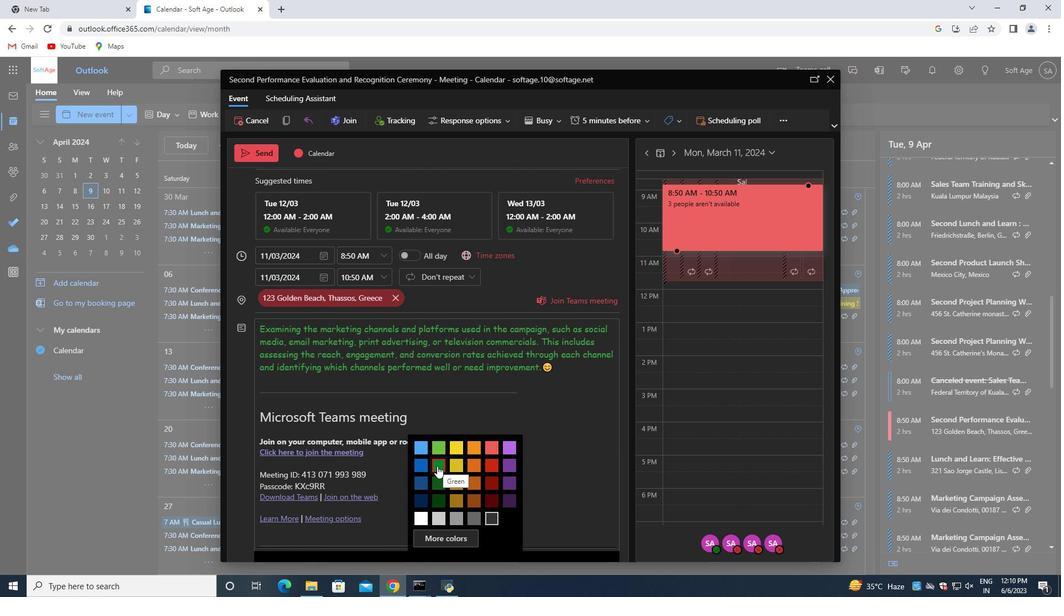 
Action: Mouse moved to (569, 371)
Screenshot: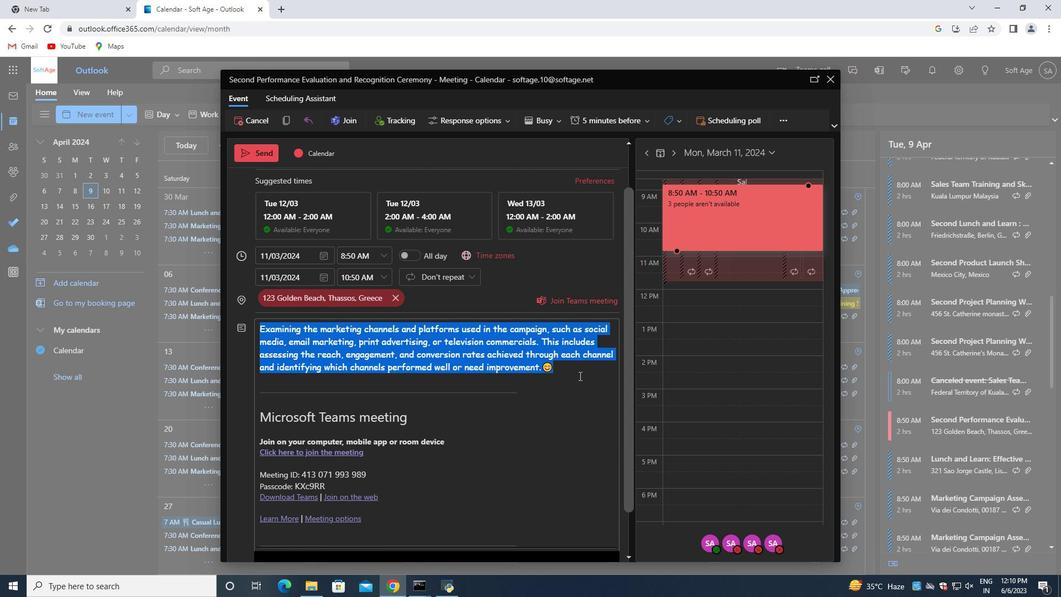 
Action: Mouse pressed left at (569, 371)
Screenshot: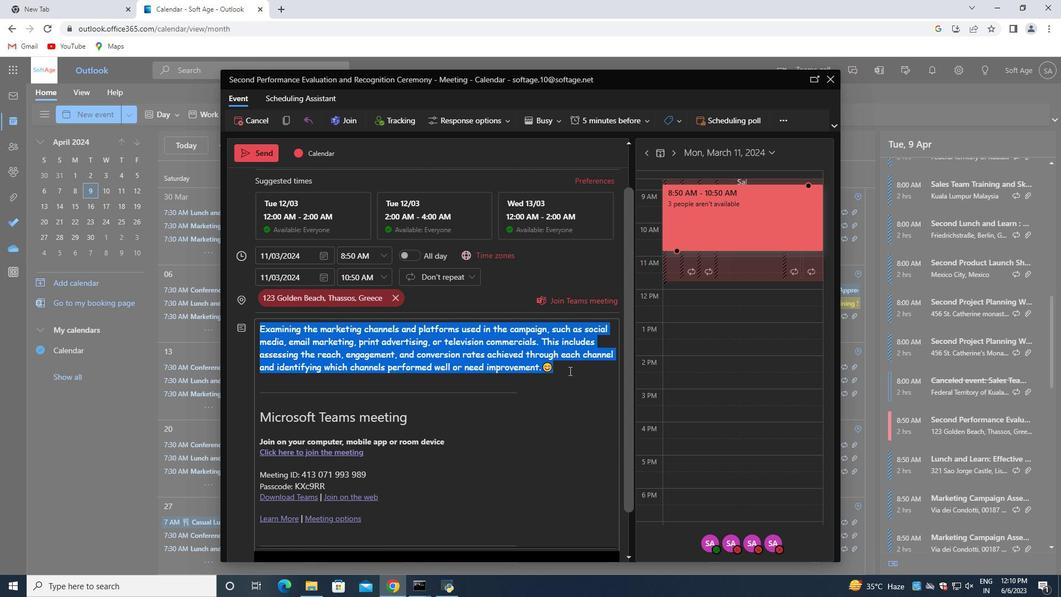 
Action: Mouse moved to (569, 370)
Screenshot: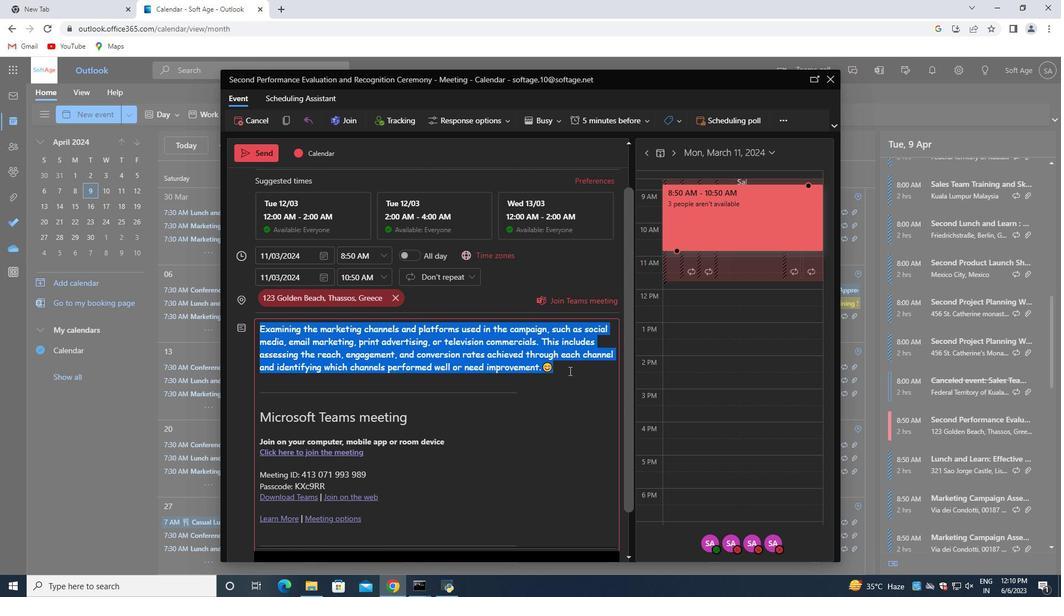 
Action: Mouse scrolled (569, 371) with delta (0, 0)
Screenshot: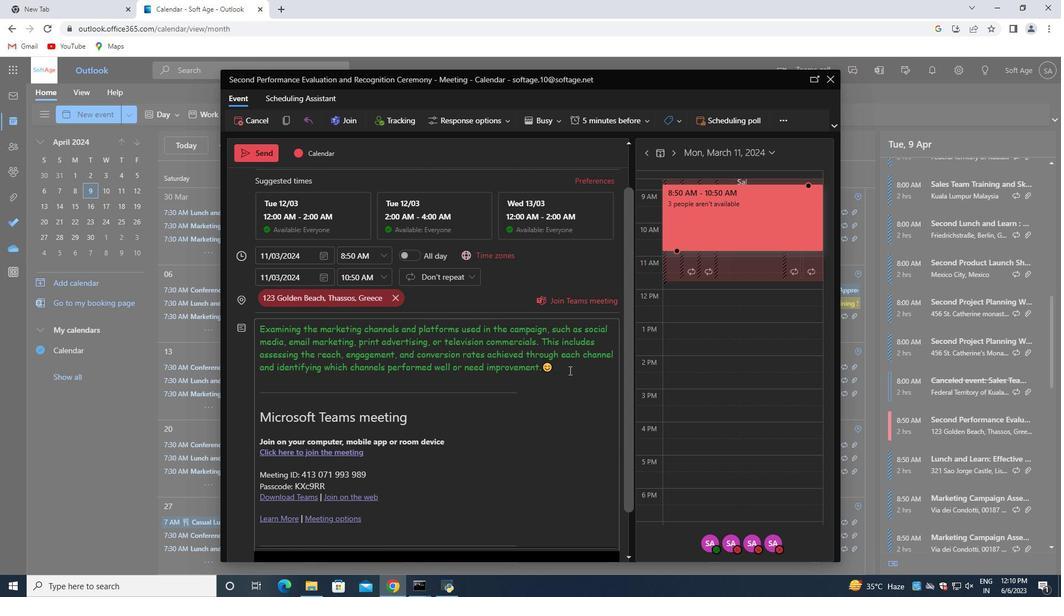 
Action: Mouse scrolled (569, 371) with delta (0, 0)
Screenshot: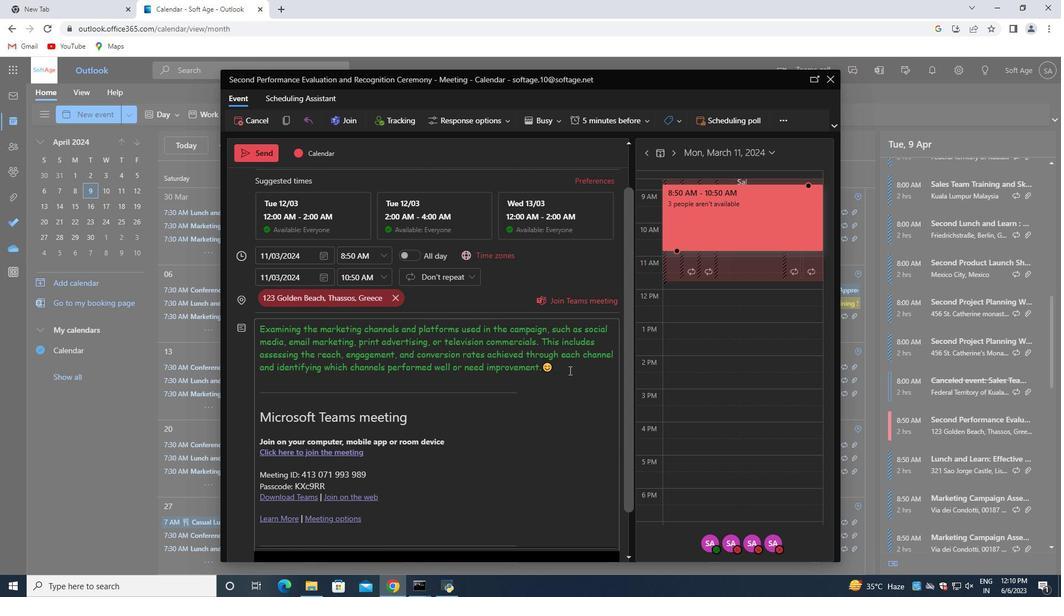 
Action: Mouse scrolled (569, 371) with delta (0, 0)
Screenshot: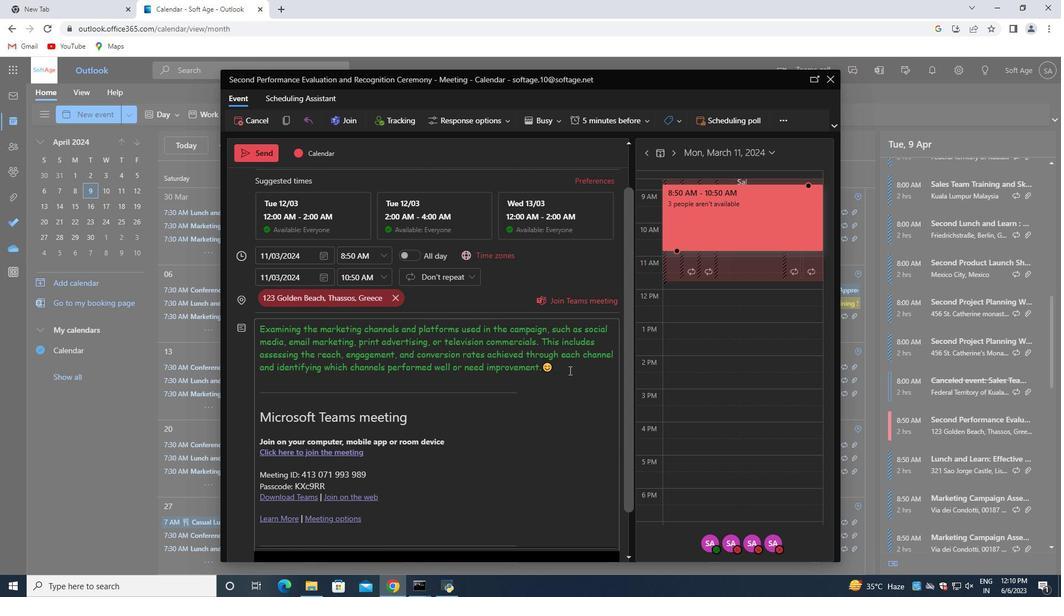 
Action: Mouse scrolled (569, 371) with delta (0, 0)
Screenshot: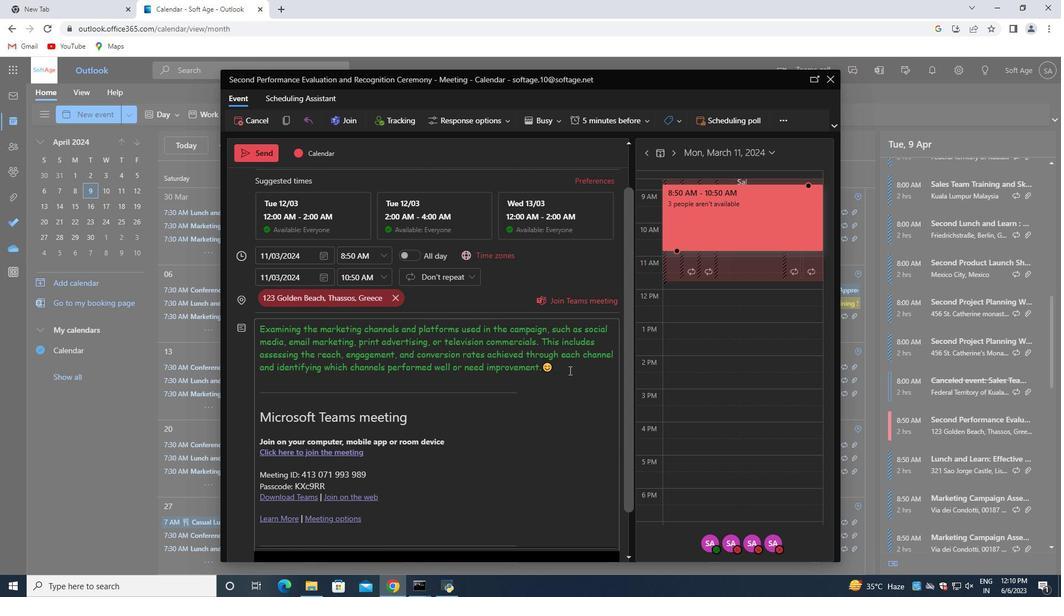 
Action: Mouse scrolled (569, 371) with delta (0, 0)
Screenshot: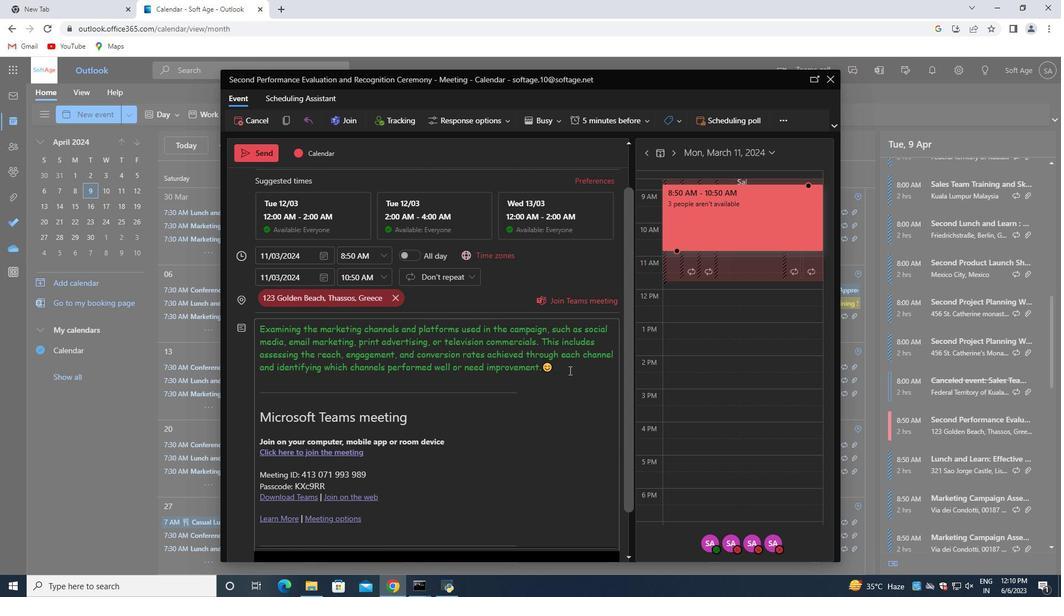 
Action: Mouse moved to (246, 182)
Screenshot: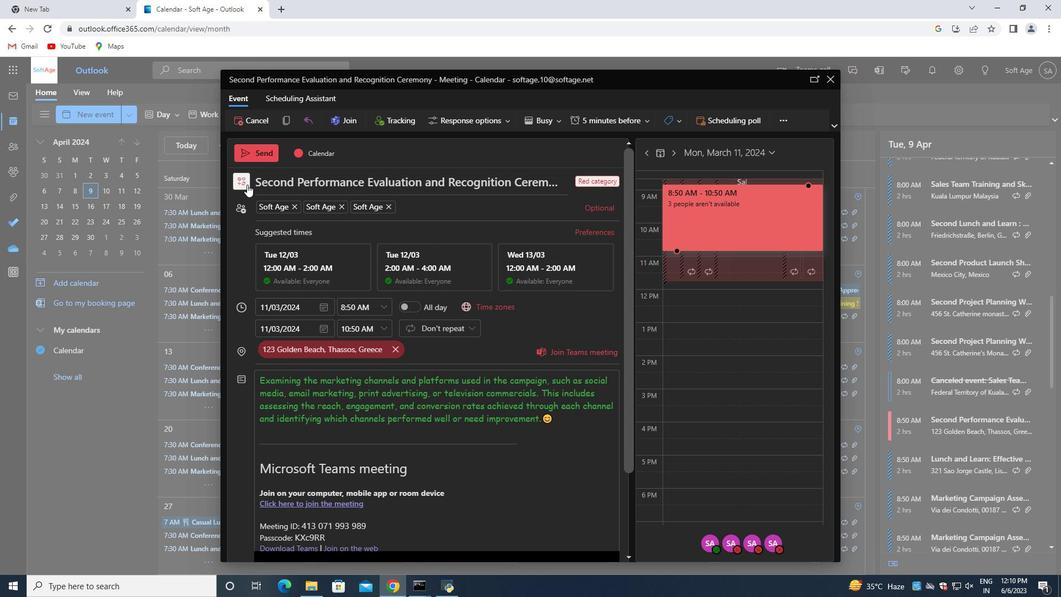 
Action: Mouse pressed left at (246, 182)
Screenshot: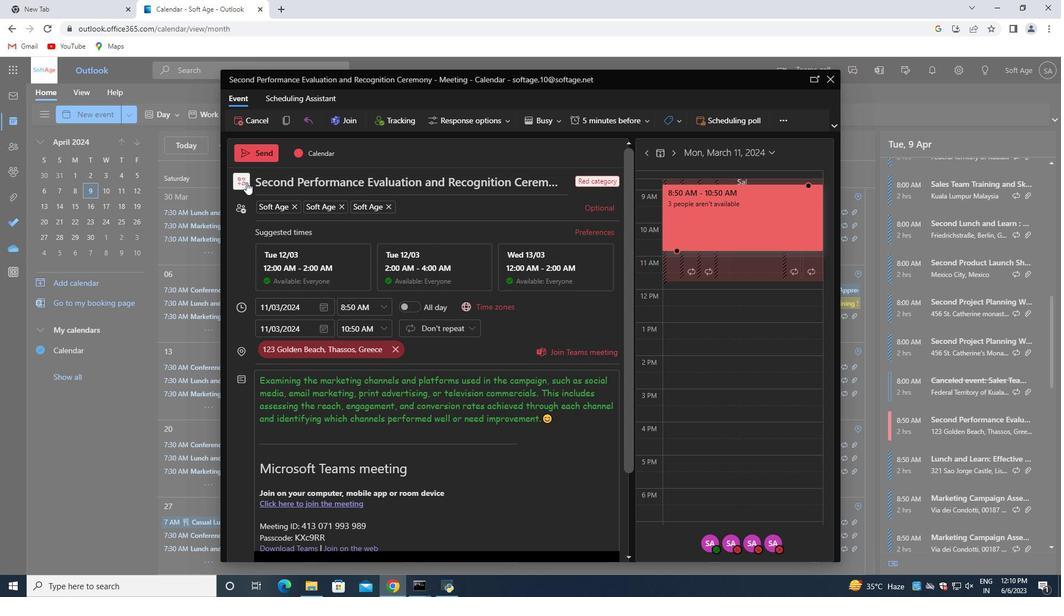 
Action: Mouse moved to (239, 204)
Screenshot: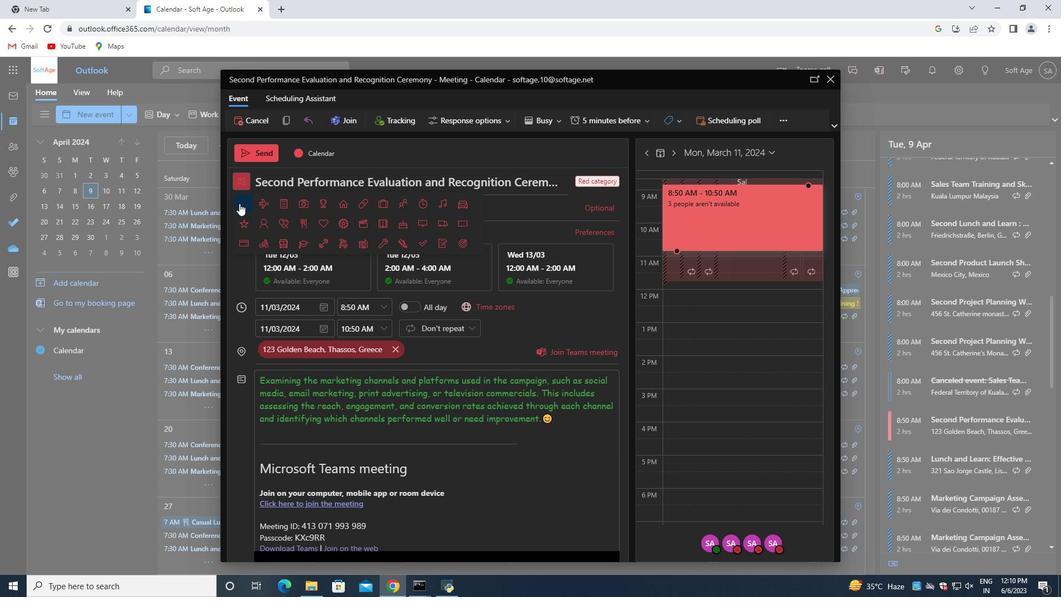 
Action: Mouse pressed left at (239, 204)
Screenshot: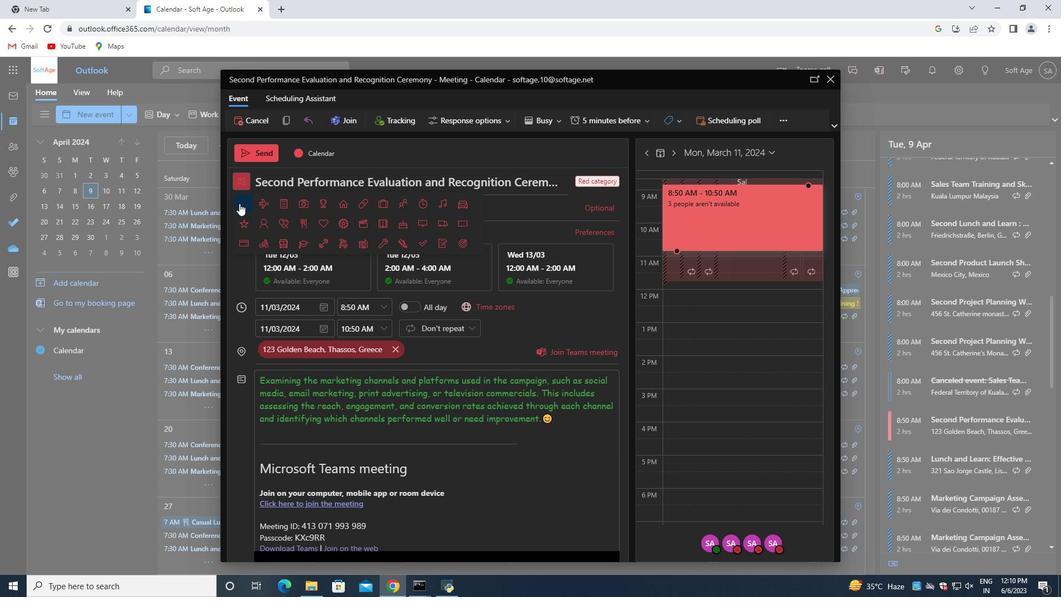 
Action: Mouse moved to (257, 155)
Screenshot: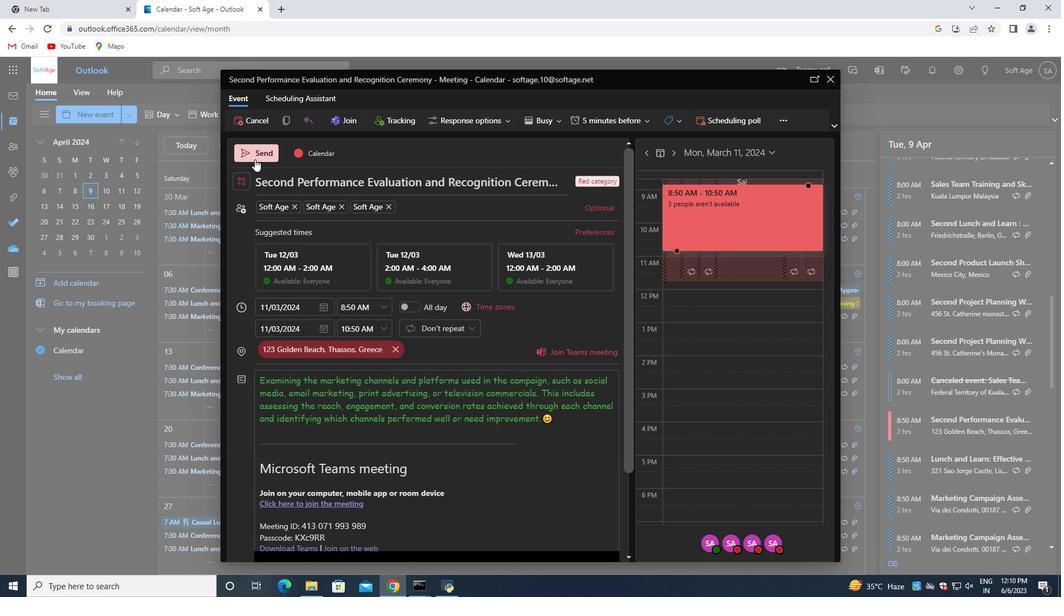 
Action: Mouse pressed left at (257, 155)
Screenshot: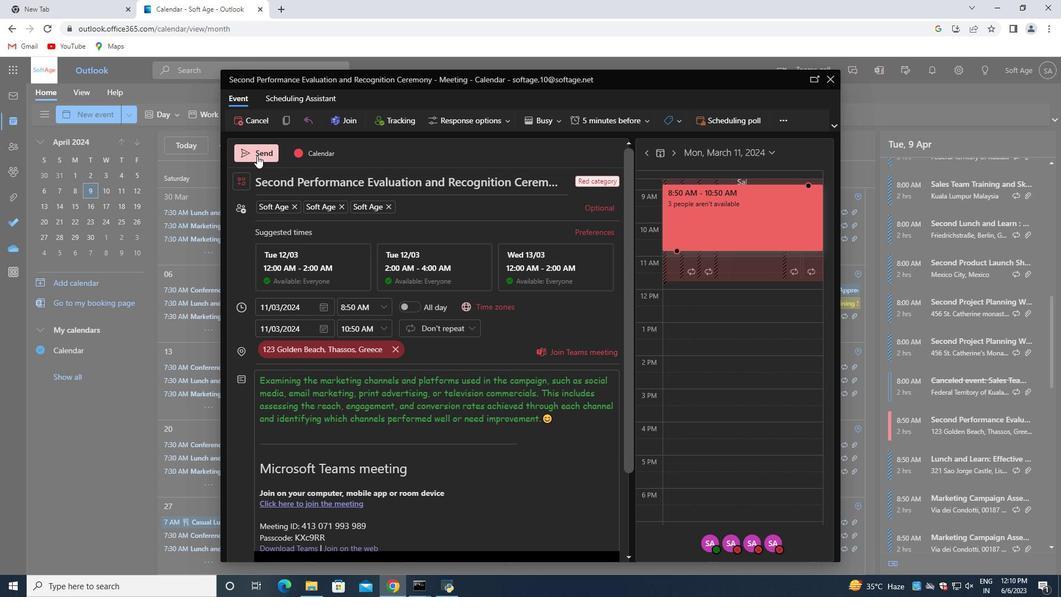 
